Task: Look for space in Grand-Bassam, Ivory Coast from 6th September, 2023 to 12th September, 2023 for 4 adults in price range Rs.10000 to Rs.14000. Place can be private room with 4 bedrooms having 4 beds and 4 bathrooms. Property type can be house, flat, guest house. Amenities needed are: wifi, TV, free parkinig on premises, gym, breakfast. Booking option can be shelf check-in. Required host language is English.
Action: Mouse moved to (480, 92)
Screenshot: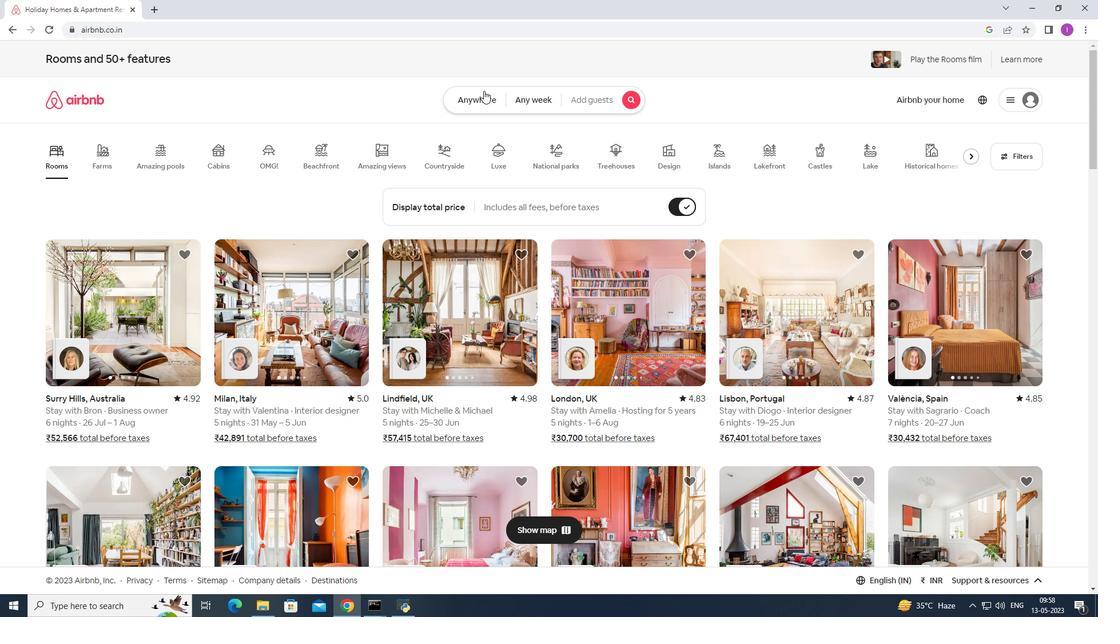 
Action: Mouse pressed left at (480, 92)
Screenshot: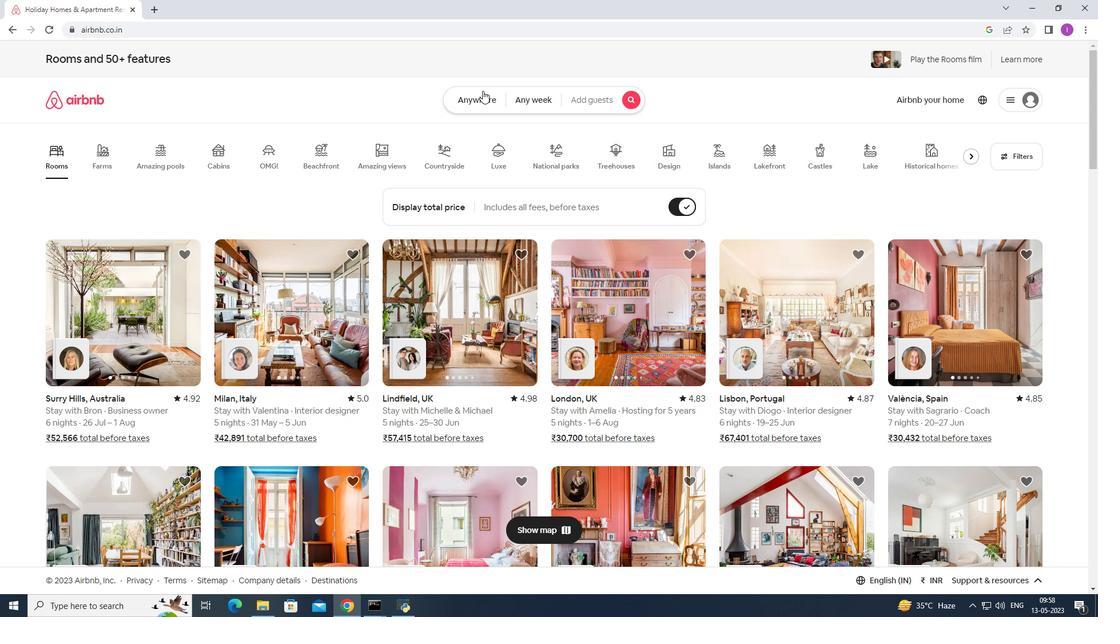 
Action: Mouse moved to (387, 151)
Screenshot: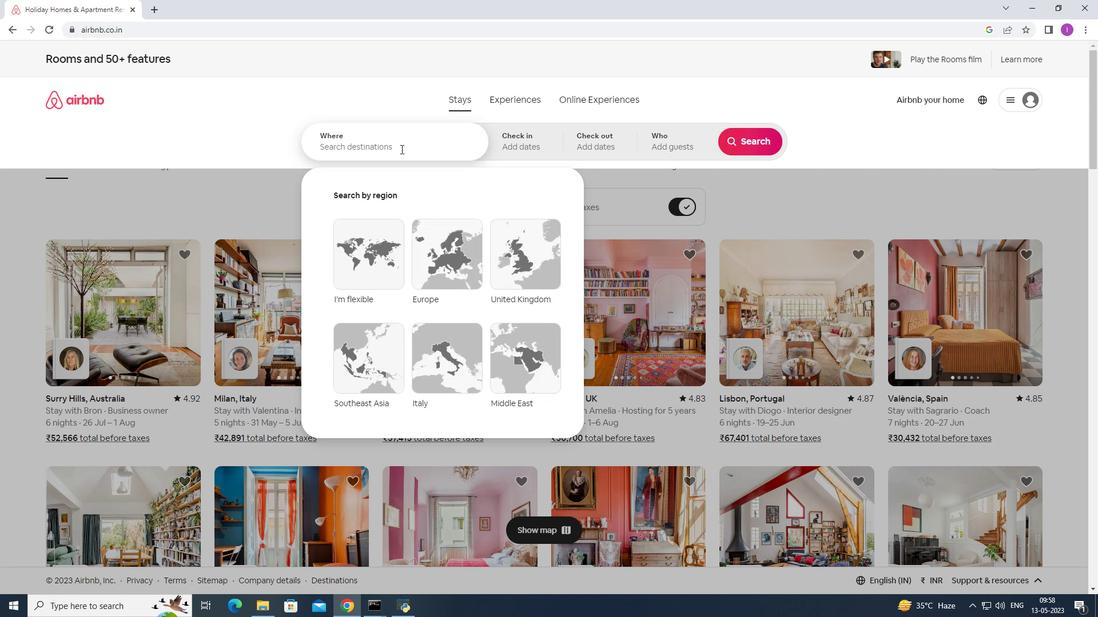 
Action: Mouse pressed left at (387, 151)
Screenshot: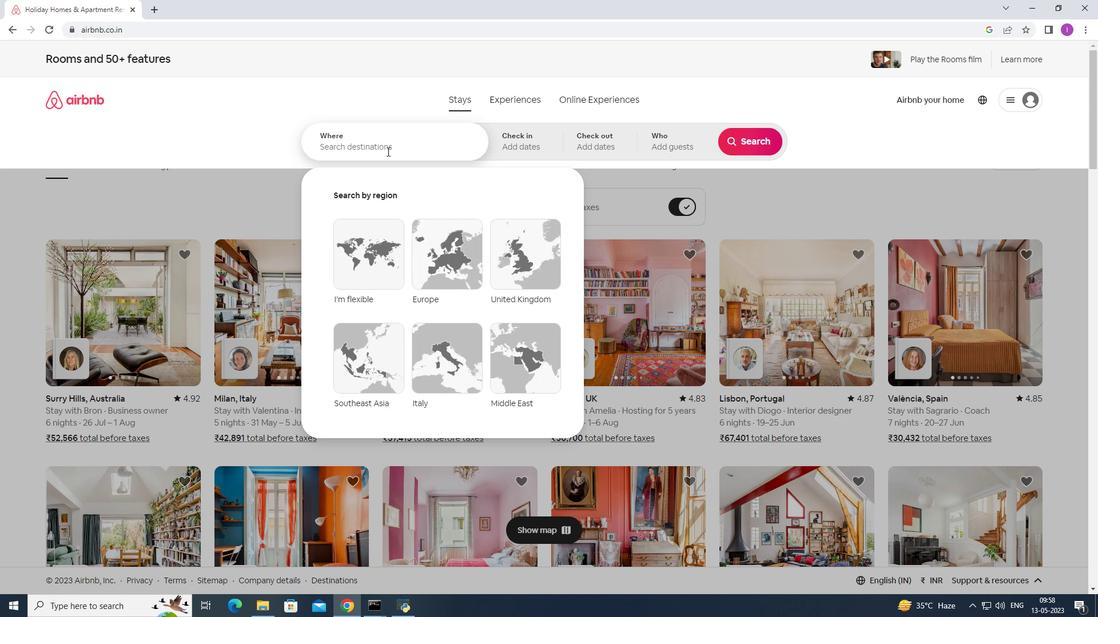 
Action: Mouse moved to (358, 148)
Screenshot: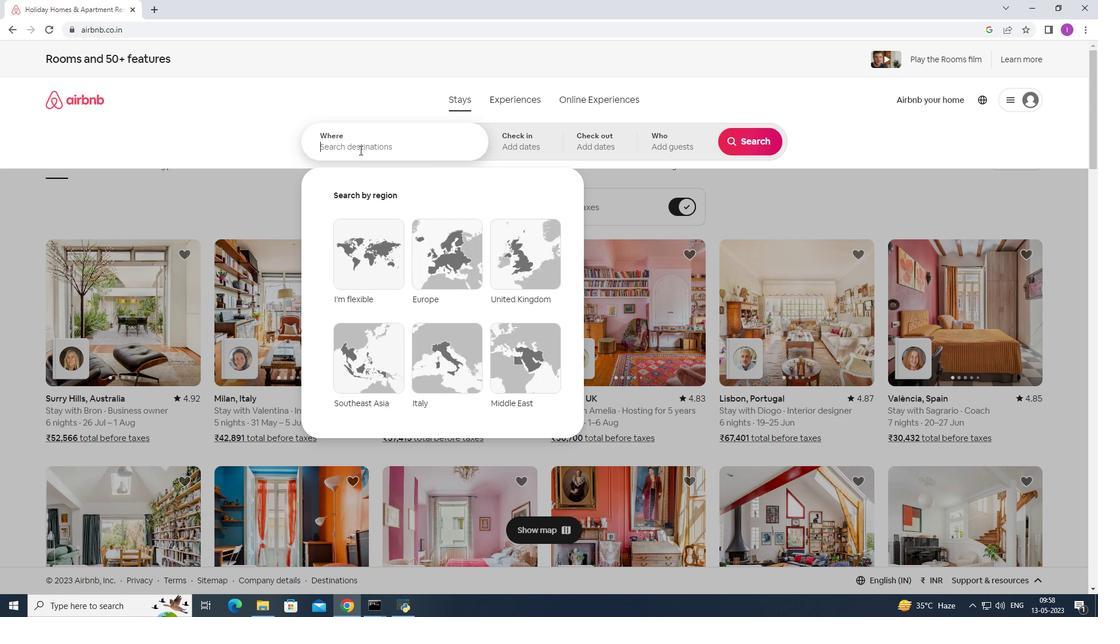 
Action: Mouse pressed left at (358, 148)
Screenshot: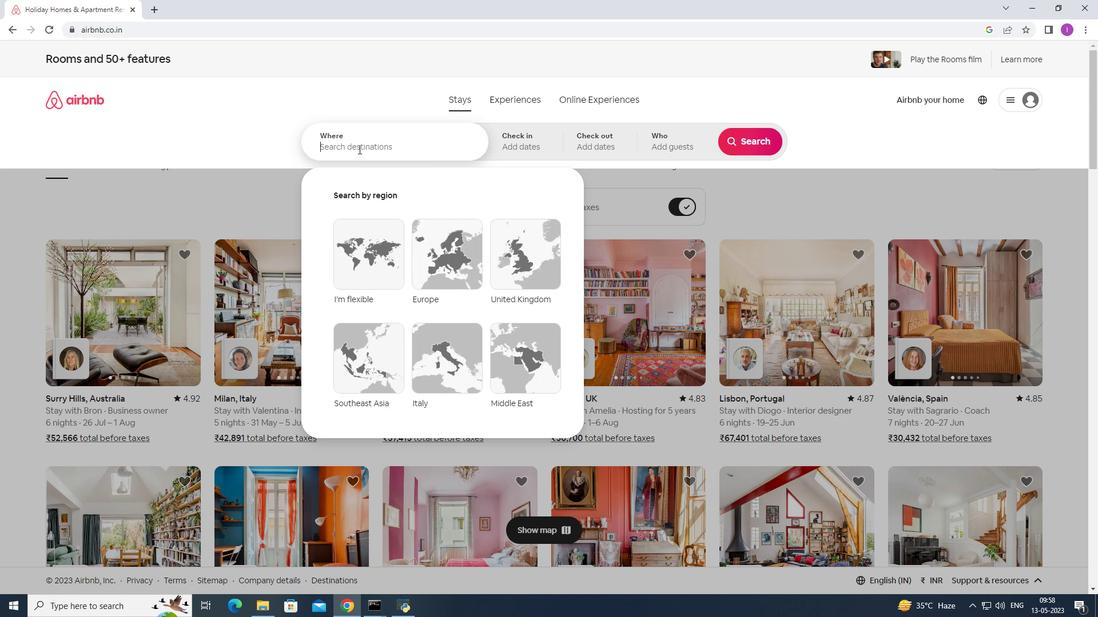 
Action: Key pressed <Key.shift>Grand-<Key.shift><Key.shift>Bassam,<Key.shift><Key.shift><Key.shift><Key.shift><Key.shift><Key.shift><Key.shift><Key.shift><Key.shift><Key.shift><Key.shift><Key.shift><Key.shift><Key.shift><Key.shift><Key.shift><Key.shift><Key.shift><Key.shift><Key.shift><Key.shift><Key.shift>Ivory
Screenshot: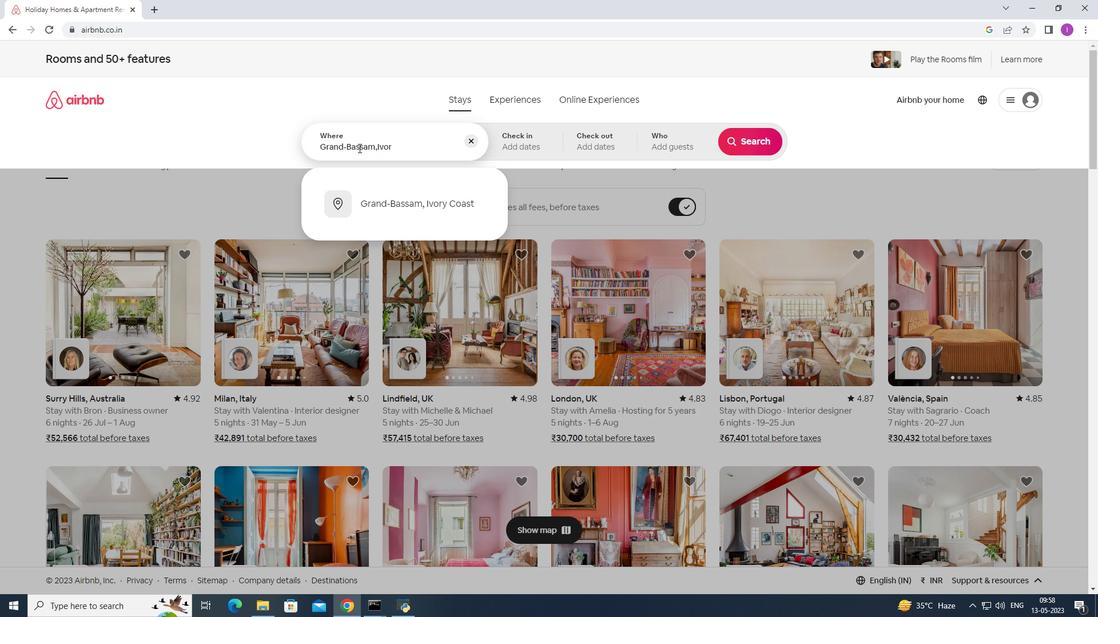 
Action: Mouse moved to (417, 200)
Screenshot: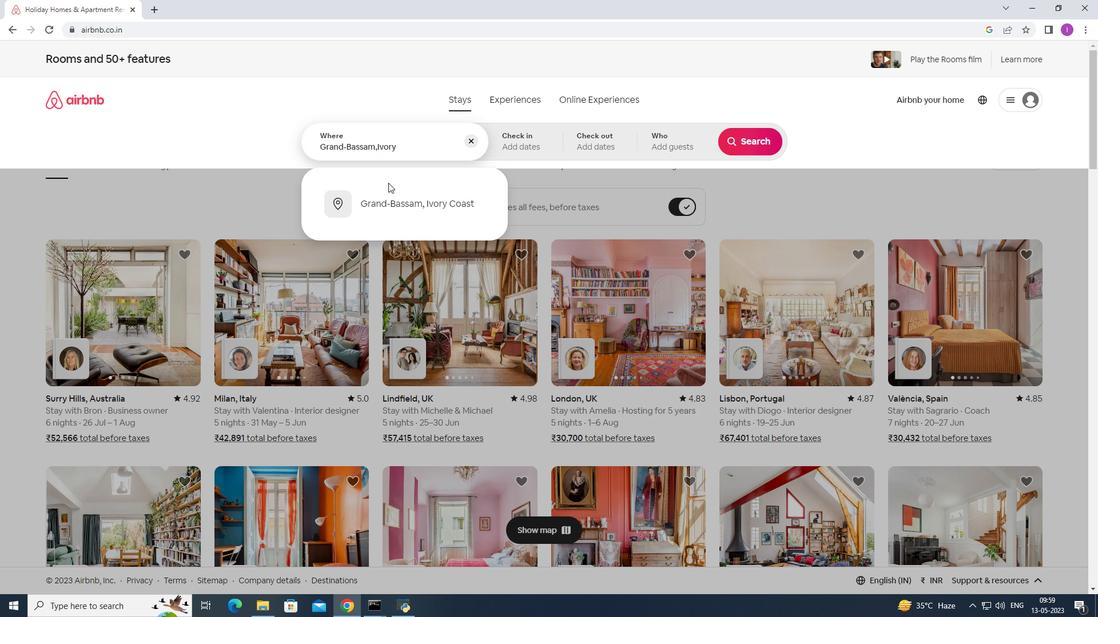 
Action: Mouse pressed left at (417, 200)
Screenshot: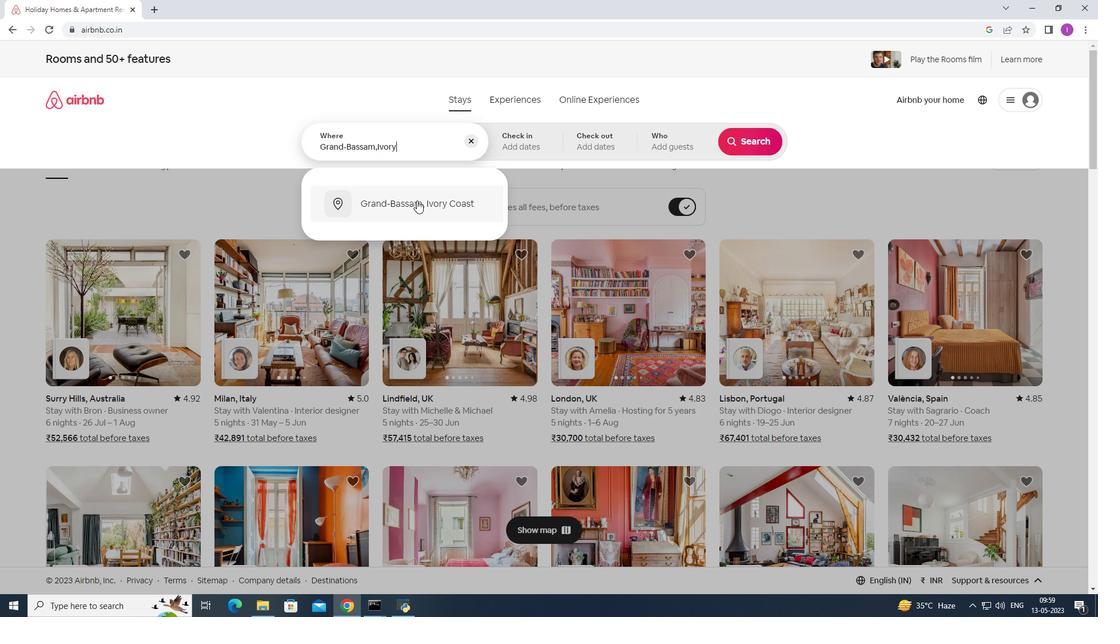 
Action: Mouse moved to (752, 230)
Screenshot: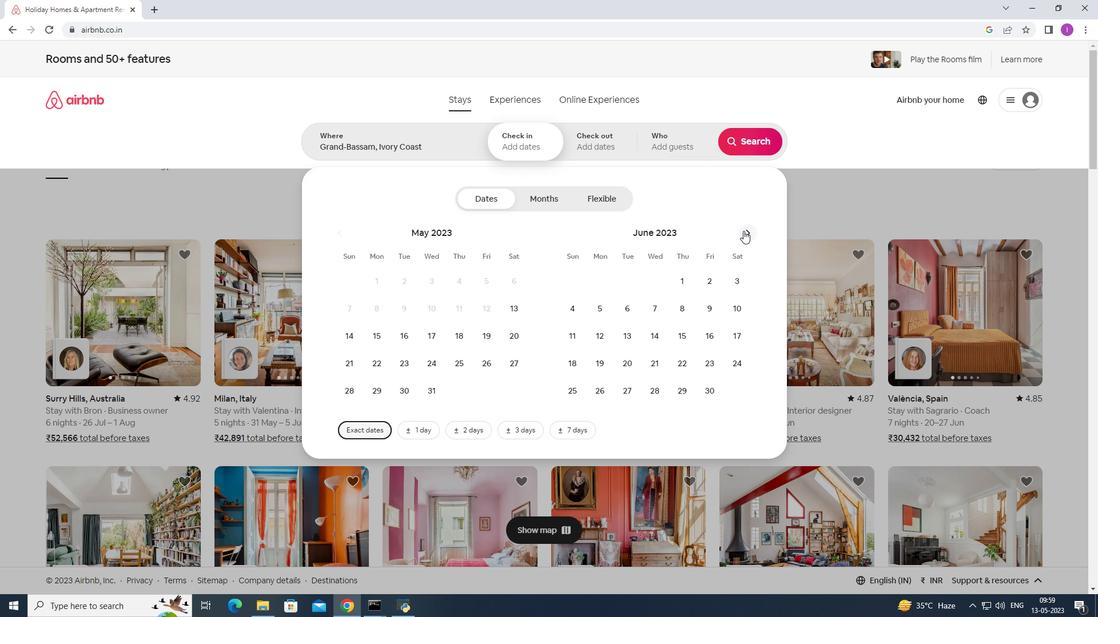
Action: Mouse pressed left at (752, 230)
Screenshot: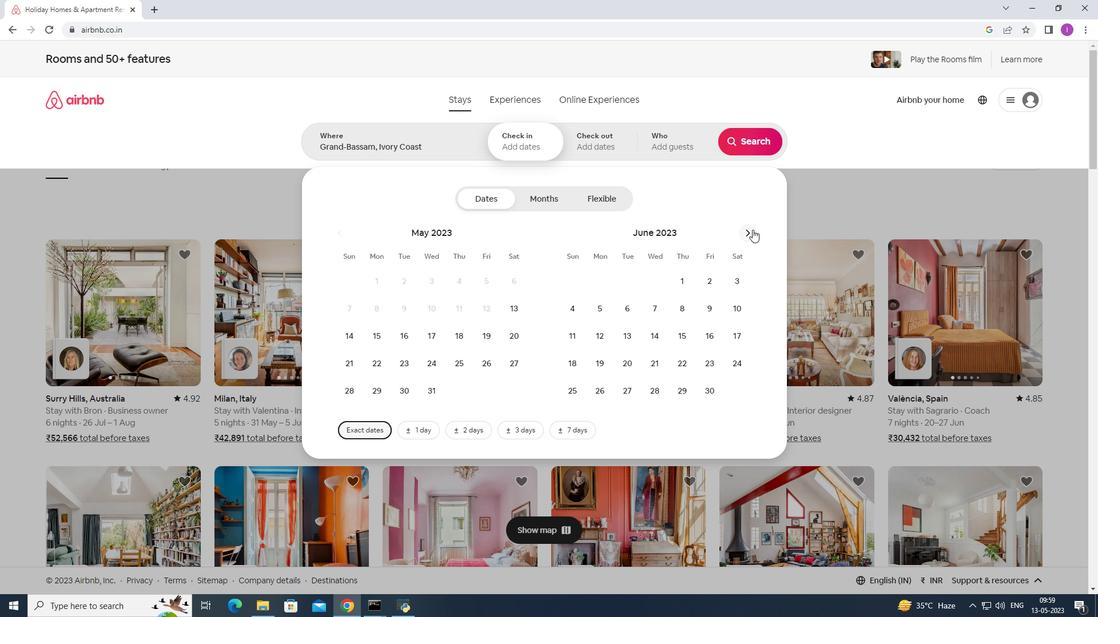 
Action: Mouse pressed left at (752, 230)
Screenshot: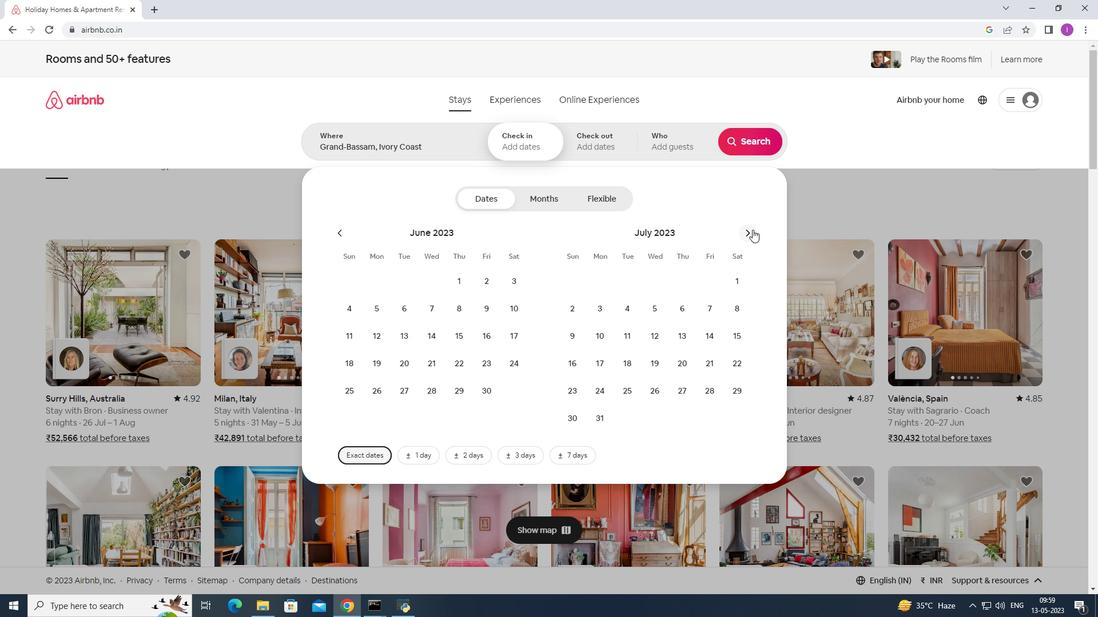 
Action: Mouse pressed left at (752, 230)
Screenshot: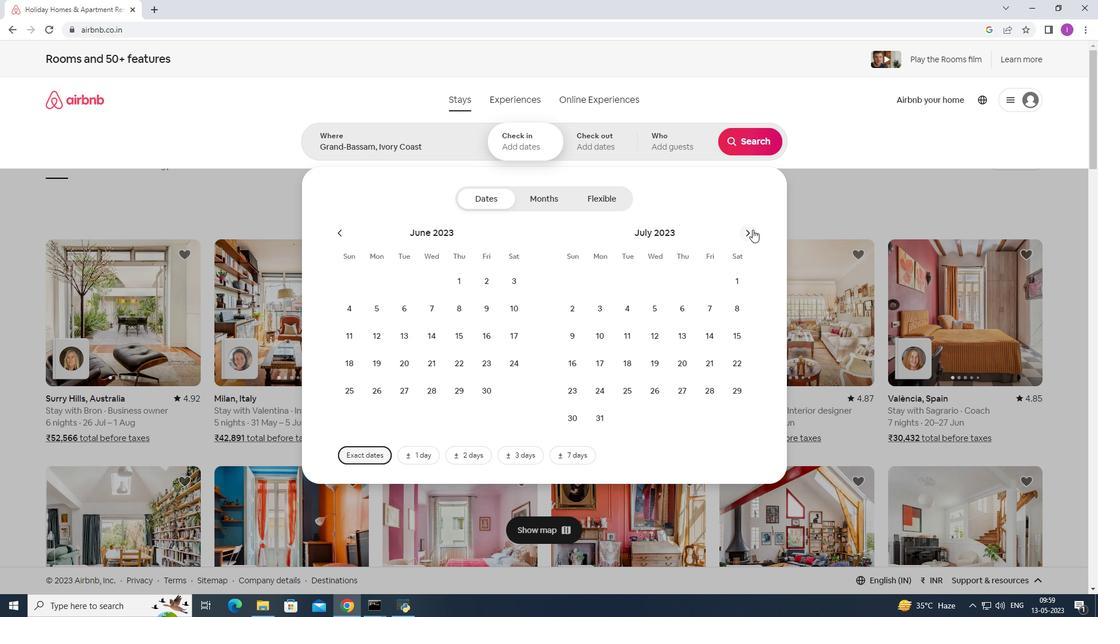 
Action: Mouse moved to (656, 311)
Screenshot: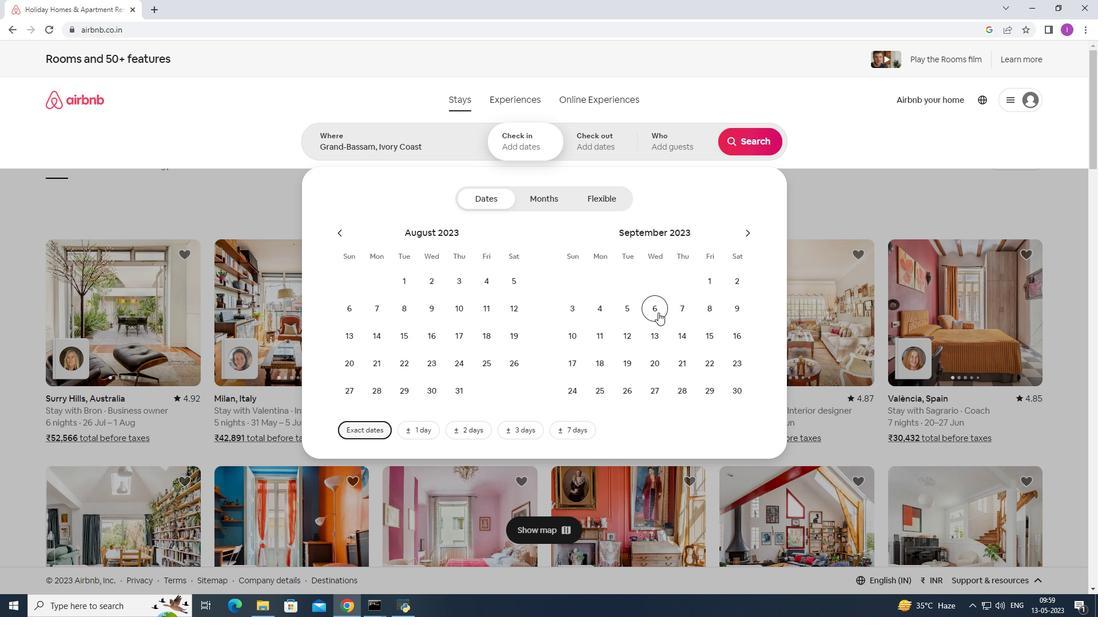 
Action: Mouse pressed left at (656, 311)
Screenshot: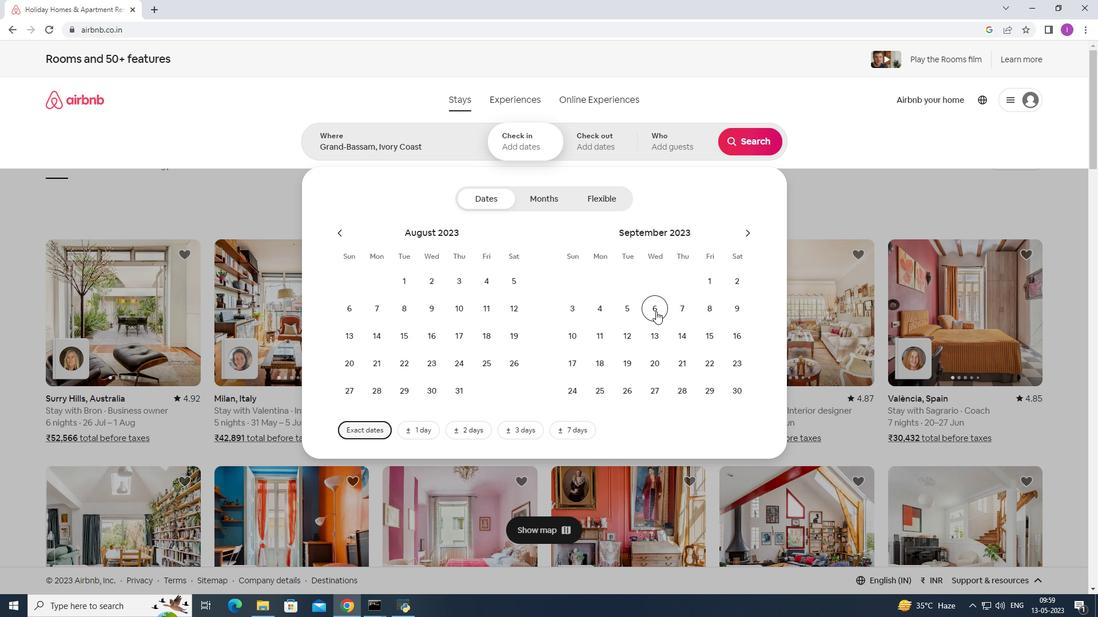 
Action: Mouse moved to (624, 335)
Screenshot: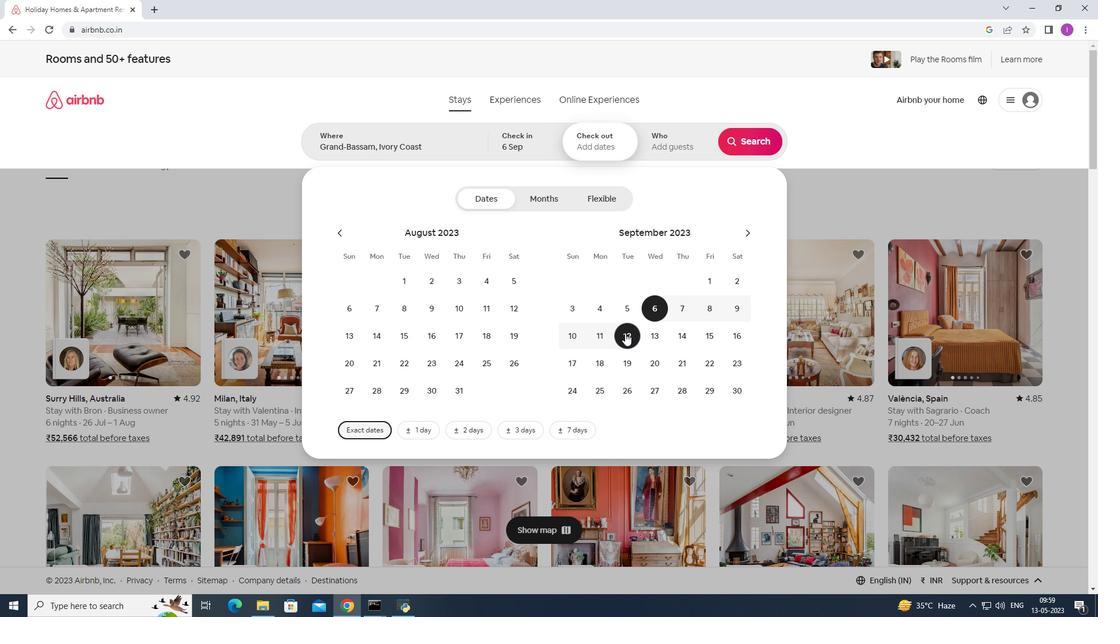 
Action: Mouse pressed left at (624, 335)
Screenshot: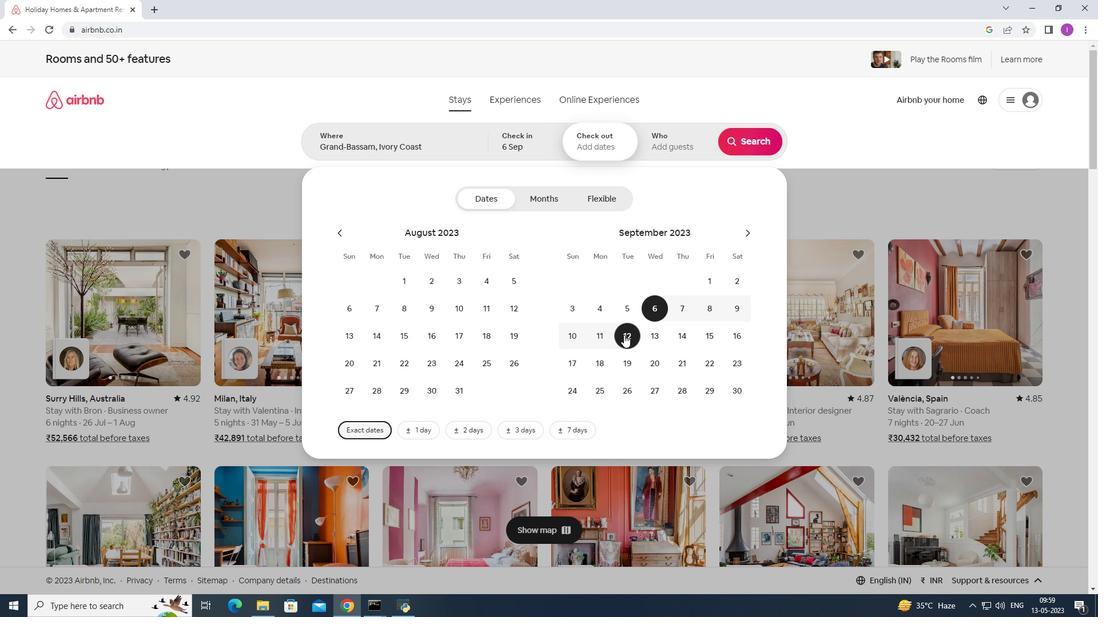 
Action: Mouse moved to (671, 146)
Screenshot: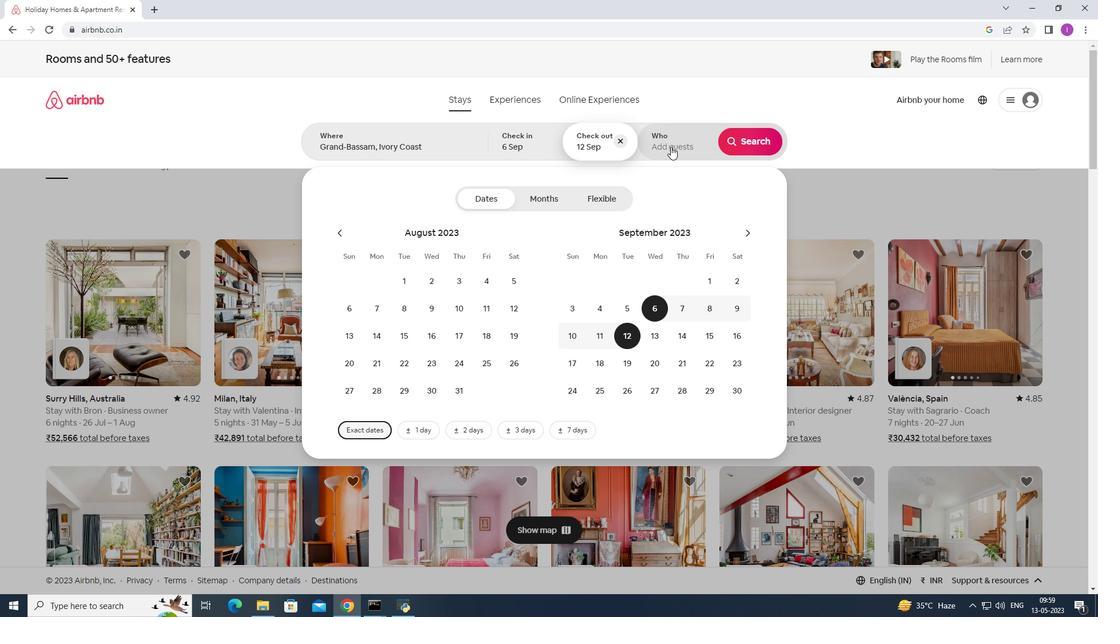 
Action: Mouse pressed left at (671, 146)
Screenshot: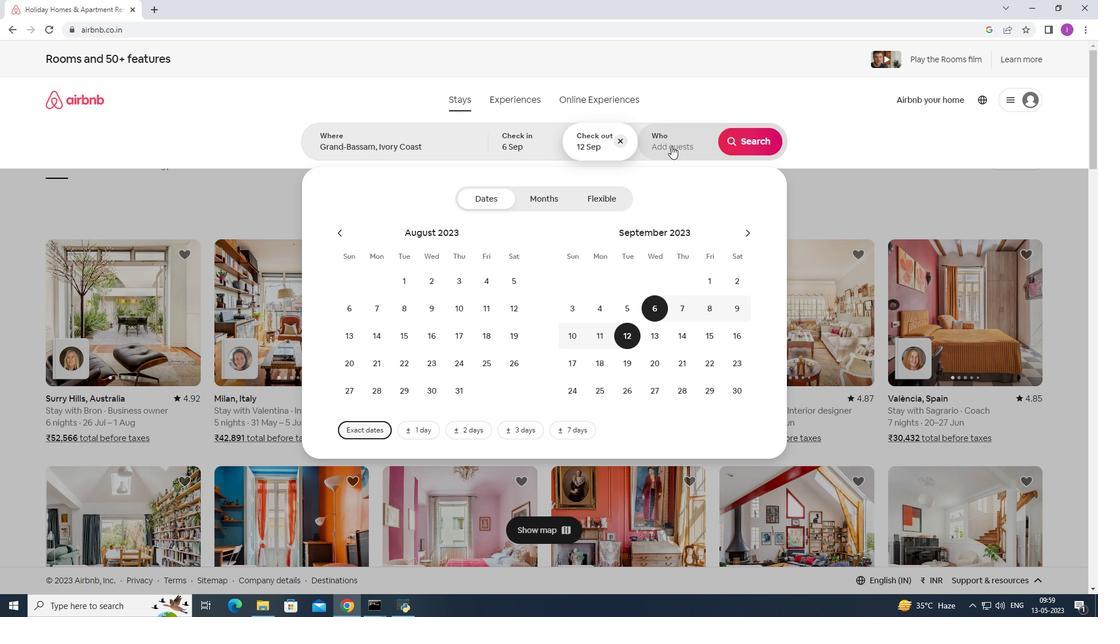 
Action: Mouse moved to (754, 196)
Screenshot: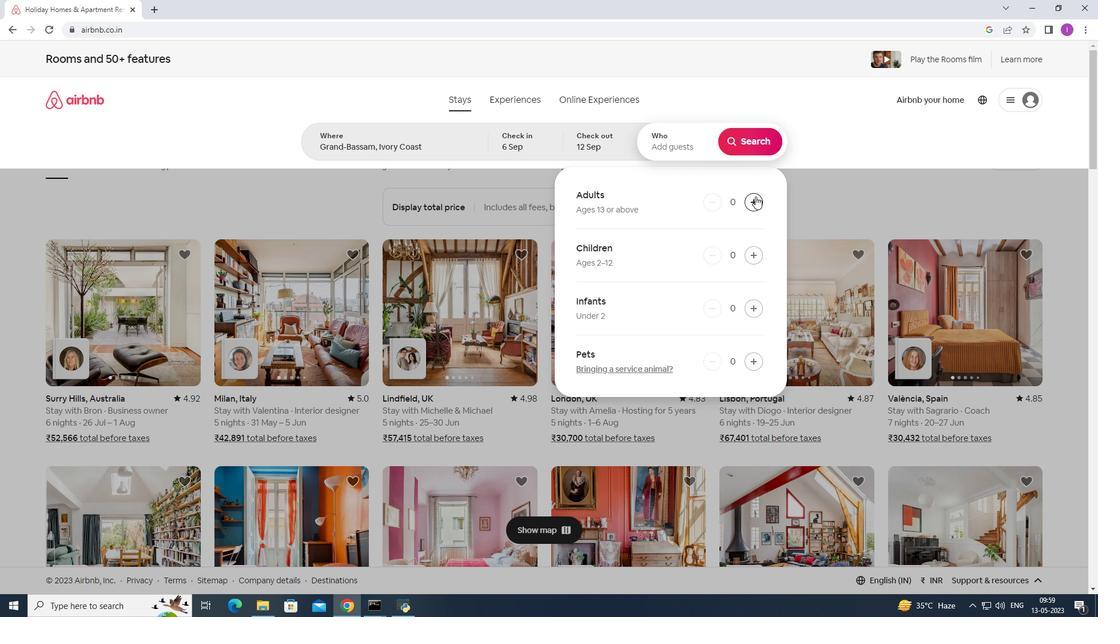 
Action: Mouse pressed left at (754, 196)
Screenshot: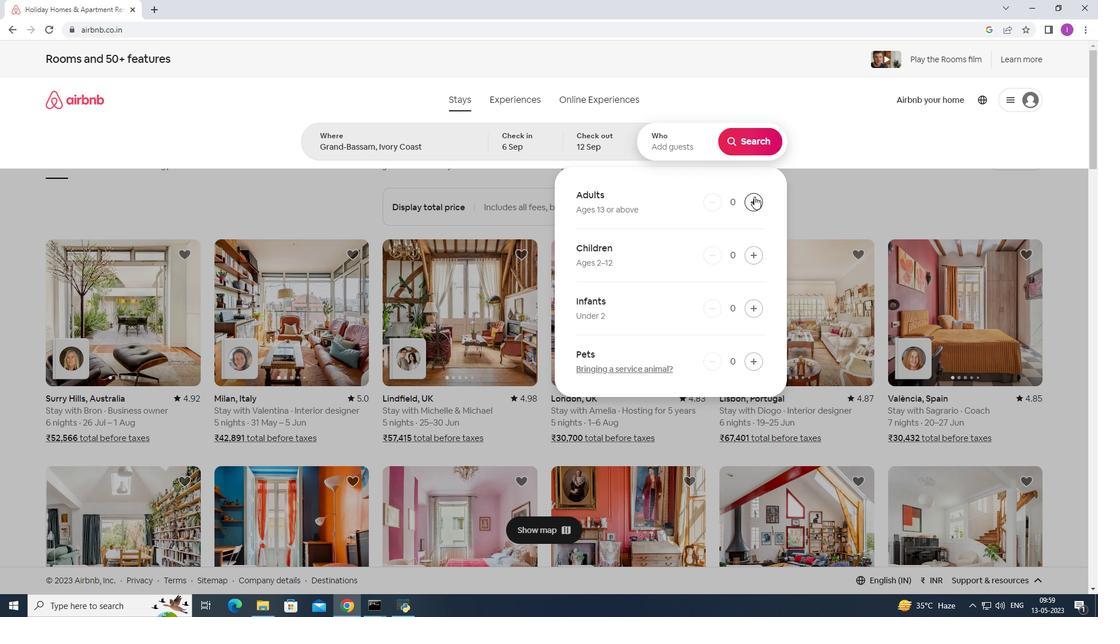 
Action: Mouse pressed left at (754, 196)
Screenshot: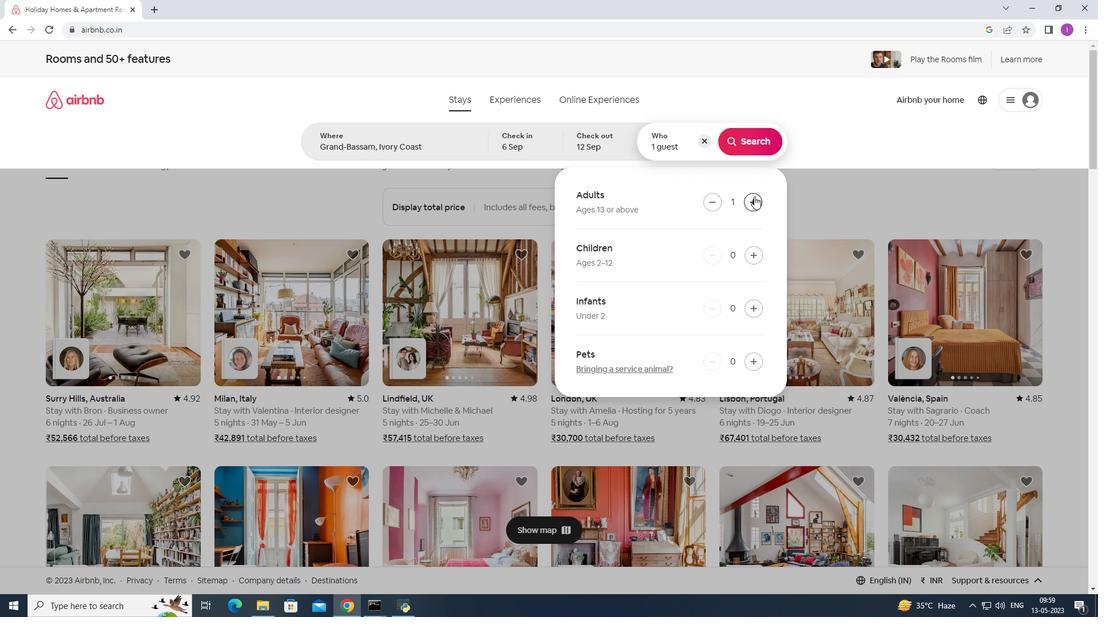 
Action: Mouse pressed left at (754, 196)
Screenshot: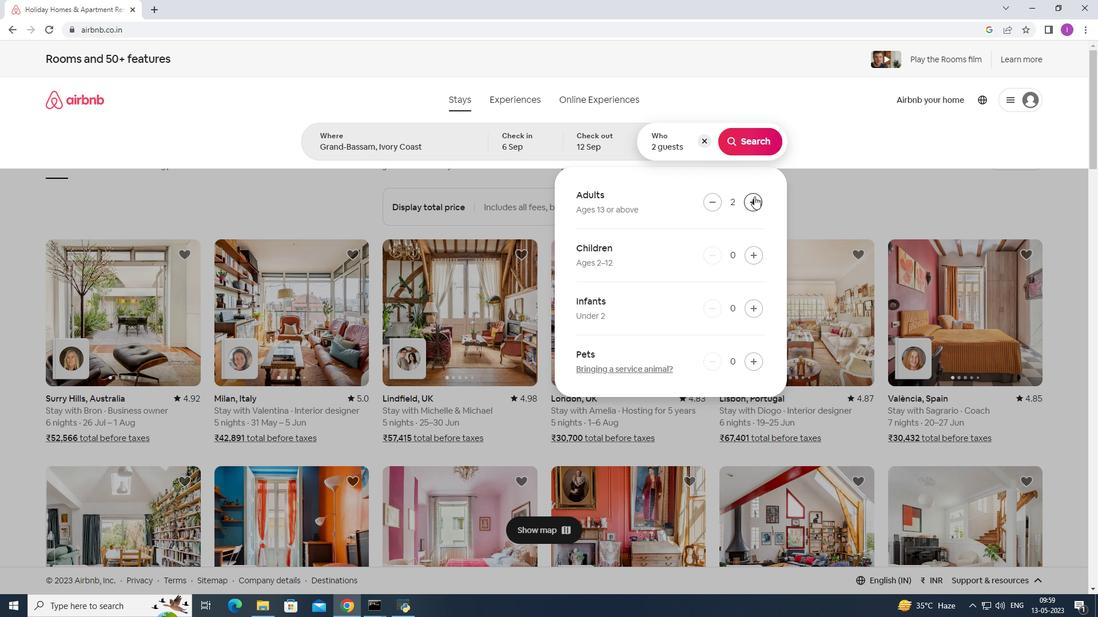 
Action: Mouse pressed left at (754, 196)
Screenshot: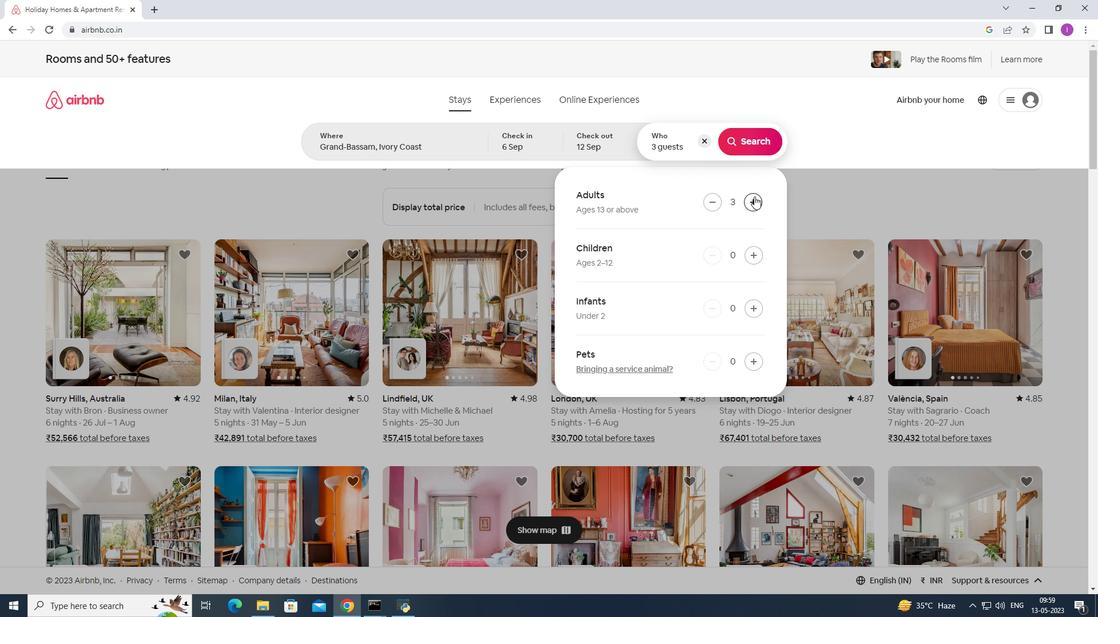 
Action: Mouse moved to (753, 148)
Screenshot: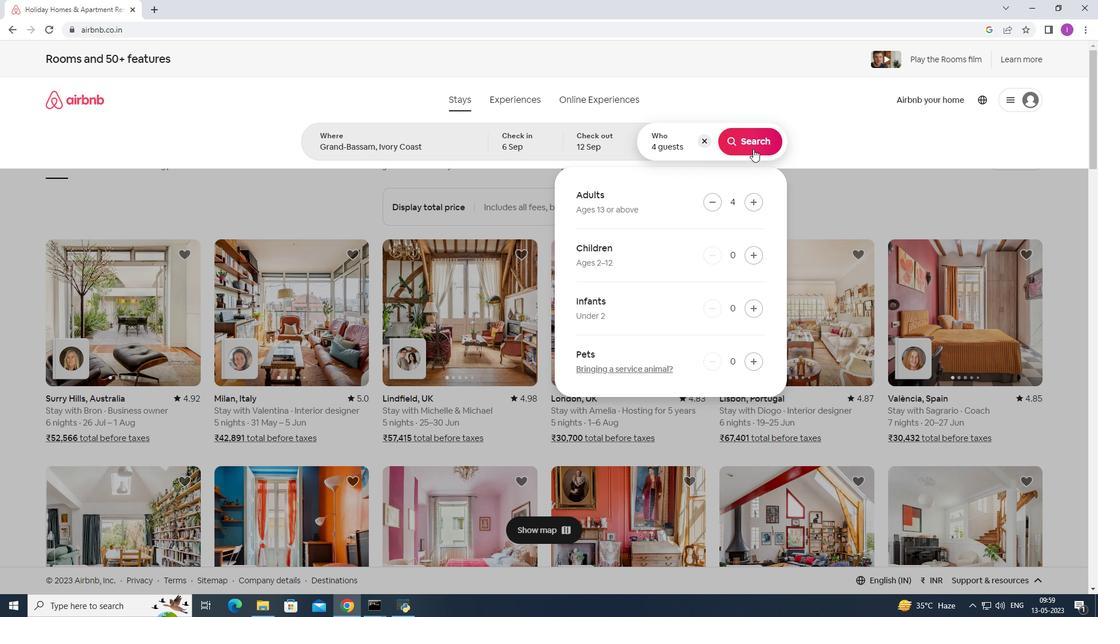 
Action: Mouse pressed left at (753, 148)
Screenshot: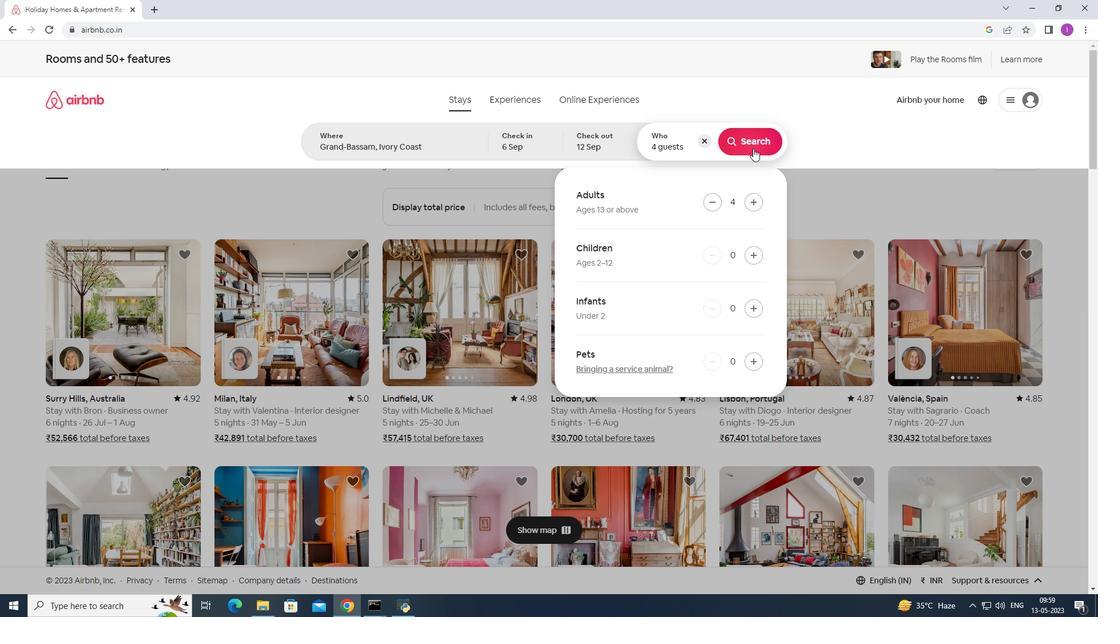 
Action: Mouse moved to (1045, 101)
Screenshot: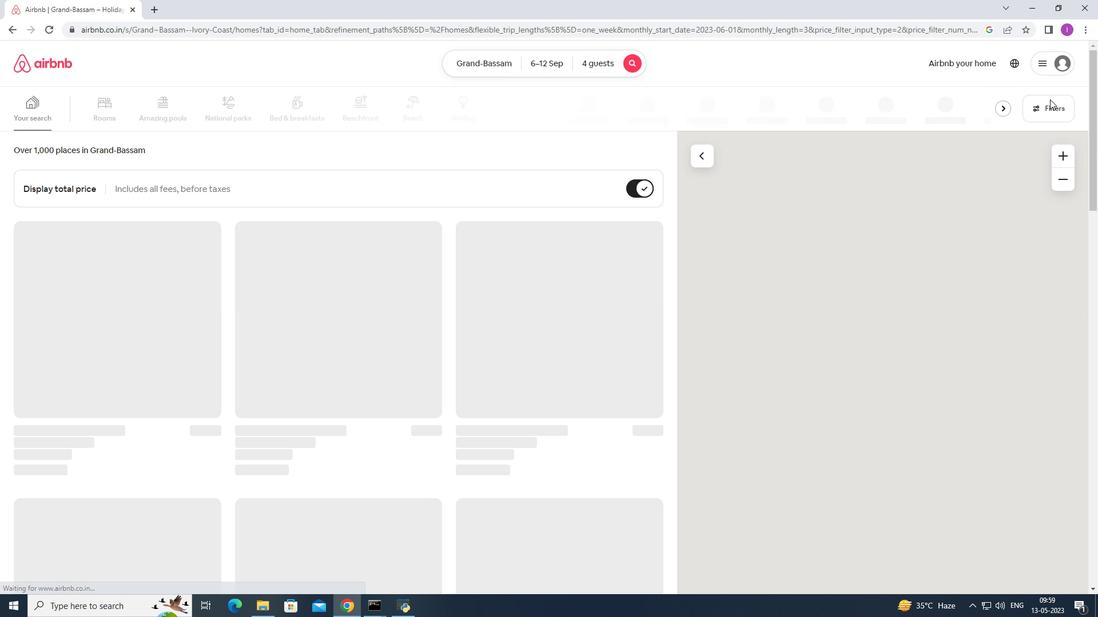 
Action: Mouse pressed left at (1045, 101)
Screenshot: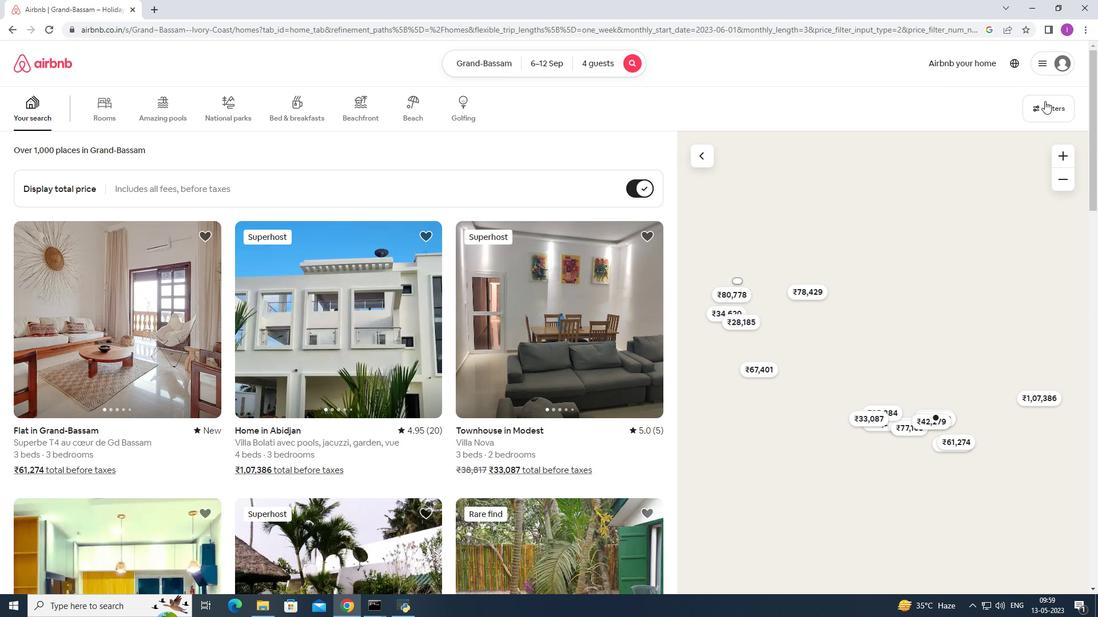 
Action: Mouse moved to (623, 389)
Screenshot: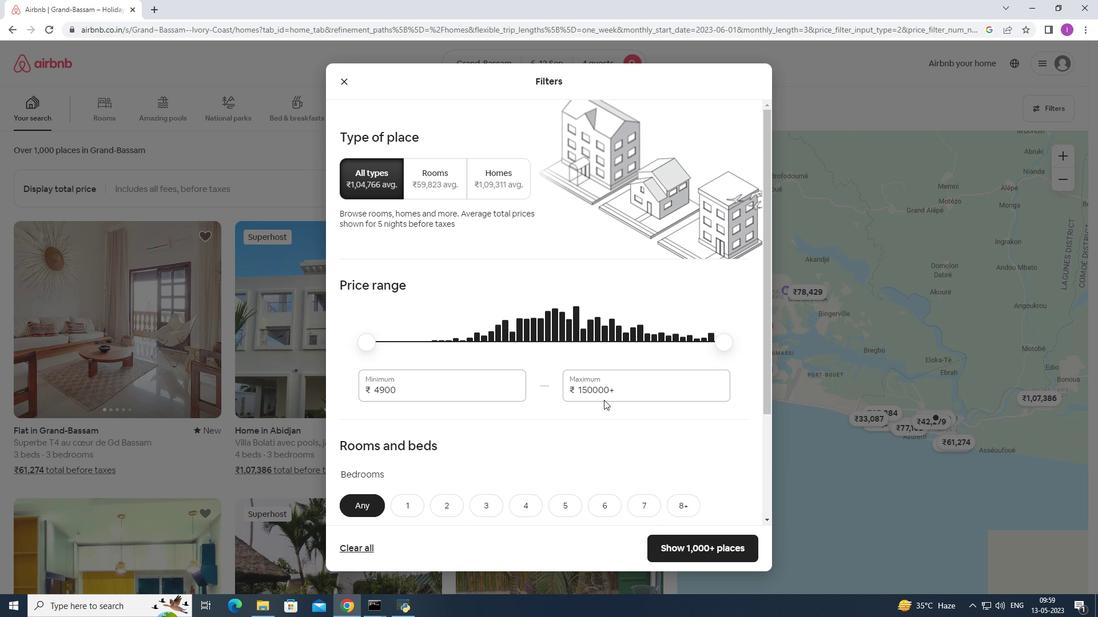 
Action: Mouse pressed left at (623, 389)
Screenshot: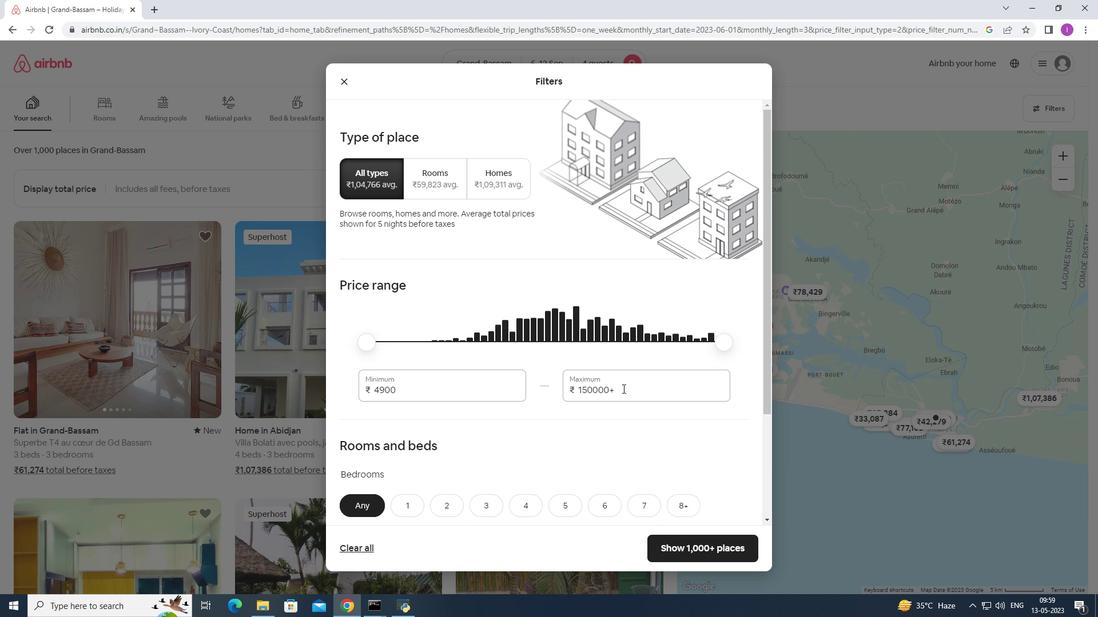 
Action: Mouse moved to (601, 391)
Screenshot: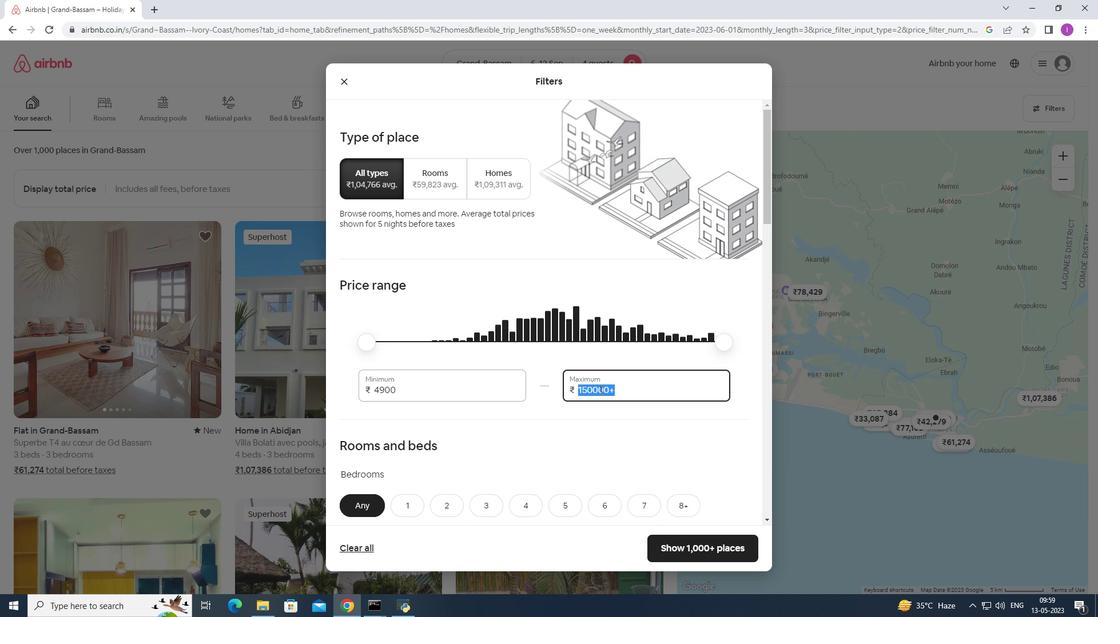 
Action: Key pressed 14000
Screenshot: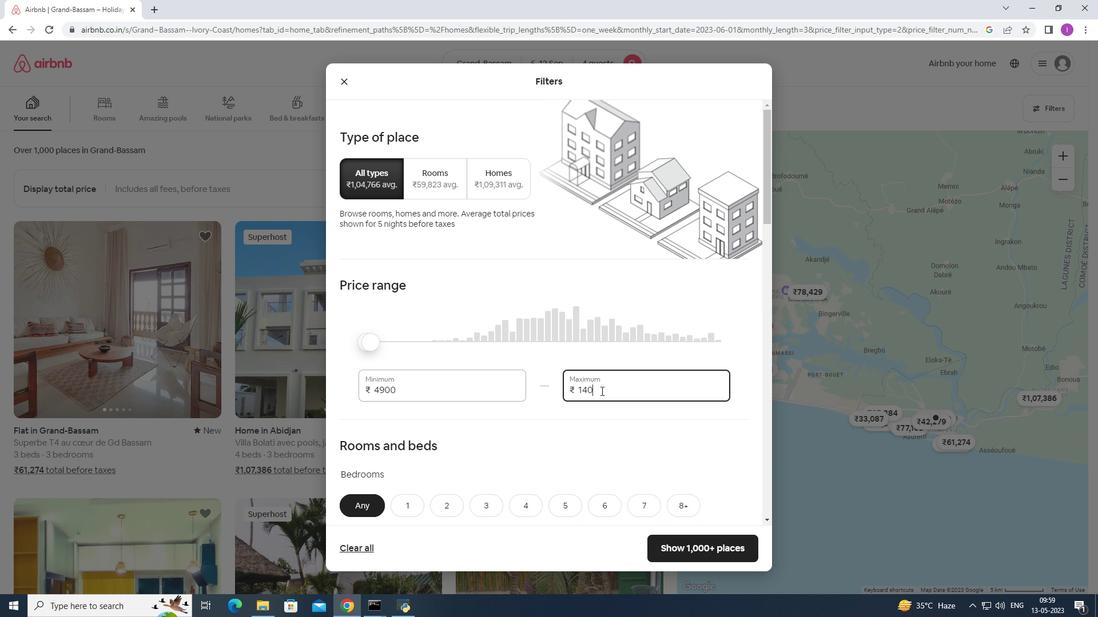 
Action: Mouse moved to (403, 393)
Screenshot: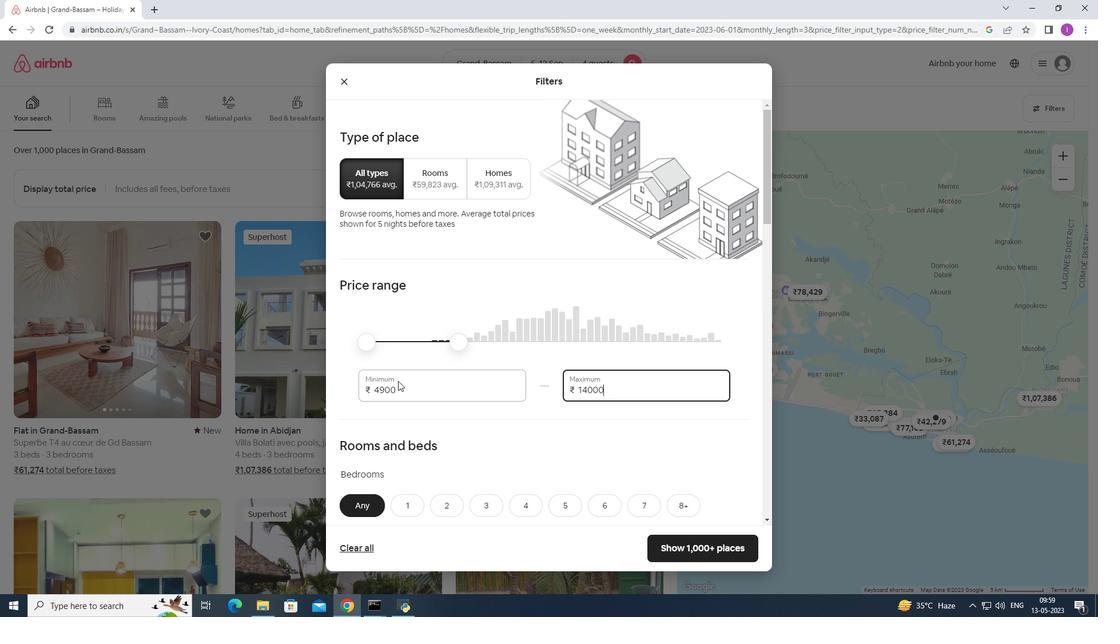 
Action: Mouse pressed left at (403, 393)
Screenshot: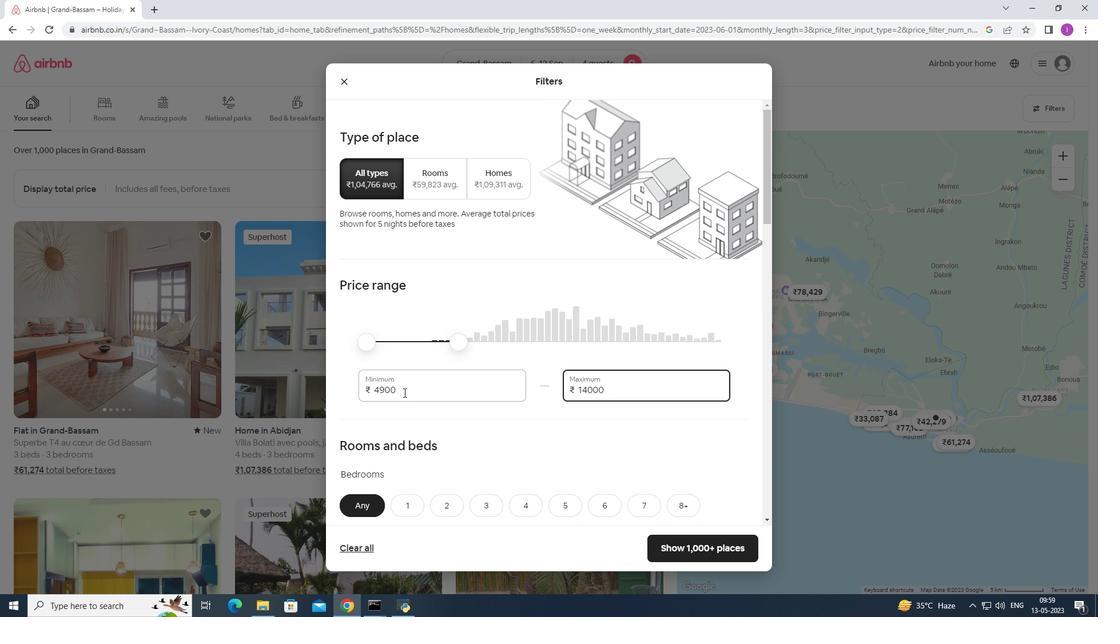 
Action: Mouse moved to (362, 392)
Screenshot: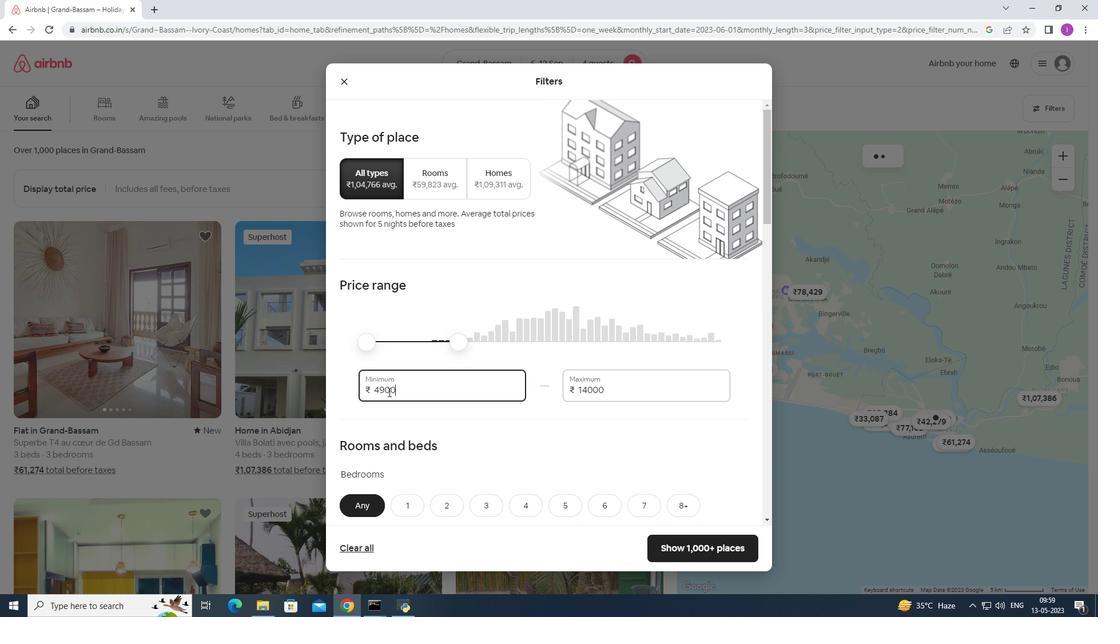 
Action: Key pressed 10000
Screenshot: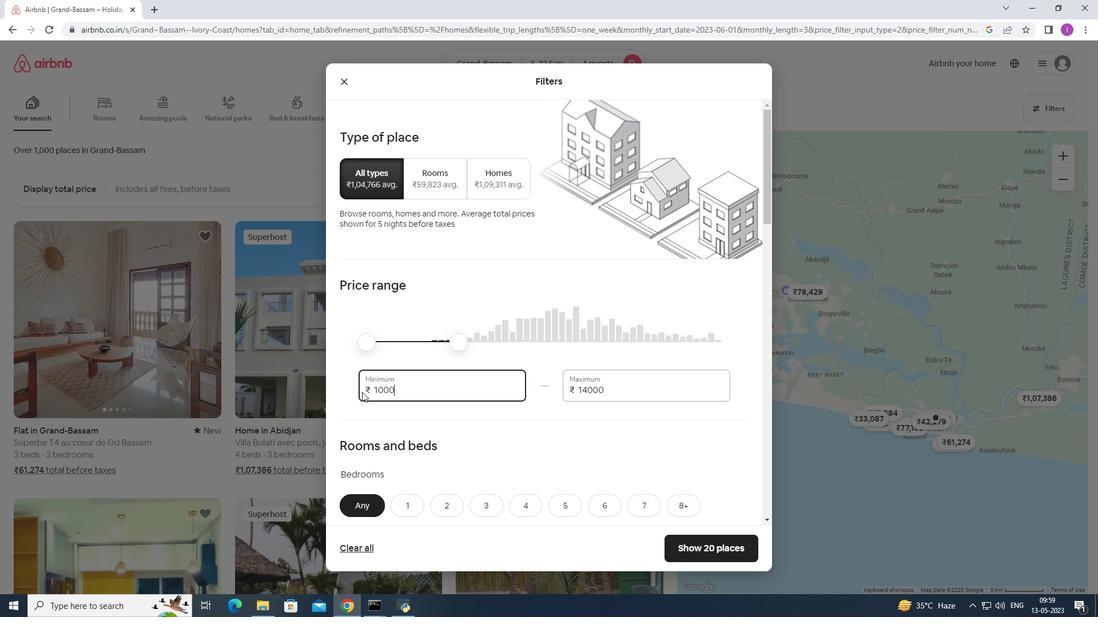 
Action: Mouse moved to (415, 391)
Screenshot: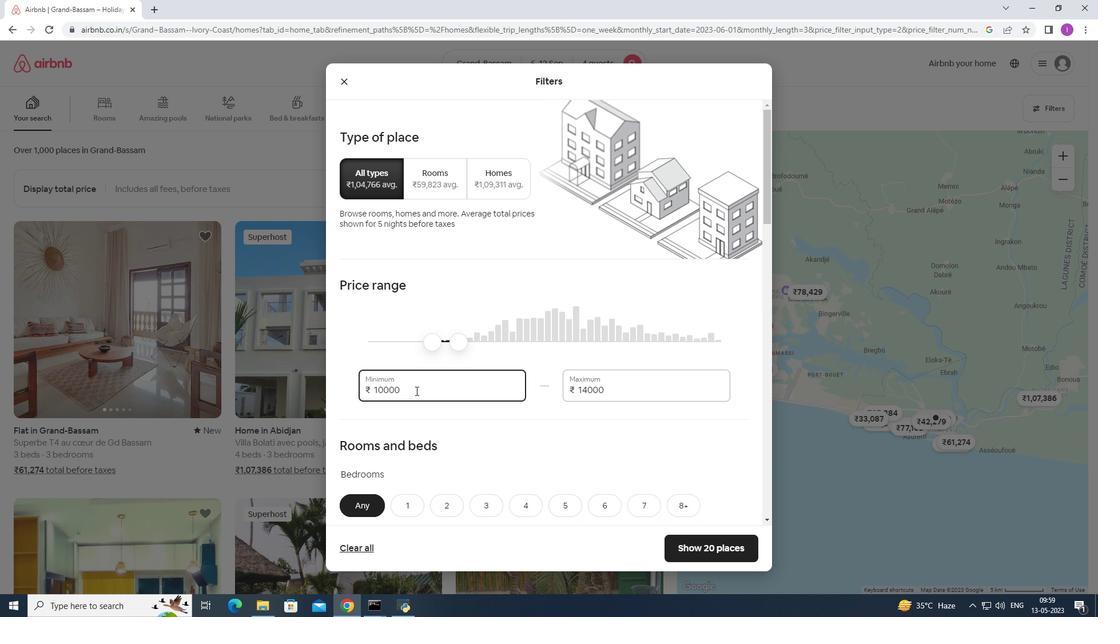 
Action: Mouse scrolled (415, 391) with delta (0, 0)
Screenshot: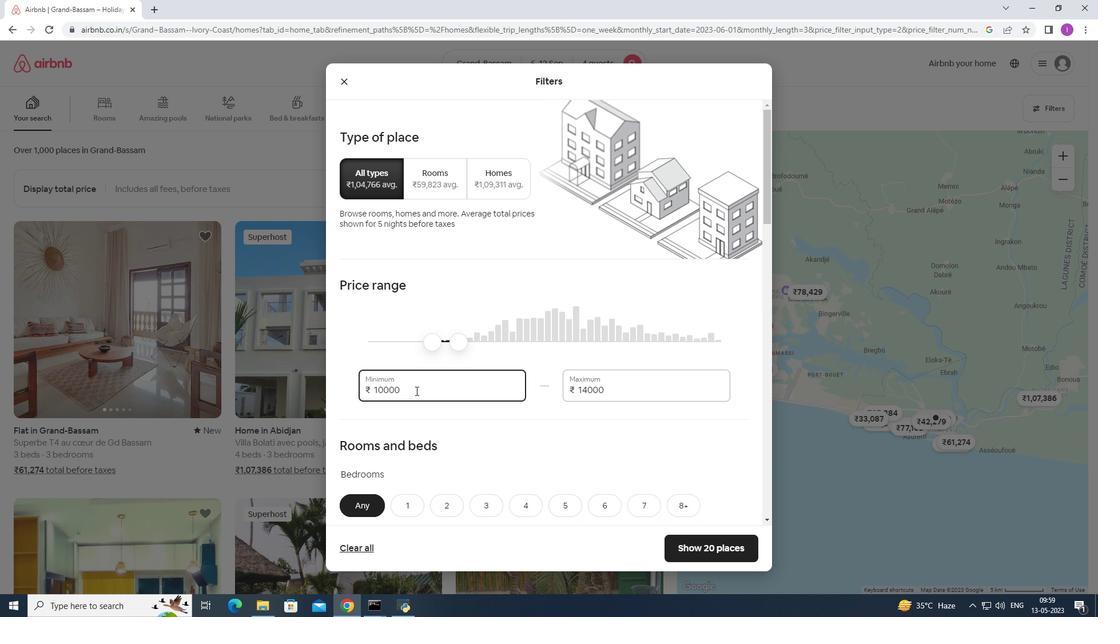 
Action: Mouse scrolled (415, 391) with delta (0, 0)
Screenshot: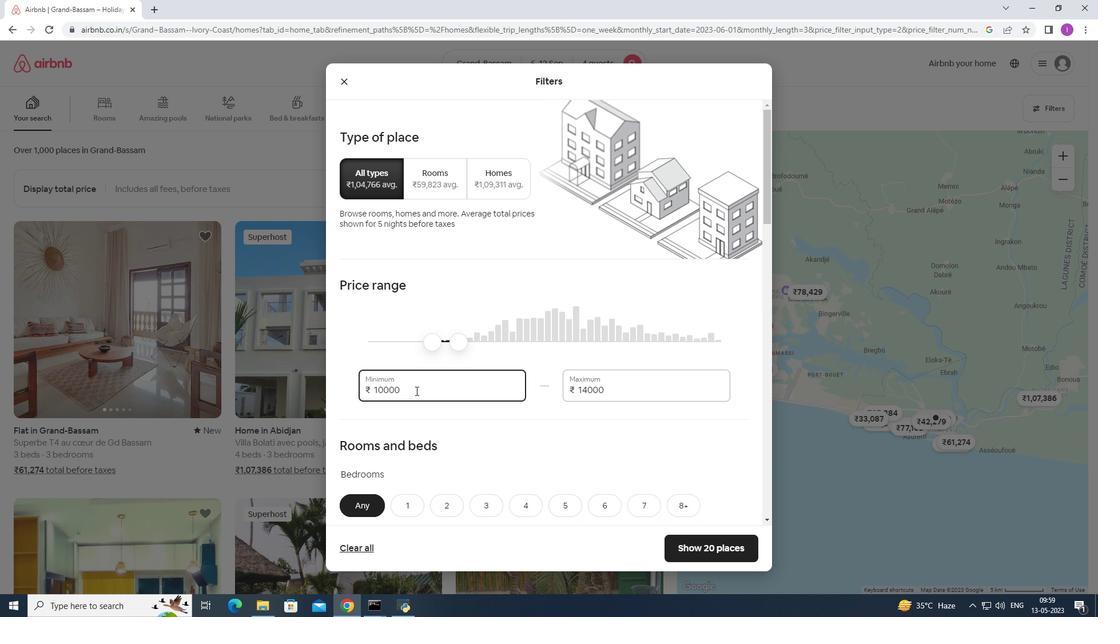 
Action: Mouse moved to (471, 359)
Screenshot: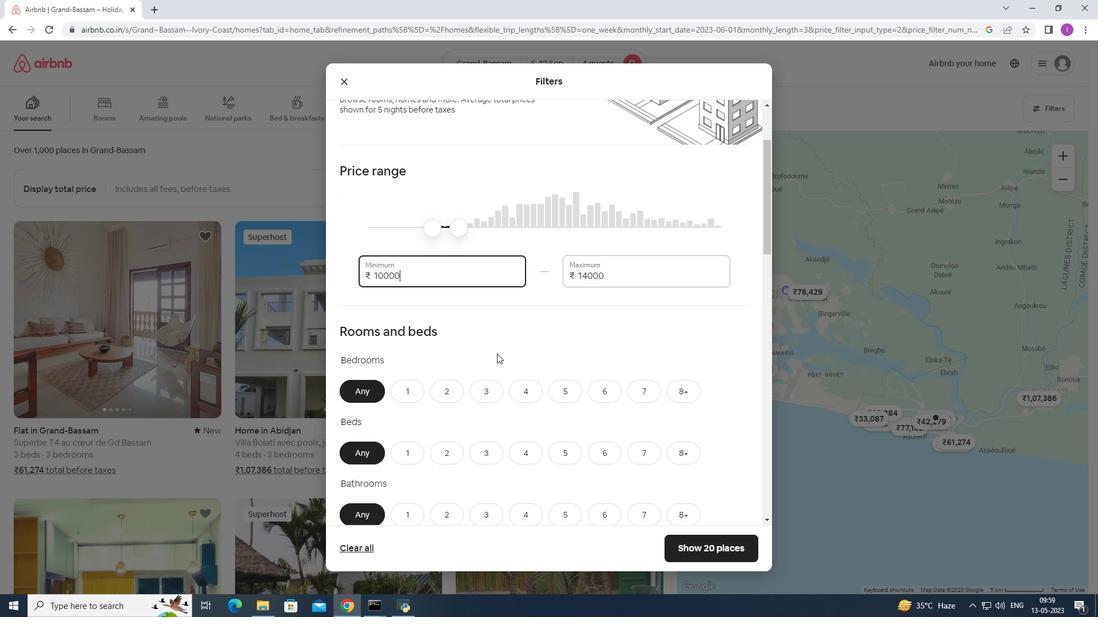 
Action: Mouse scrolled (471, 358) with delta (0, 0)
Screenshot: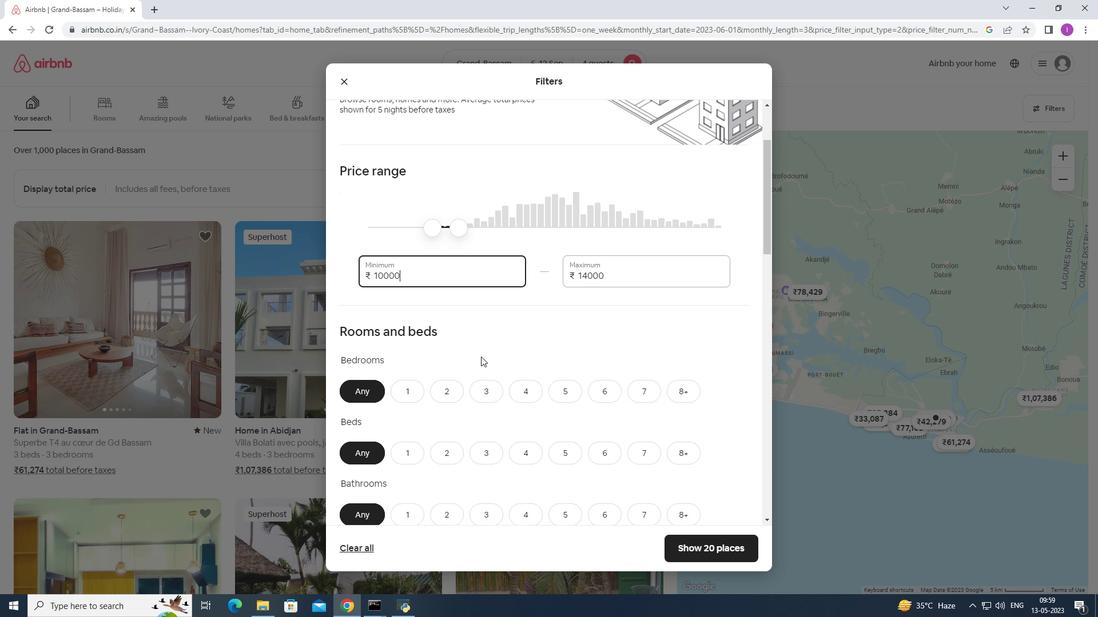 
Action: Mouse moved to (470, 359)
Screenshot: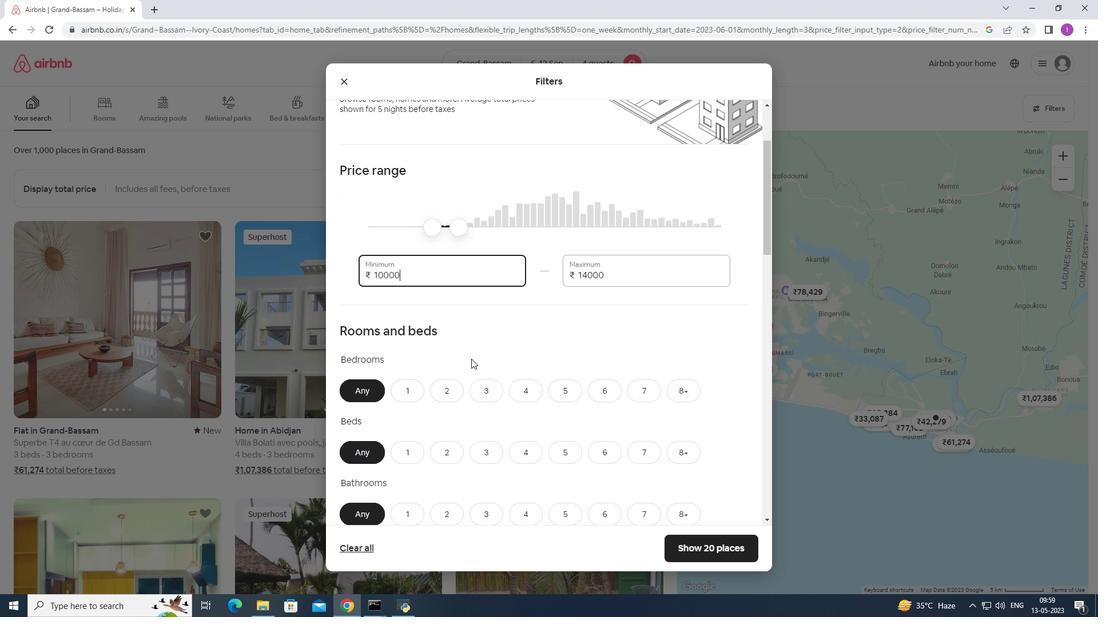 
Action: Mouse scrolled (470, 359) with delta (0, 0)
Screenshot: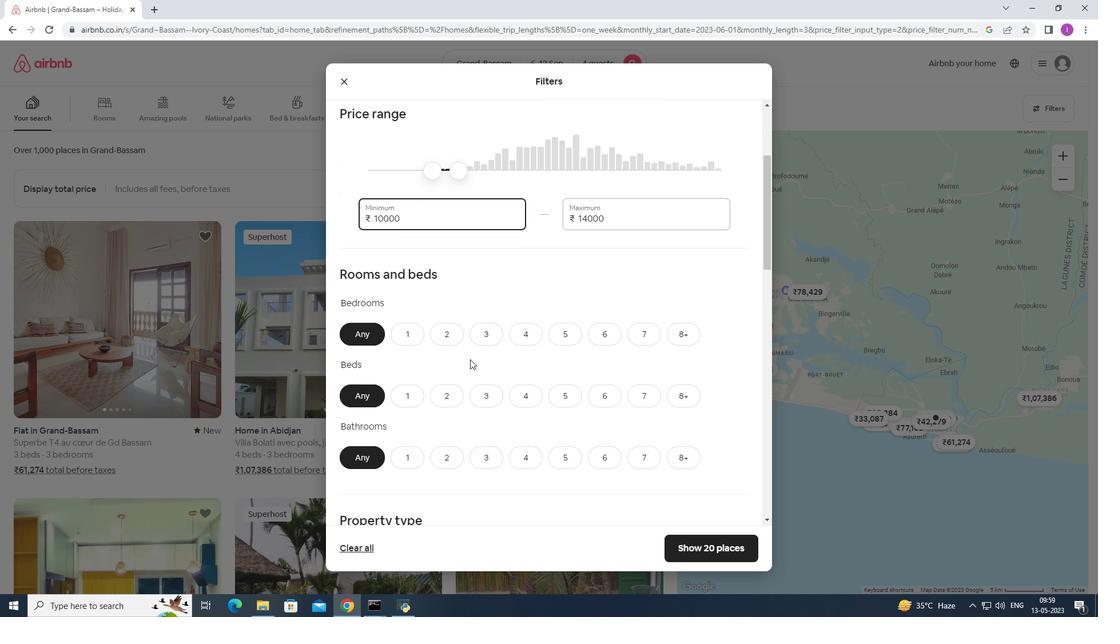 
Action: Mouse scrolled (470, 359) with delta (0, 0)
Screenshot: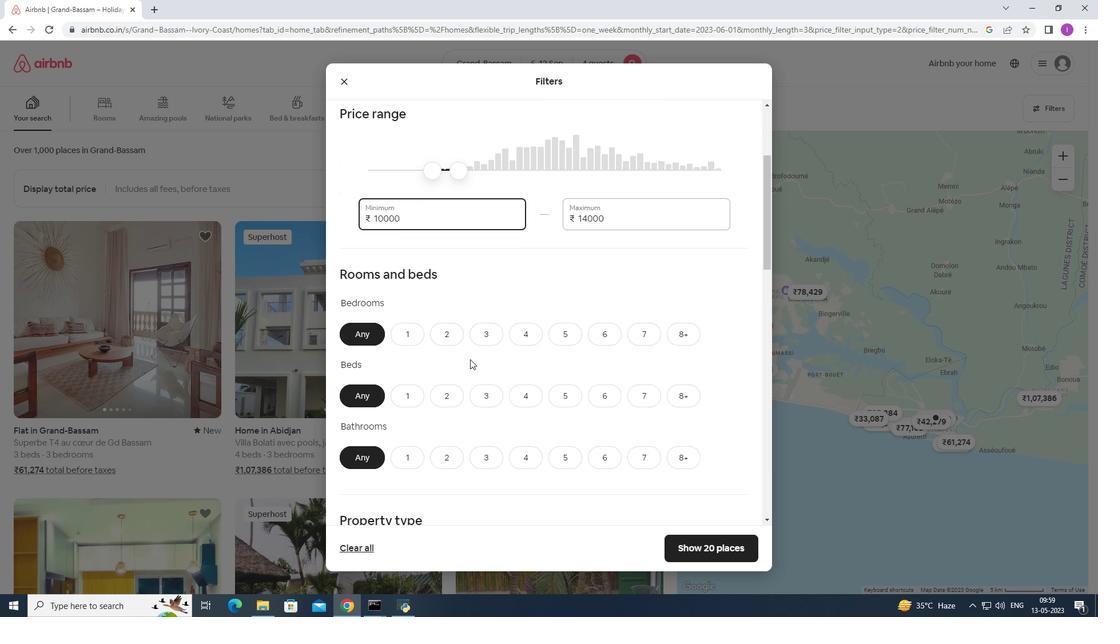 
Action: Mouse moved to (513, 219)
Screenshot: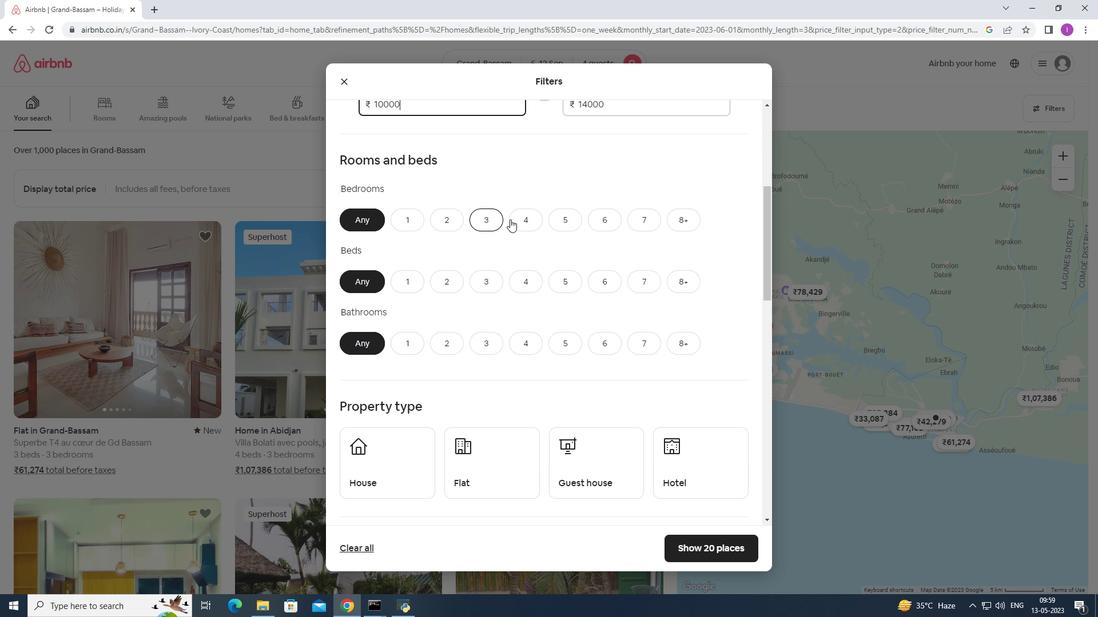 
Action: Mouse pressed left at (513, 219)
Screenshot: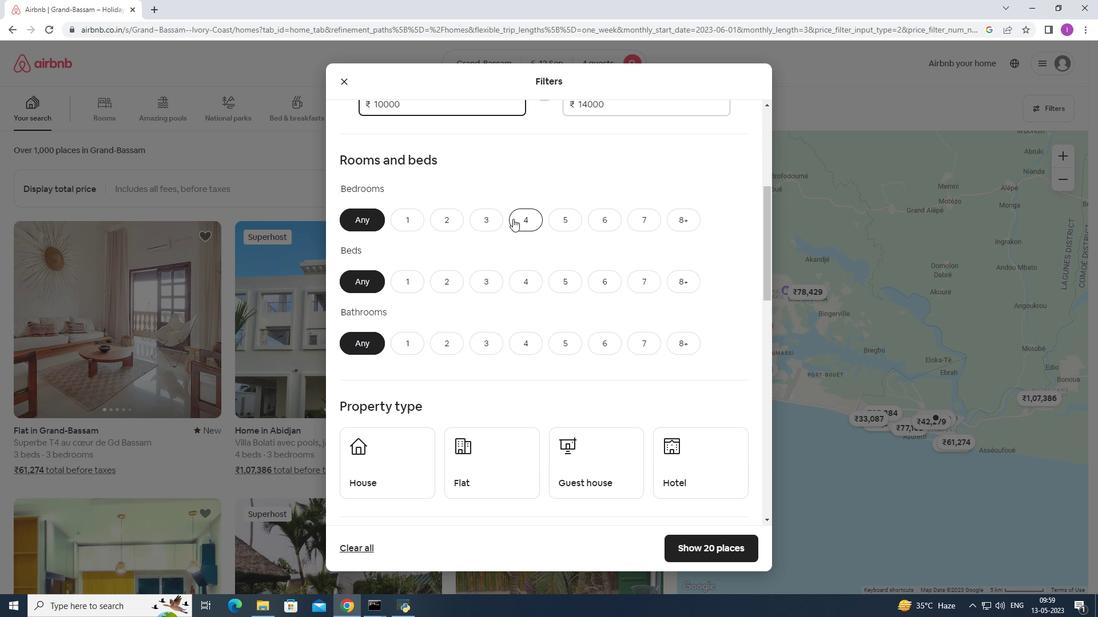 
Action: Mouse moved to (525, 287)
Screenshot: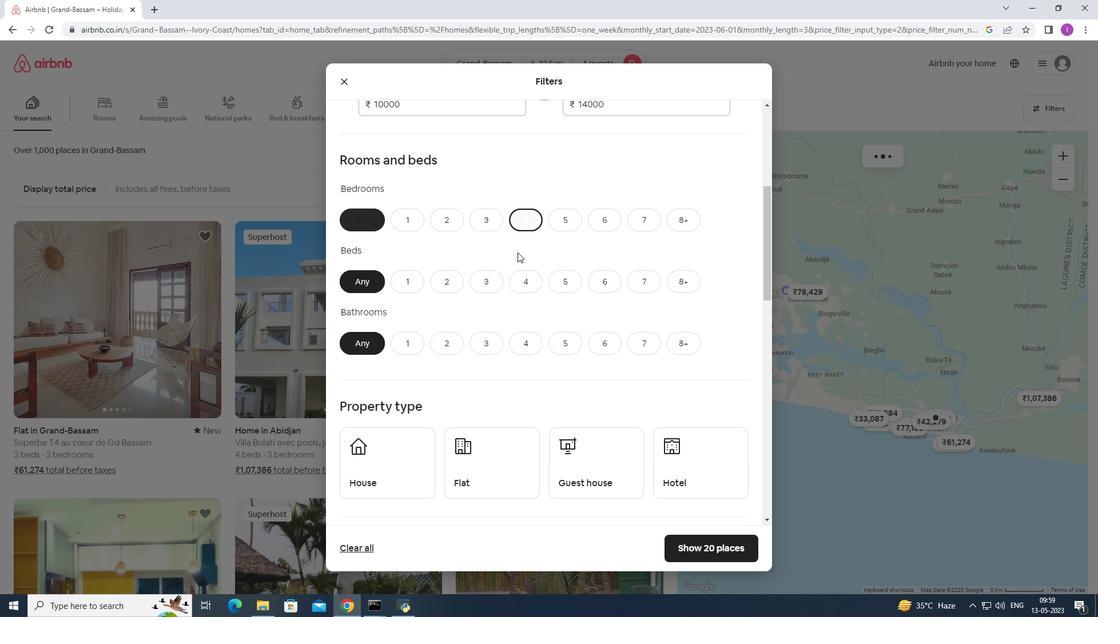 
Action: Mouse pressed left at (525, 287)
Screenshot: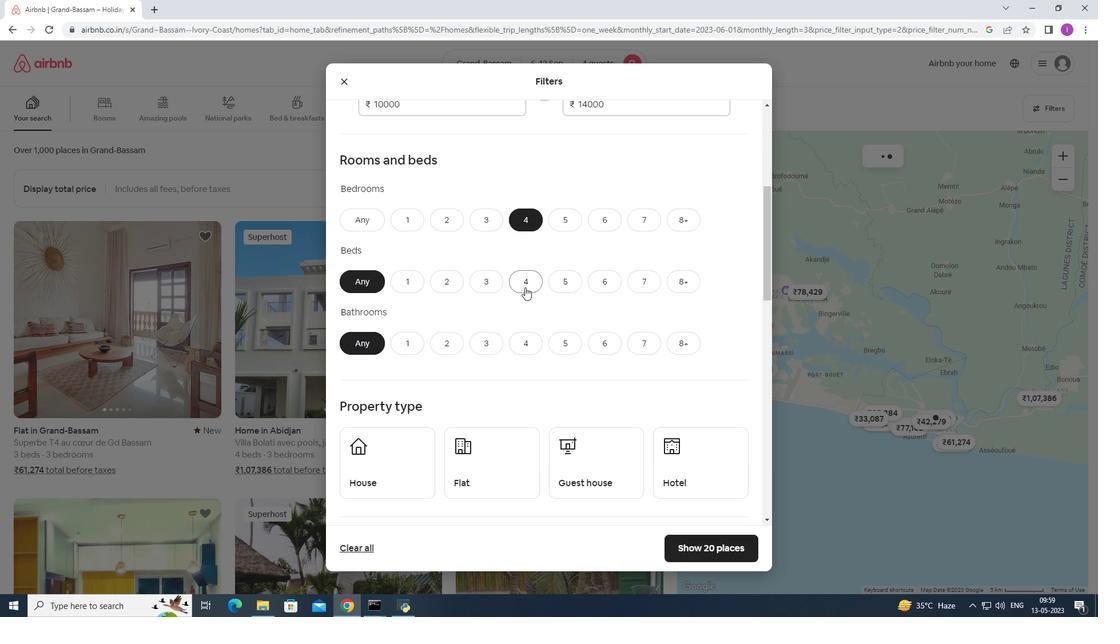 
Action: Mouse moved to (528, 342)
Screenshot: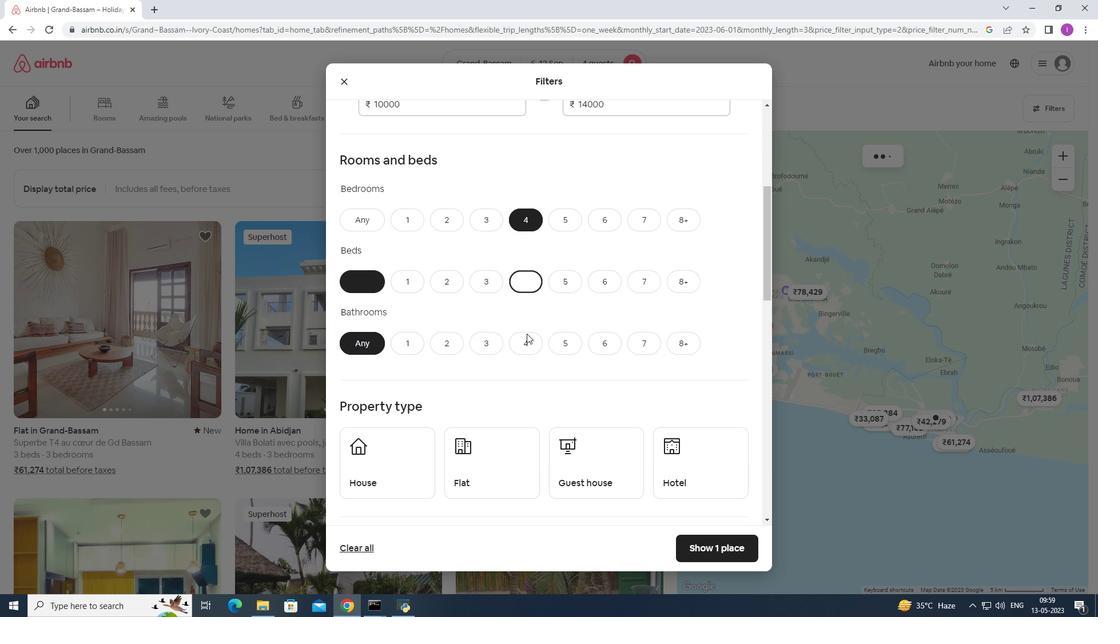 
Action: Mouse pressed left at (528, 342)
Screenshot: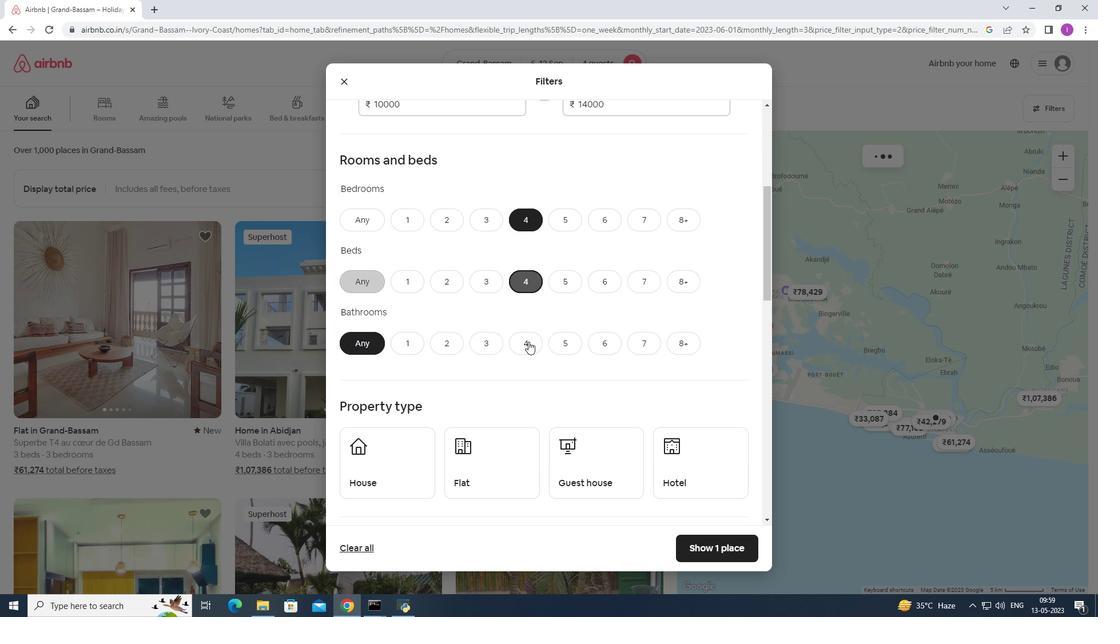 
Action: Mouse moved to (484, 357)
Screenshot: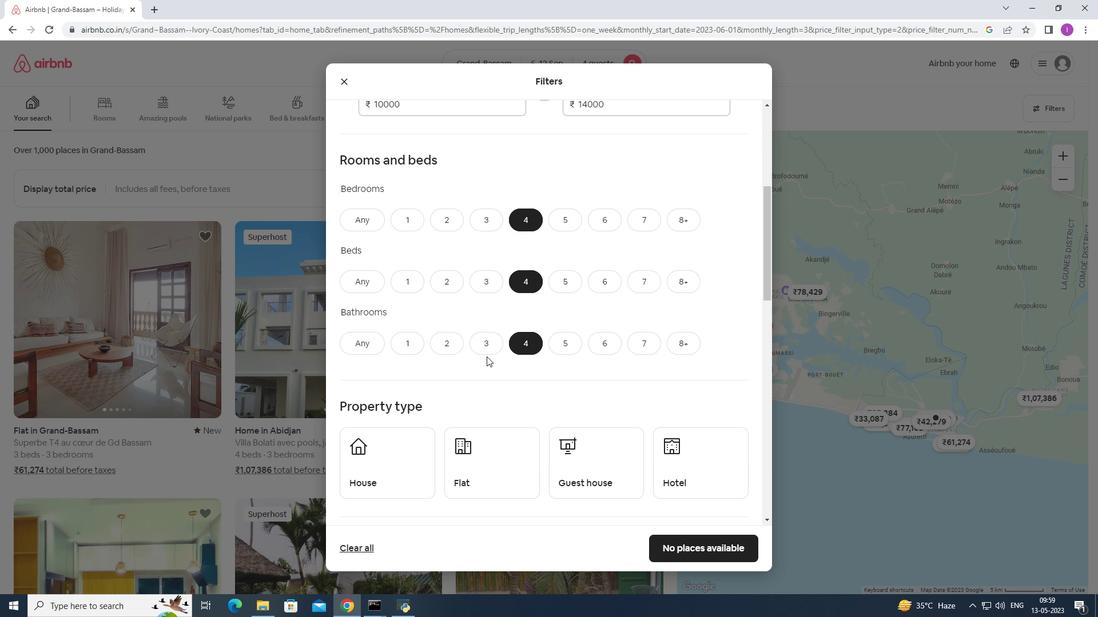 
Action: Mouse scrolled (484, 356) with delta (0, 0)
Screenshot: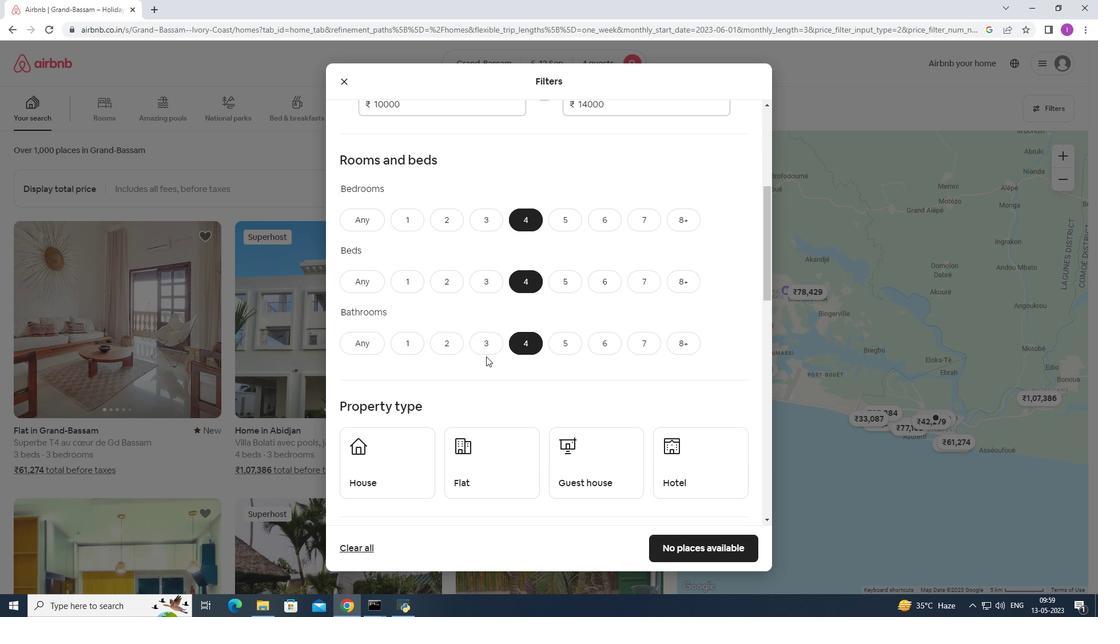 
Action: Mouse moved to (484, 338)
Screenshot: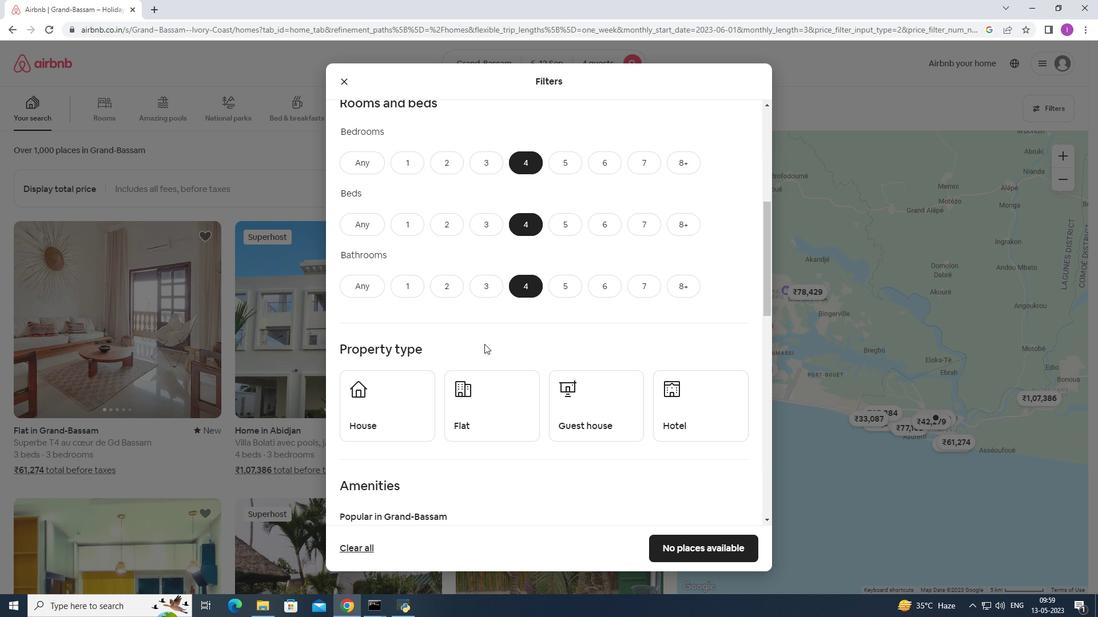 
Action: Mouse scrolled (484, 338) with delta (0, 0)
Screenshot: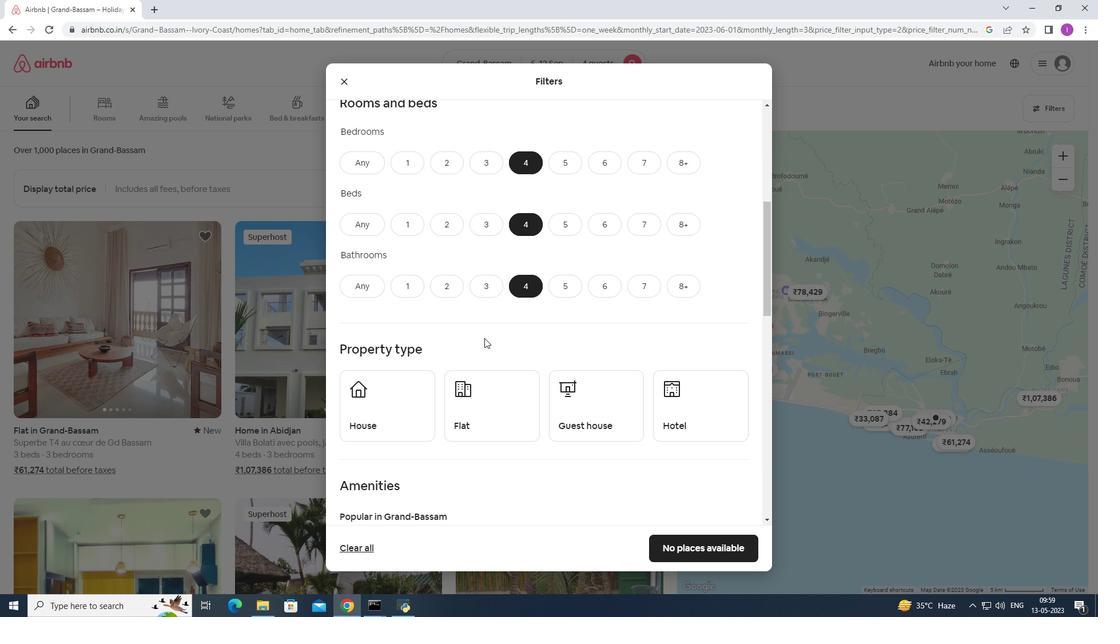 
Action: Mouse moved to (420, 348)
Screenshot: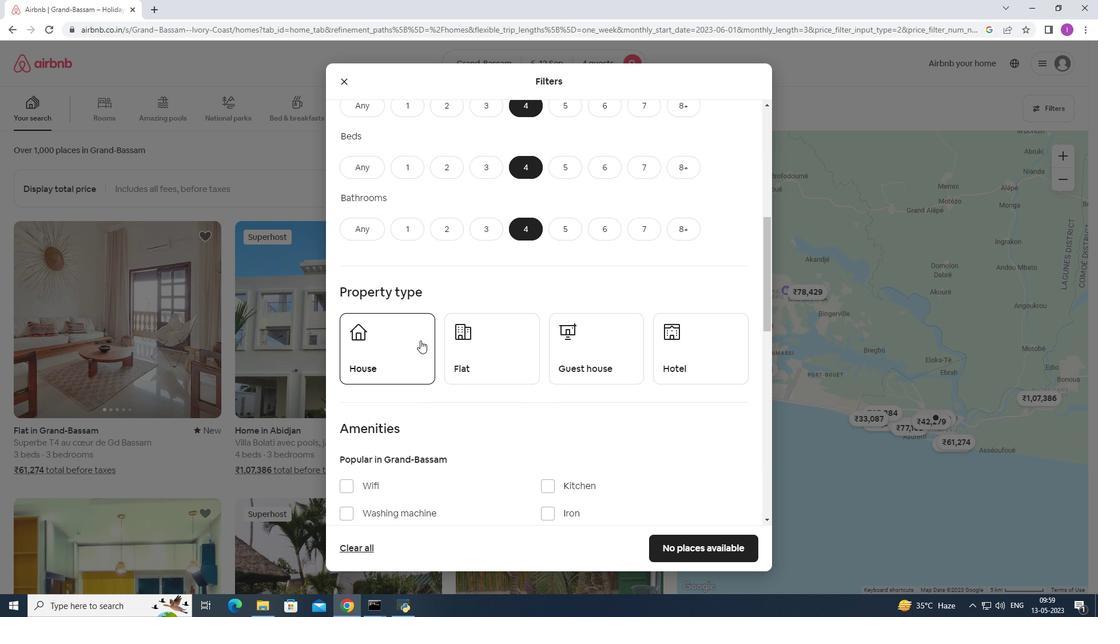 
Action: Mouse pressed left at (420, 348)
Screenshot: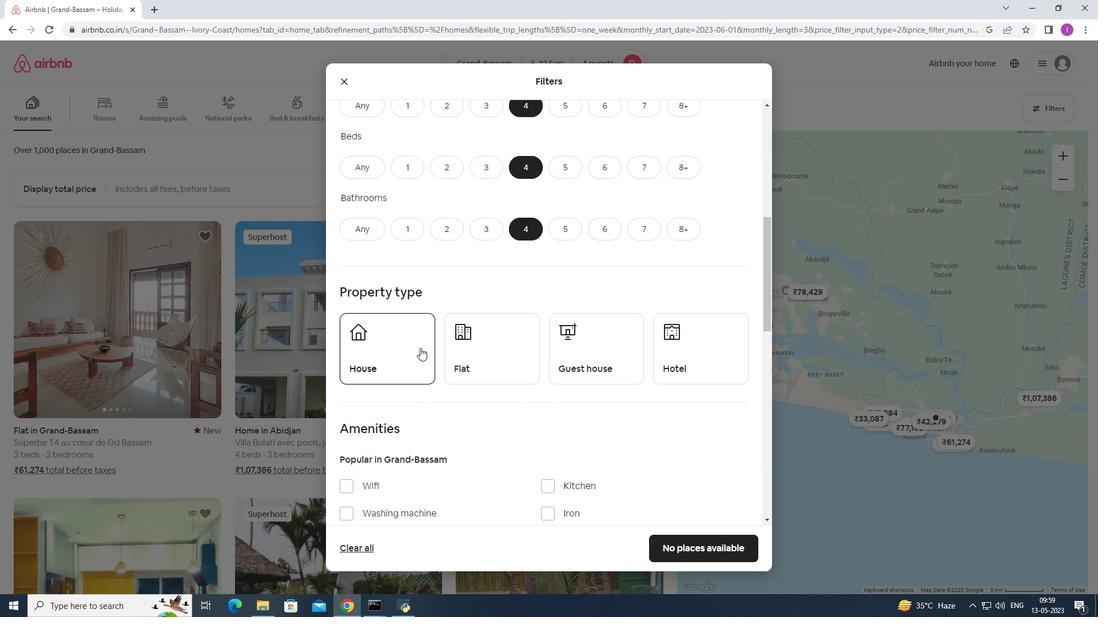 
Action: Mouse moved to (485, 352)
Screenshot: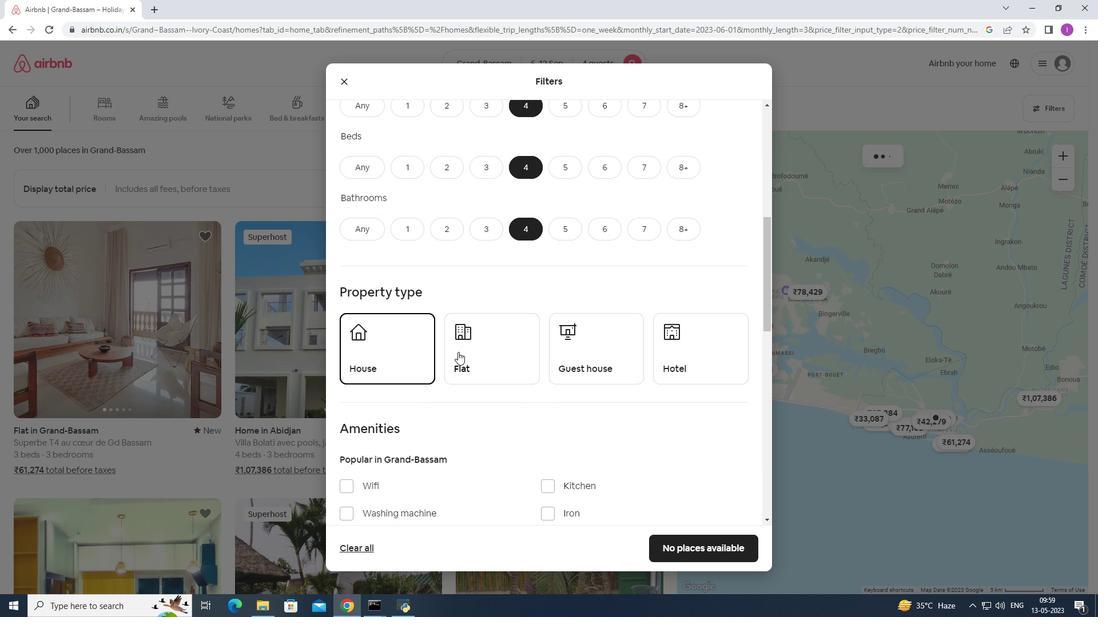 
Action: Mouse pressed left at (485, 352)
Screenshot: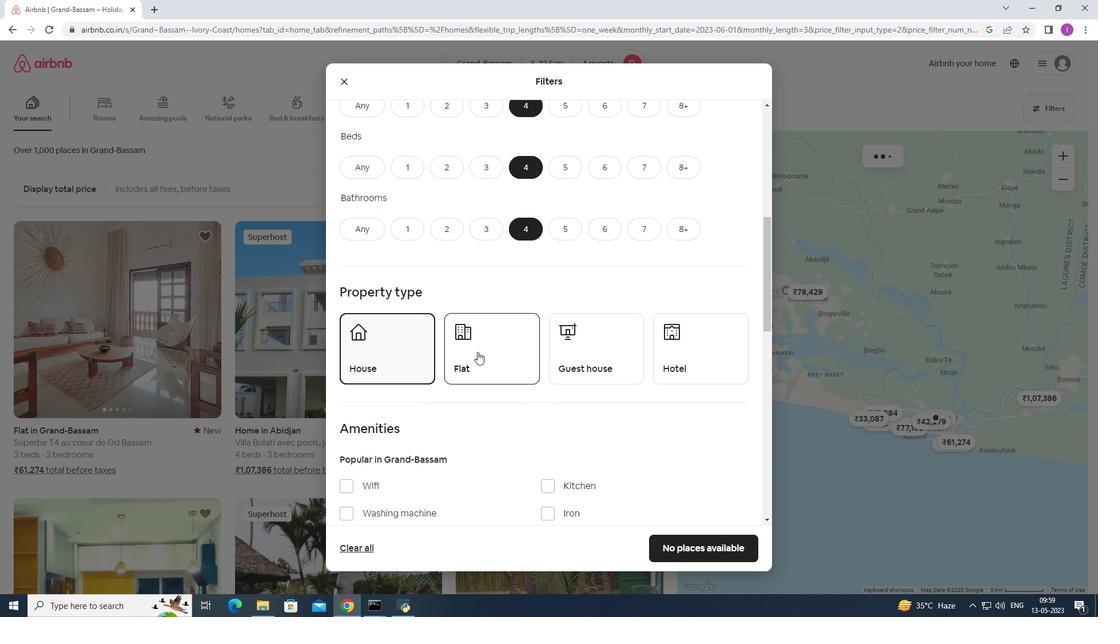 
Action: Mouse moved to (577, 347)
Screenshot: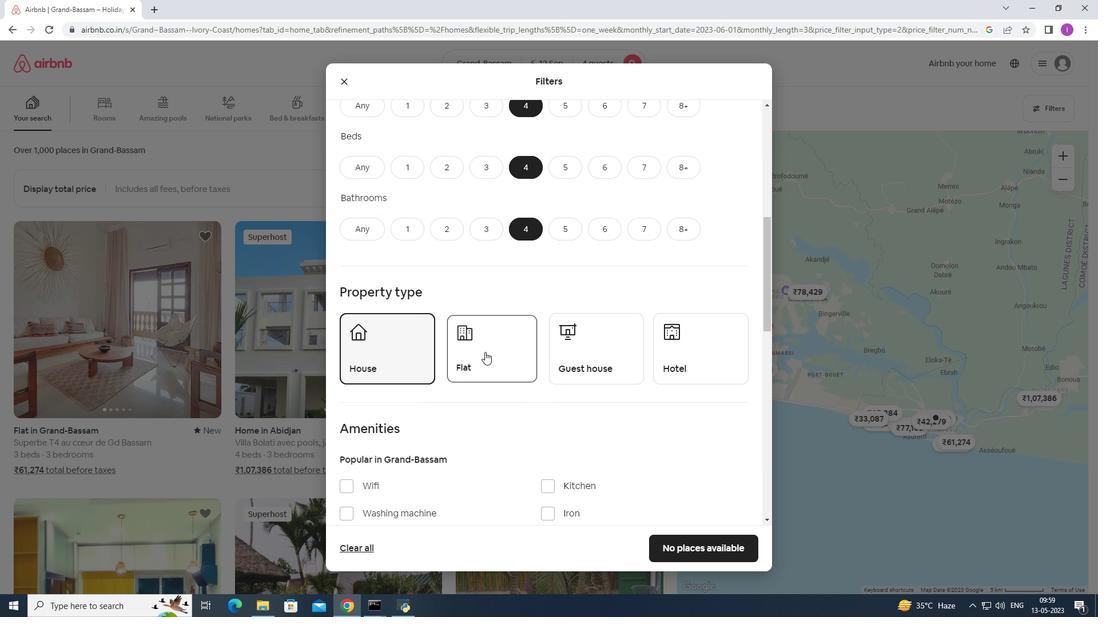 
Action: Mouse pressed left at (577, 347)
Screenshot: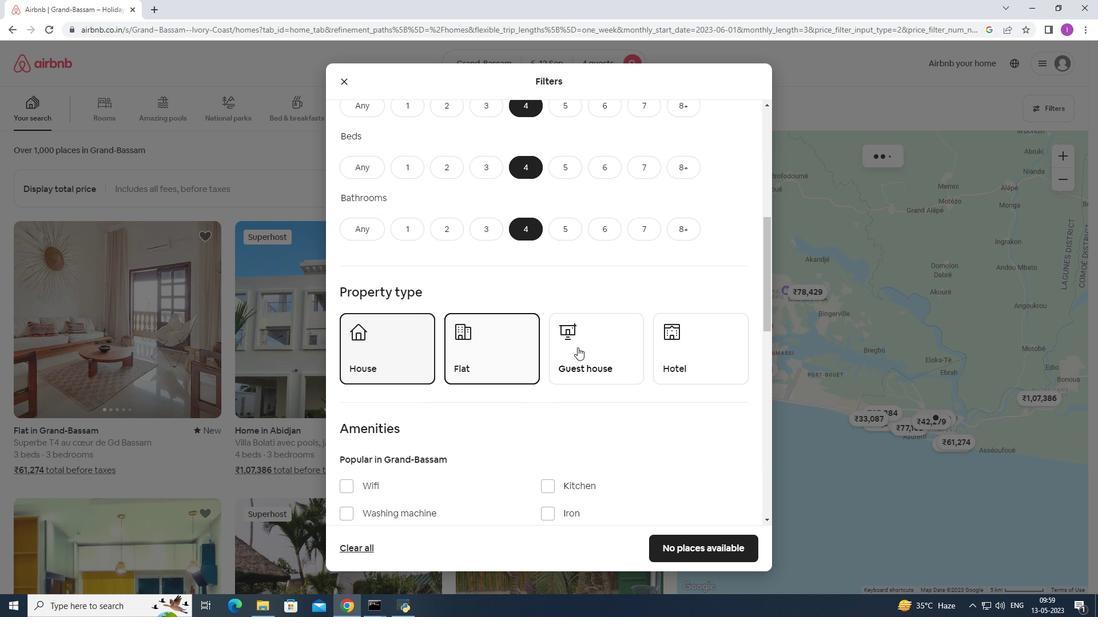 
Action: Mouse moved to (430, 356)
Screenshot: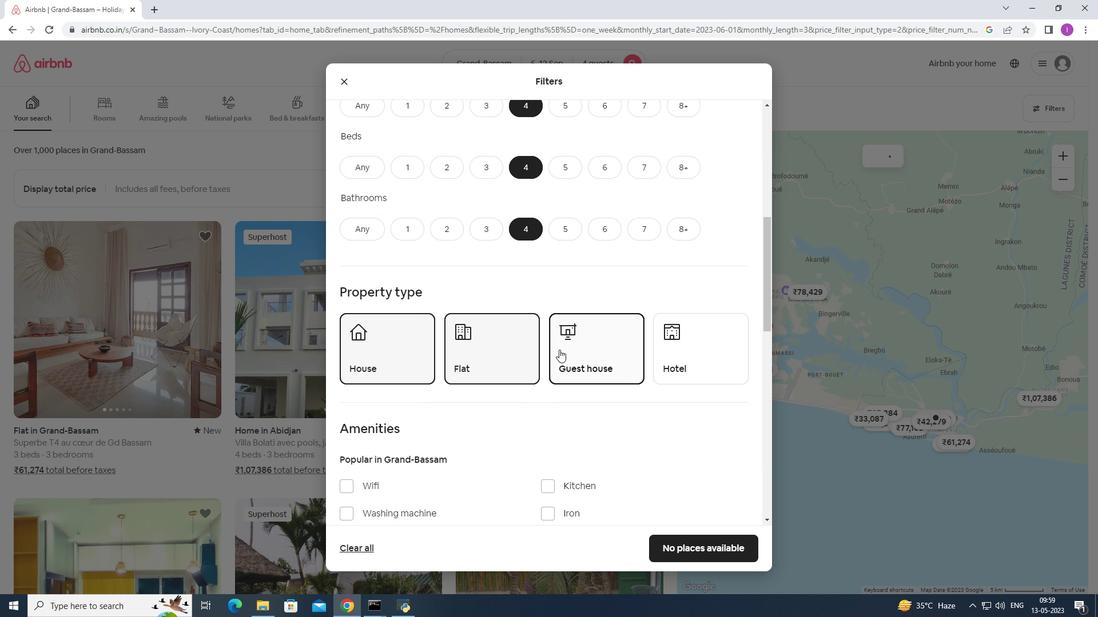 
Action: Mouse scrolled (430, 355) with delta (0, 0)
Screenshot: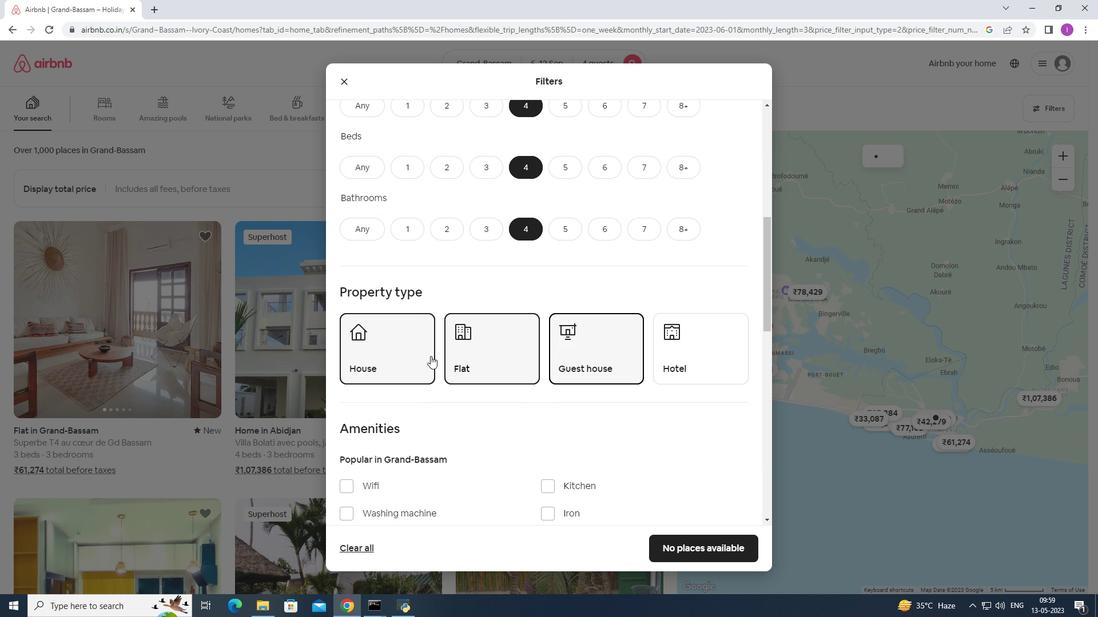 
Action: Mouse scrolled (430, 355) with delta (0, 0)
Screenshot: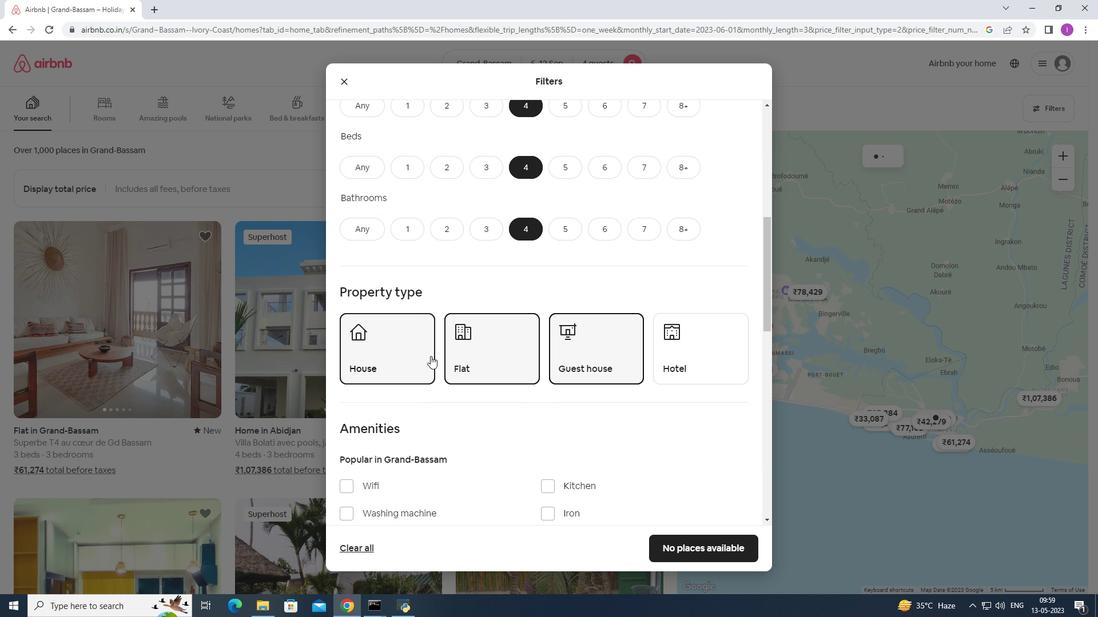 
Action: Mouse scrolled (430, 355) with delta (0, 0)
Screenshot: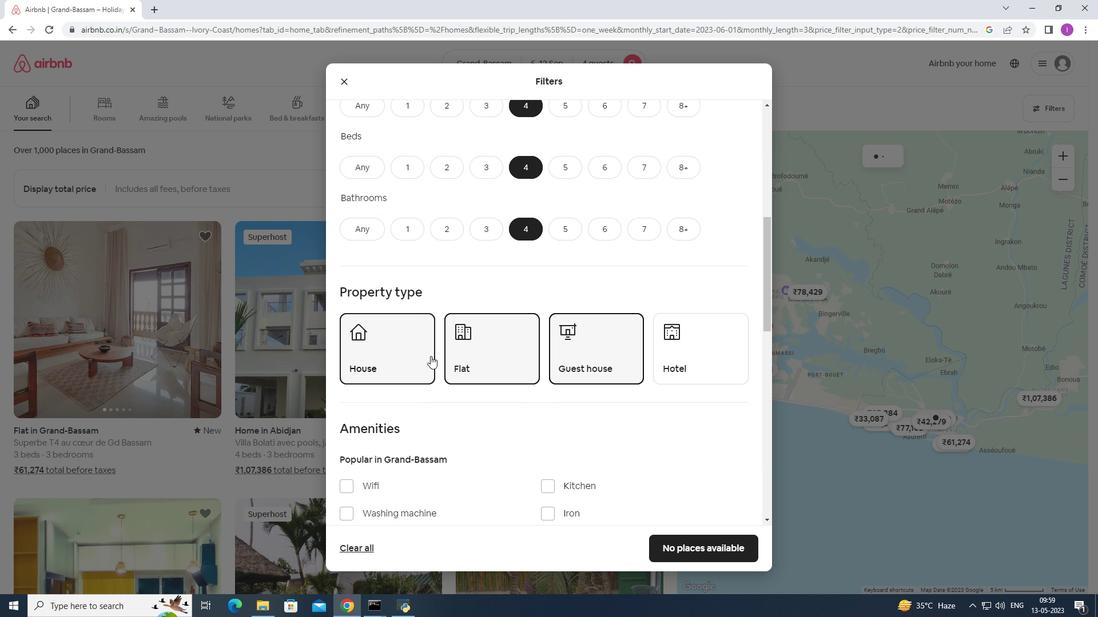 
Action: Mouse scrolled (430, 355) with delta (0, 0)
Screenshot: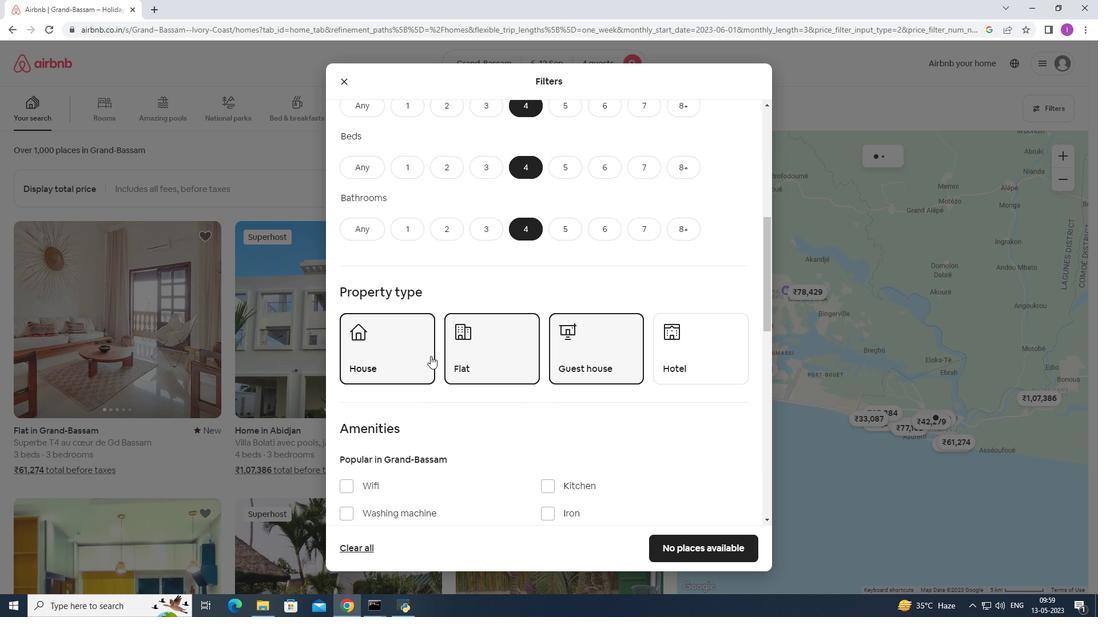 
Action: Mouse scrolled (430, 355) with delta (0, 0)
Screenshot: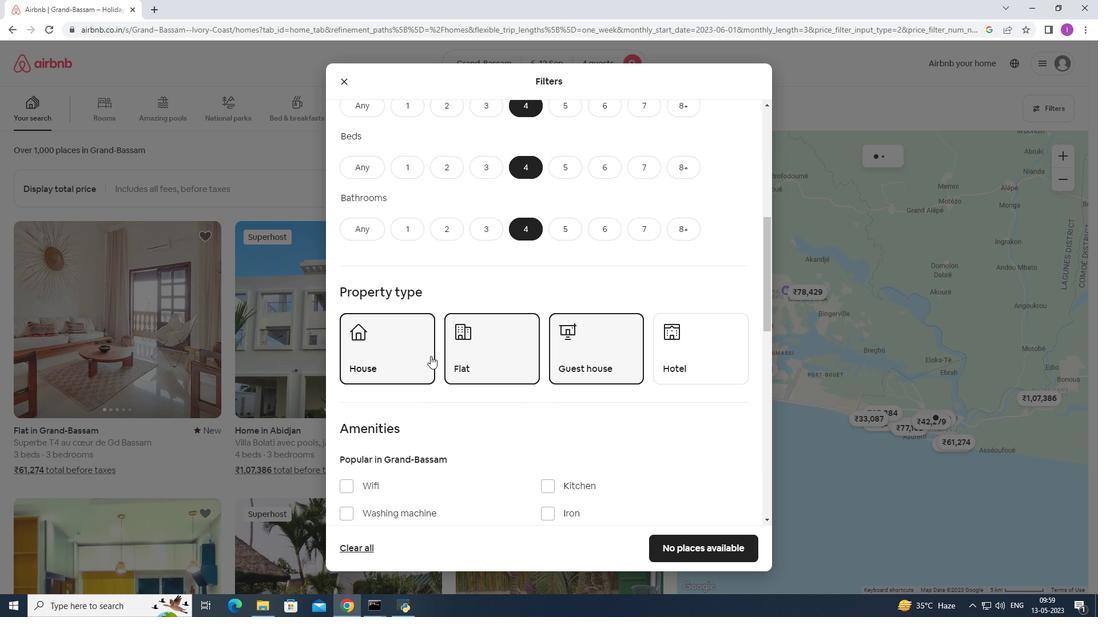 
Action: Mouse moved to (351, 203)
Screenshot: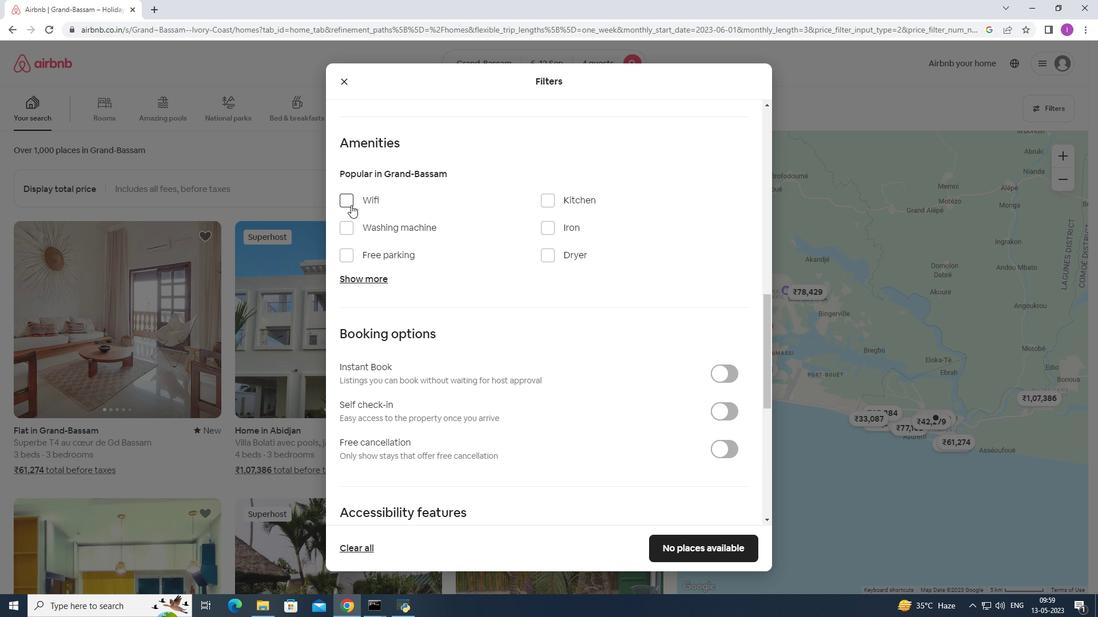 
Action: Mouse pressed left at (351, 203)
Screenshot: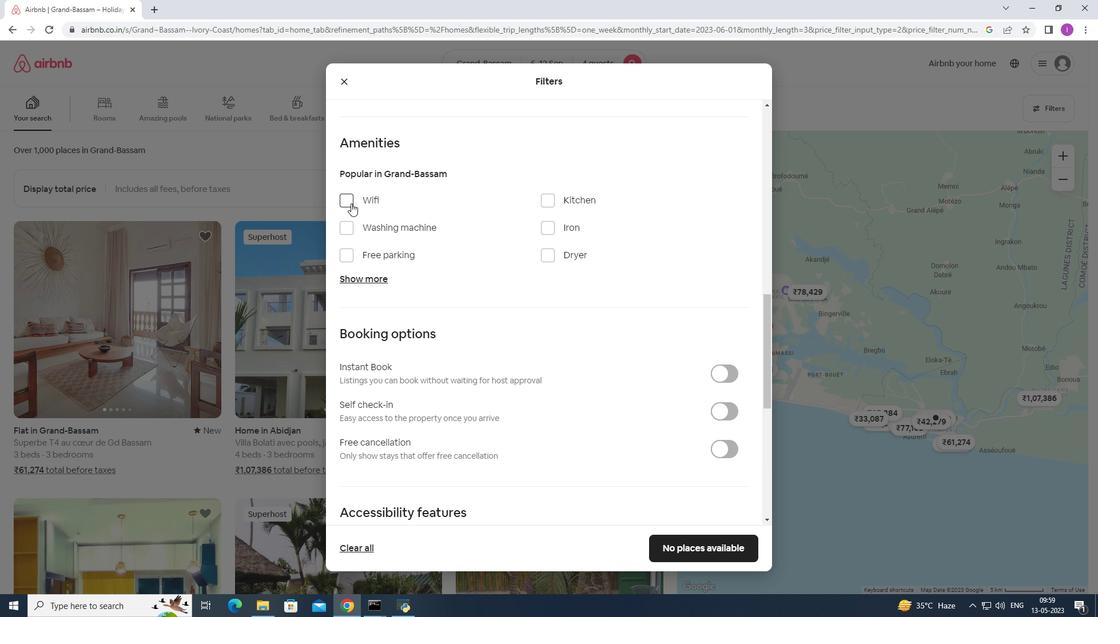 
Action: Mouse moved to (351, 255)
Screenshot: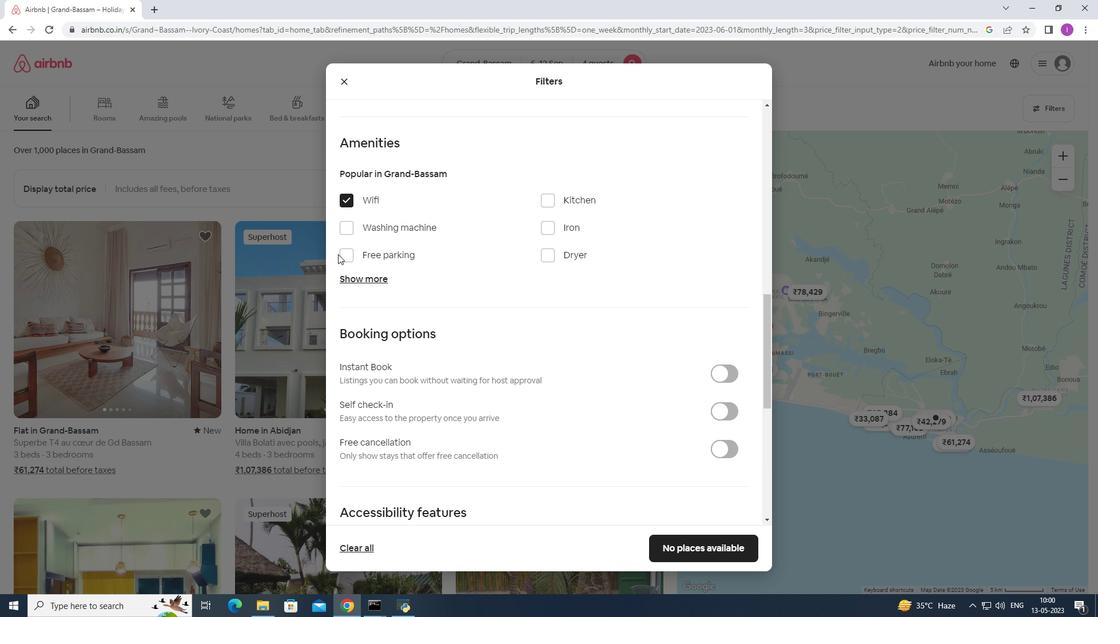 
Action: Mouse pressed left at (351, 255)
Screenshot: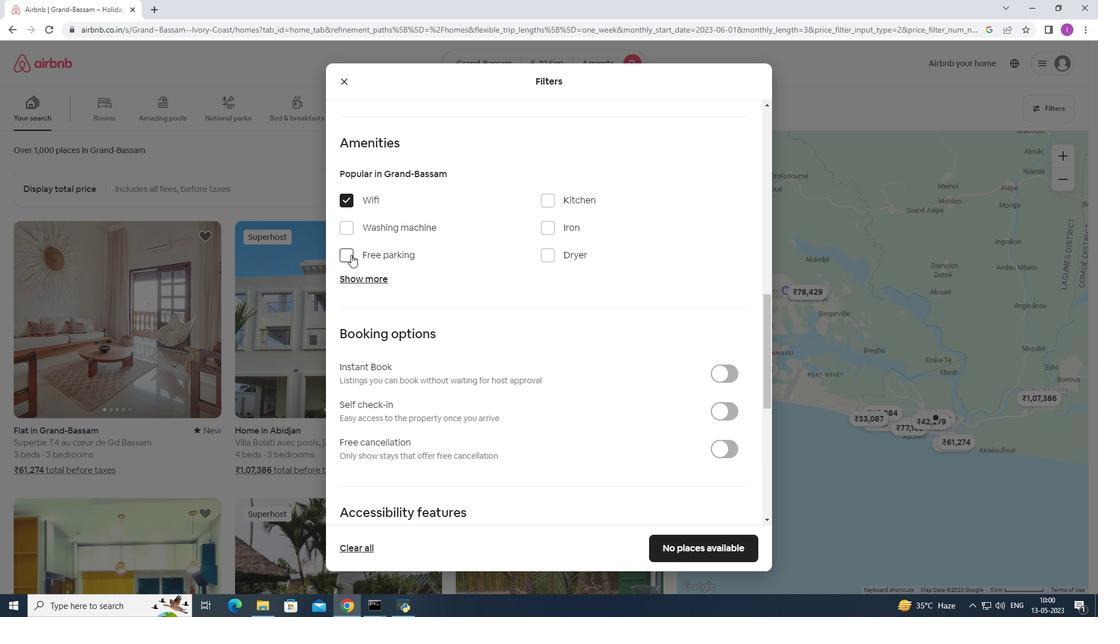 
Action: Mouse moved to (365, 280)
Screenshot: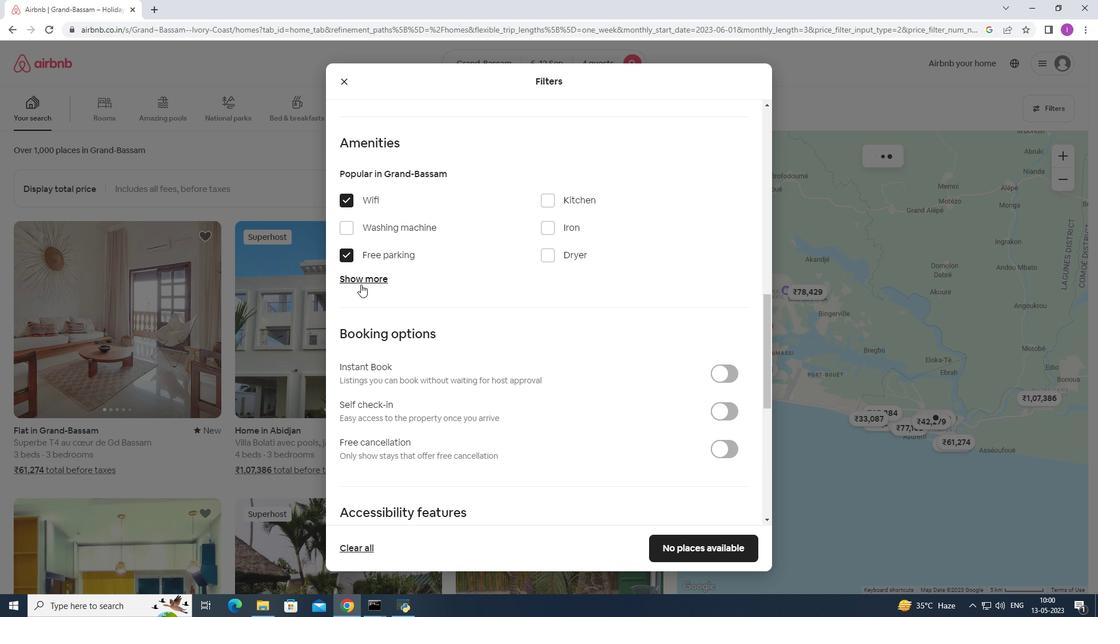 
Action: Mouse pressed left at (365, 280)
Screenshot: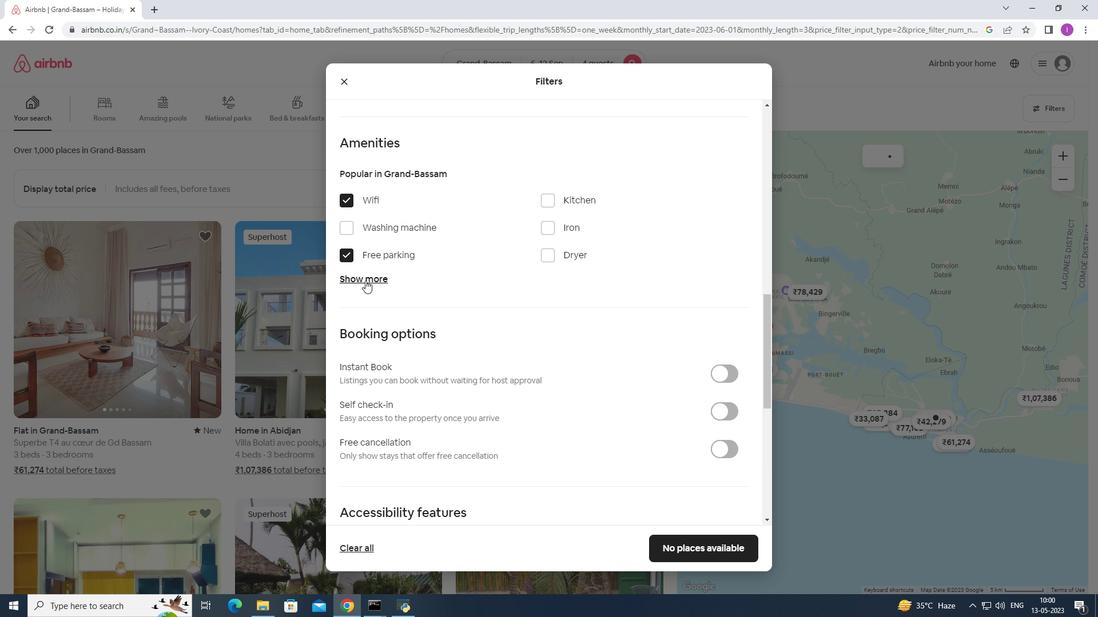 
Action: Mouse moved to (553, 350)
Screenshot: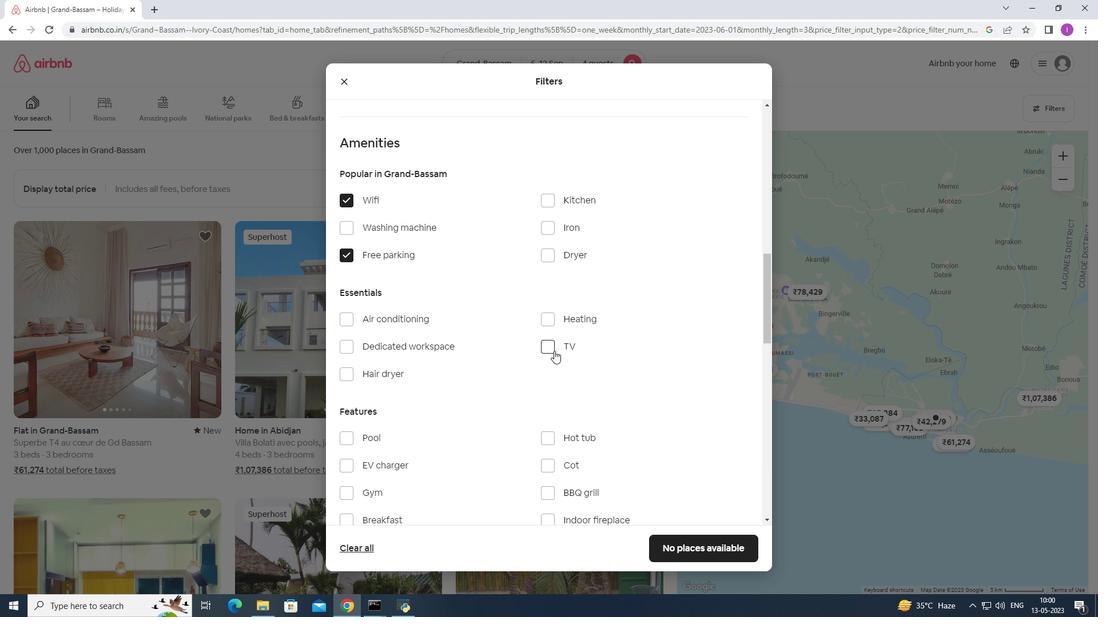 
Action: Mouse pressed left at (553, 350)
Screenshot: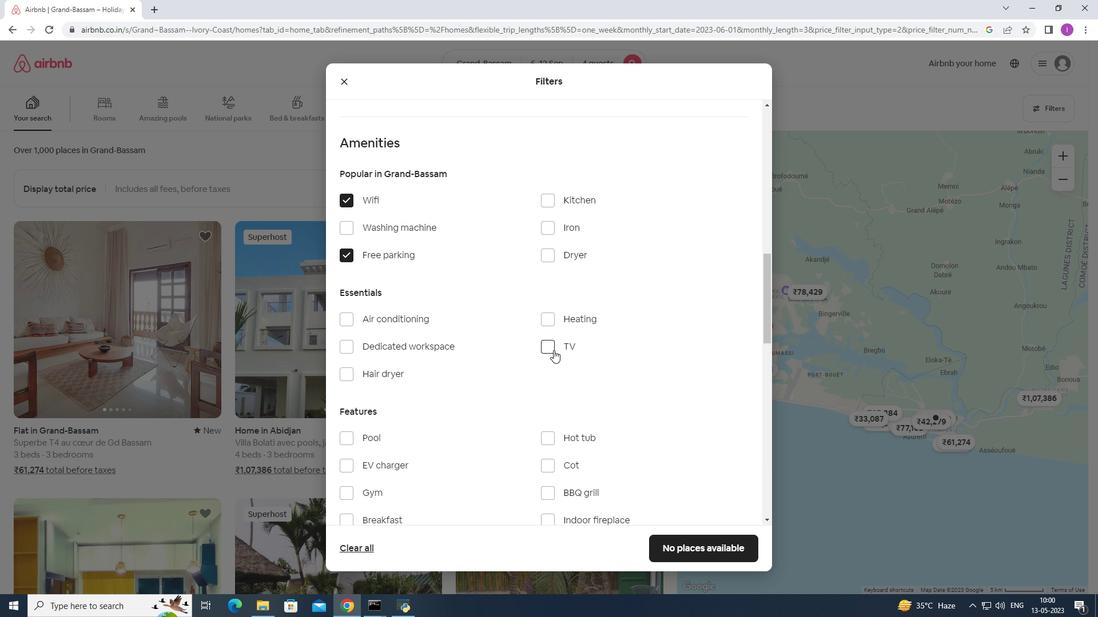 
Action: Mouse moved to (561, 350)
Screenshot: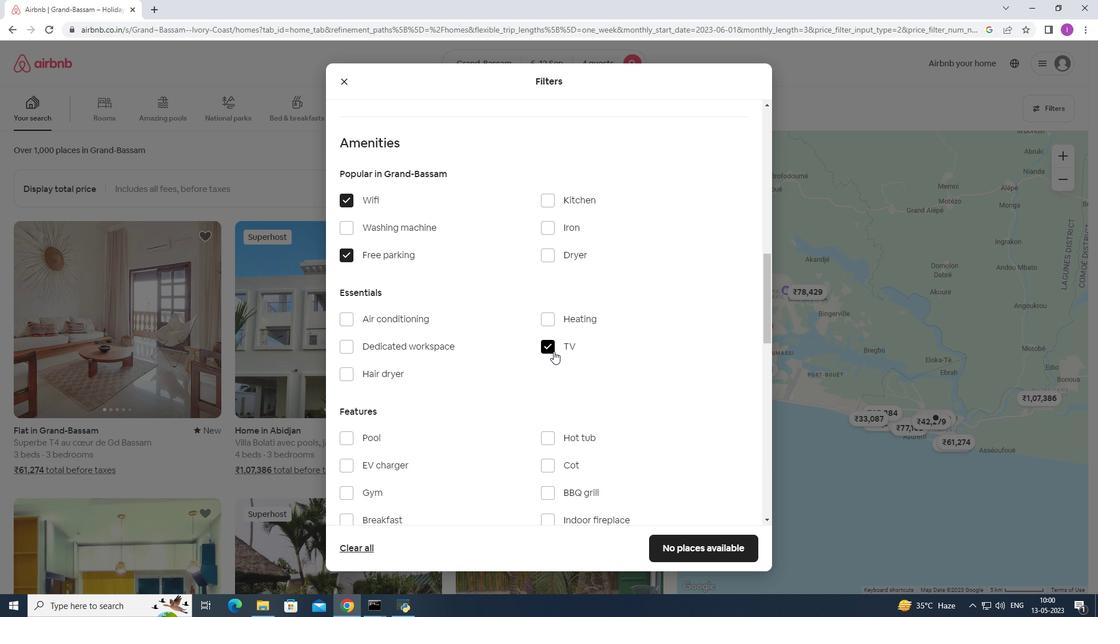 
Action: Mouse scrolled (561, 350) with delta (0, 0)
Screenshot: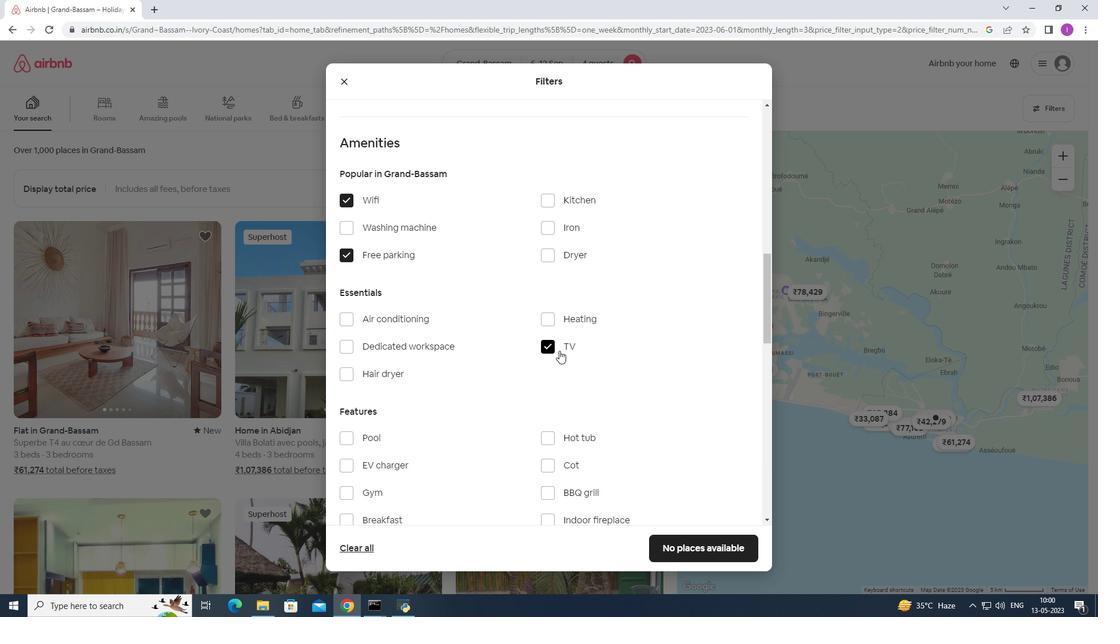 
Action: Mouse scrolled (561, 350) with delta (0, 0)
Screenshot: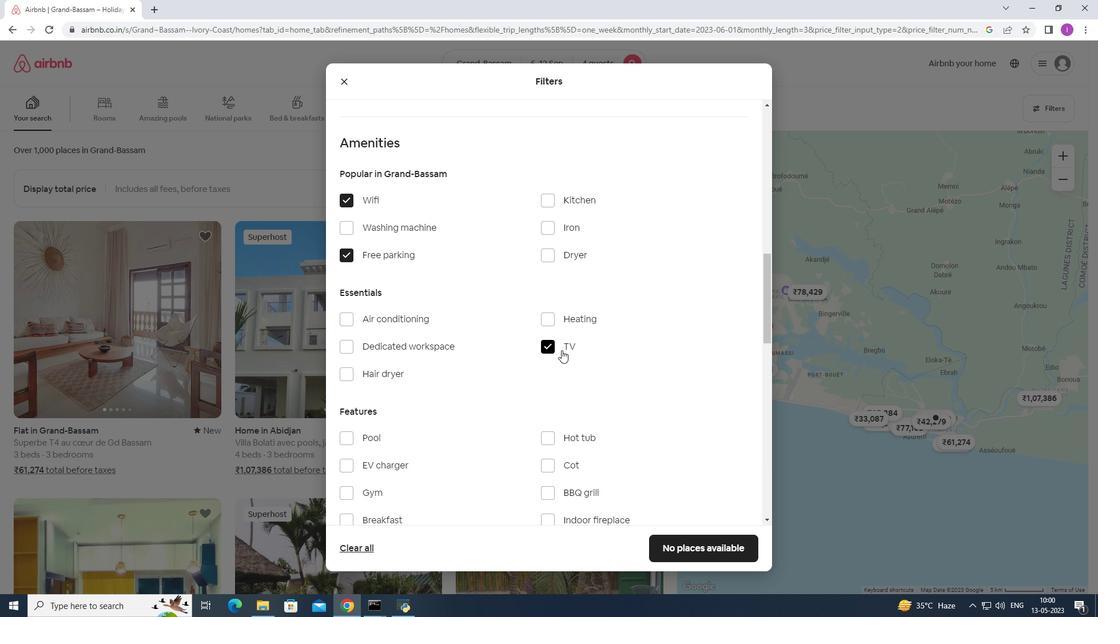 
Action: Mouse moved to (433, 354)
Screenshot: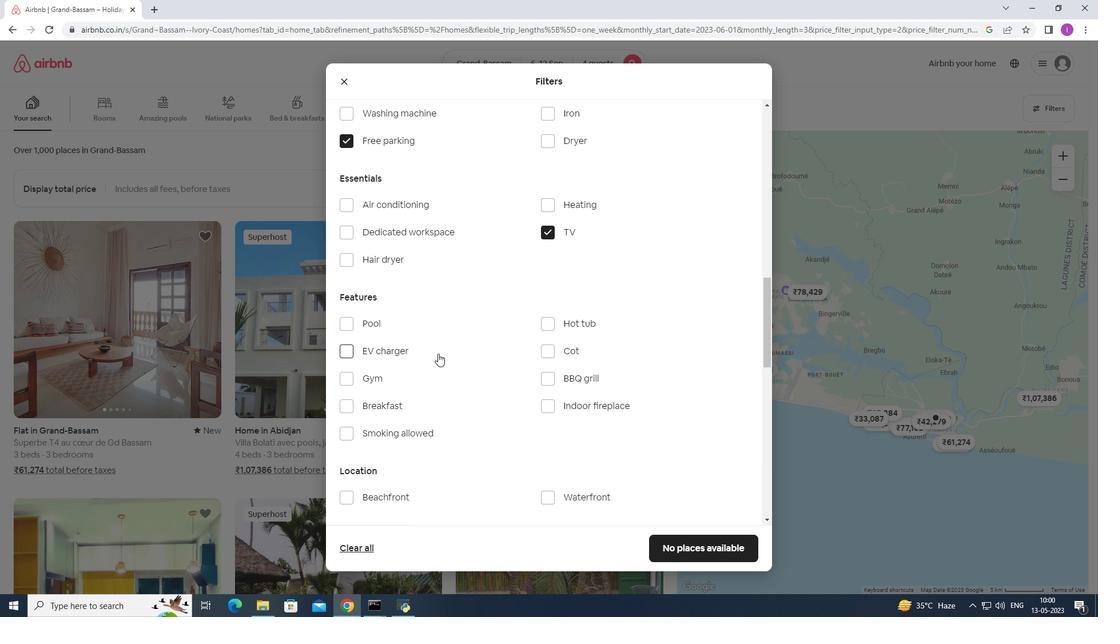 
Action: Mouse scrolled (433, 354) with delta (0, 0)
Screenshot: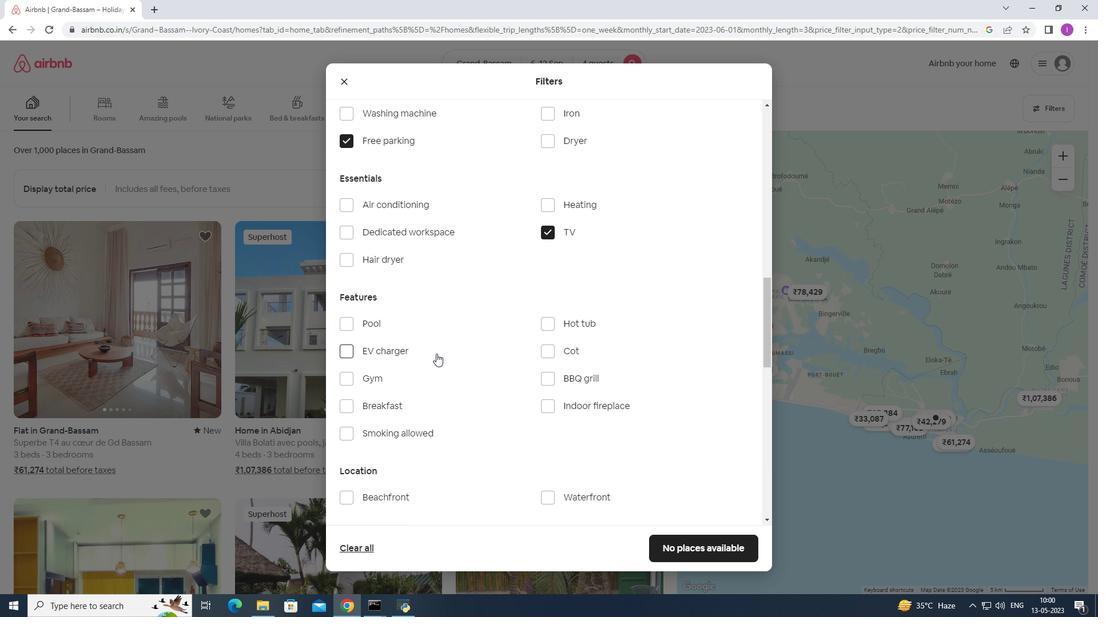 
Action: Mouse moved to (344, 325)
Screenshot: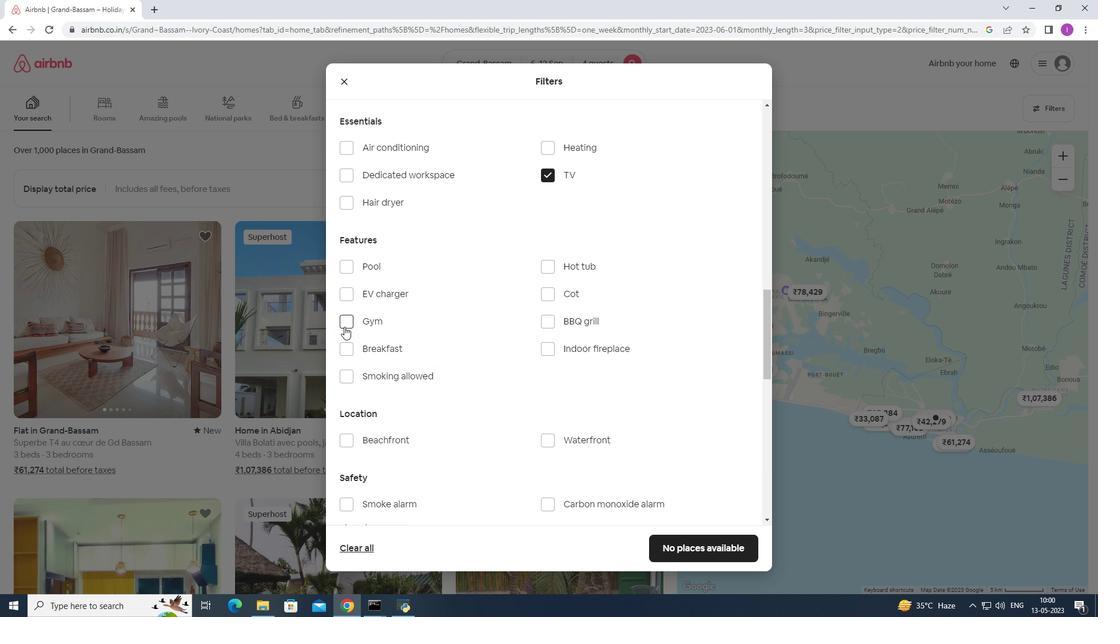 
Action: Mouse pressed left at (344, 325)
Screenshot: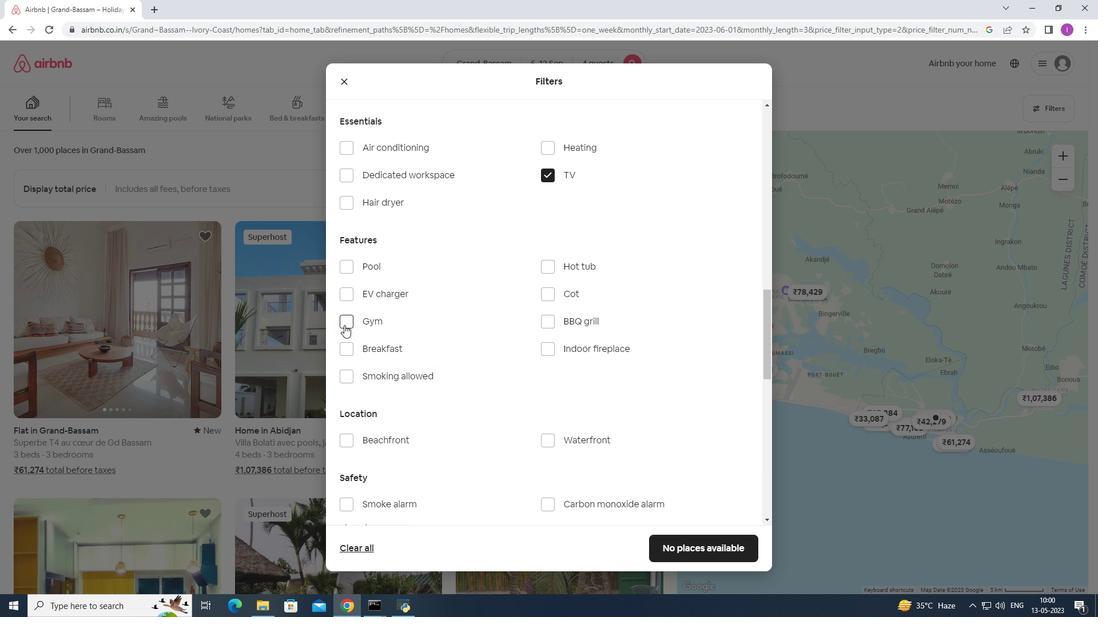 
Action: Mouse moved to (345, 354)
Screenshot: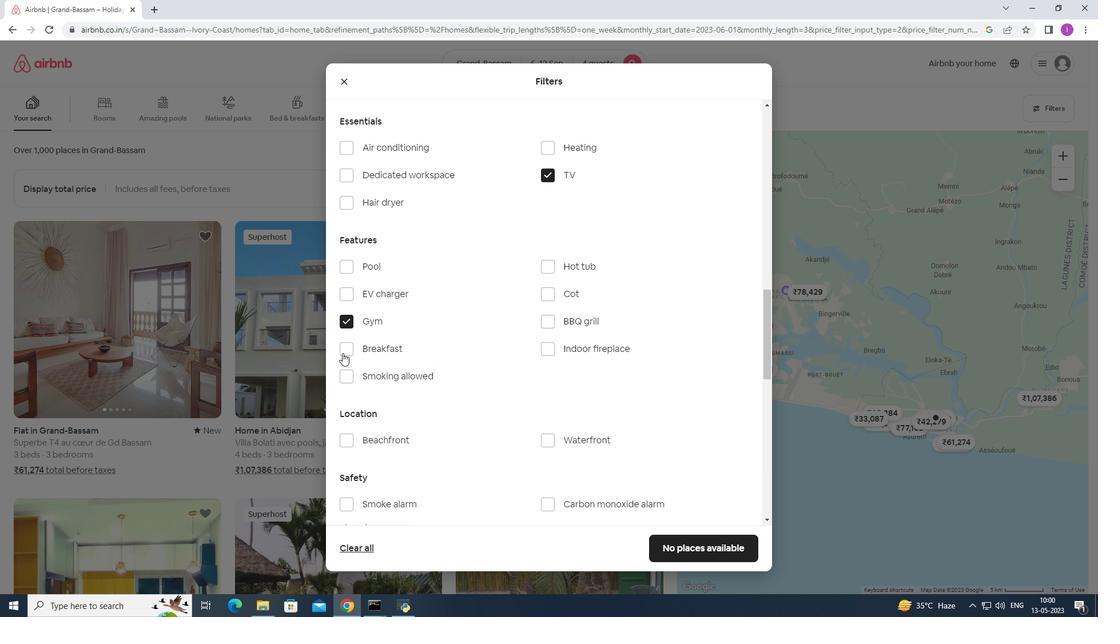 
Action: Mouse pressed left at (345, 354)
Screenshot: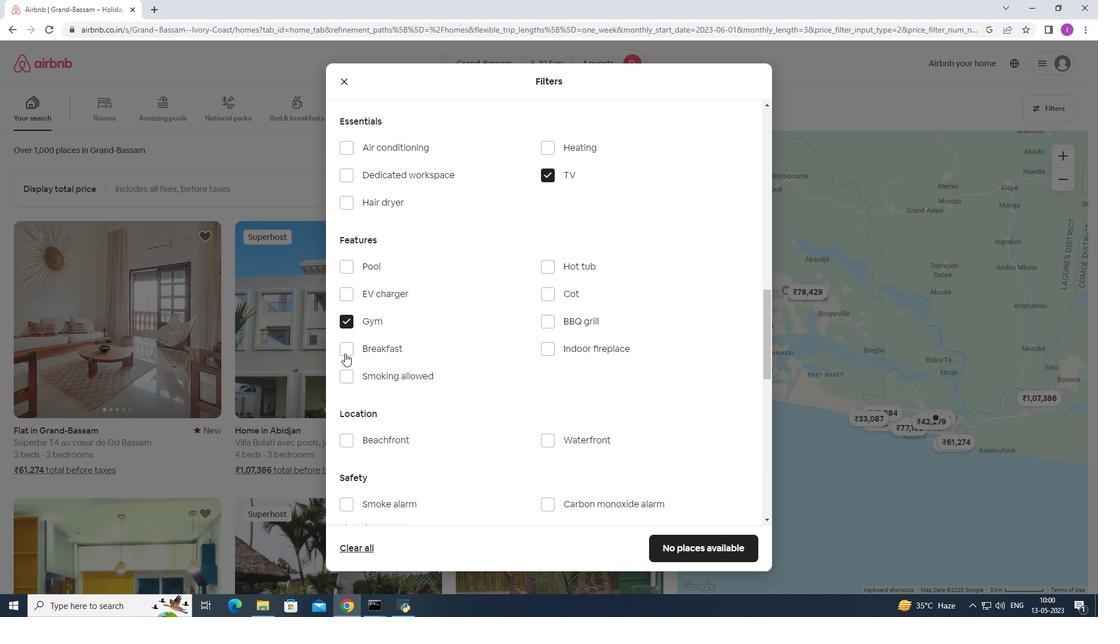 
Action: Mouse moved to (422, 363)
Screenshot: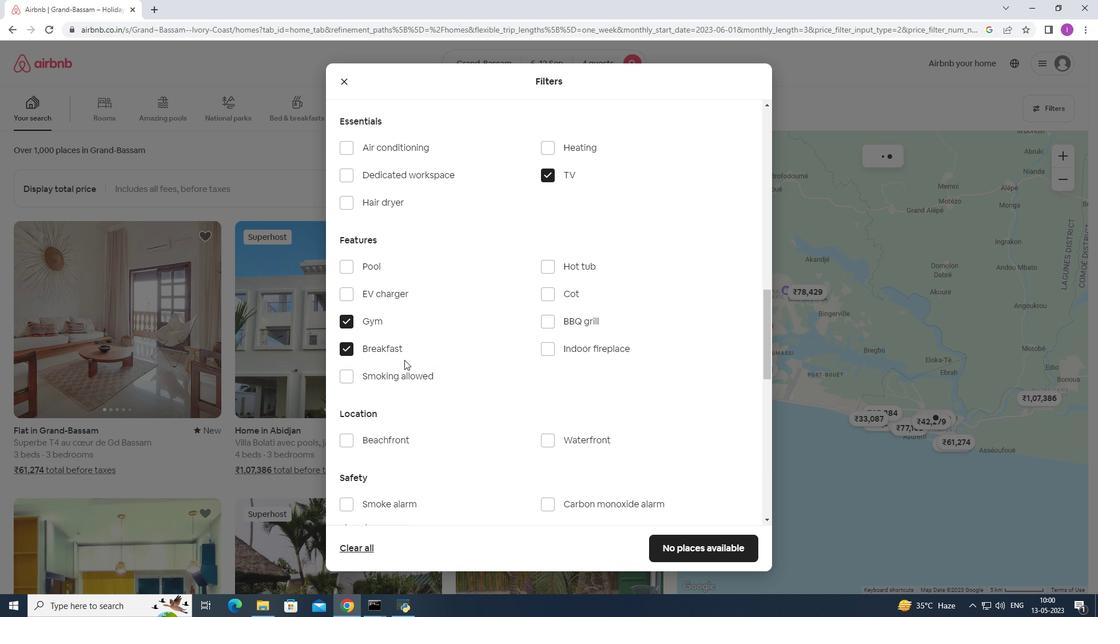 
Action: Mouse scrolled (422, 362) with delta (0, 0)
Screenshot: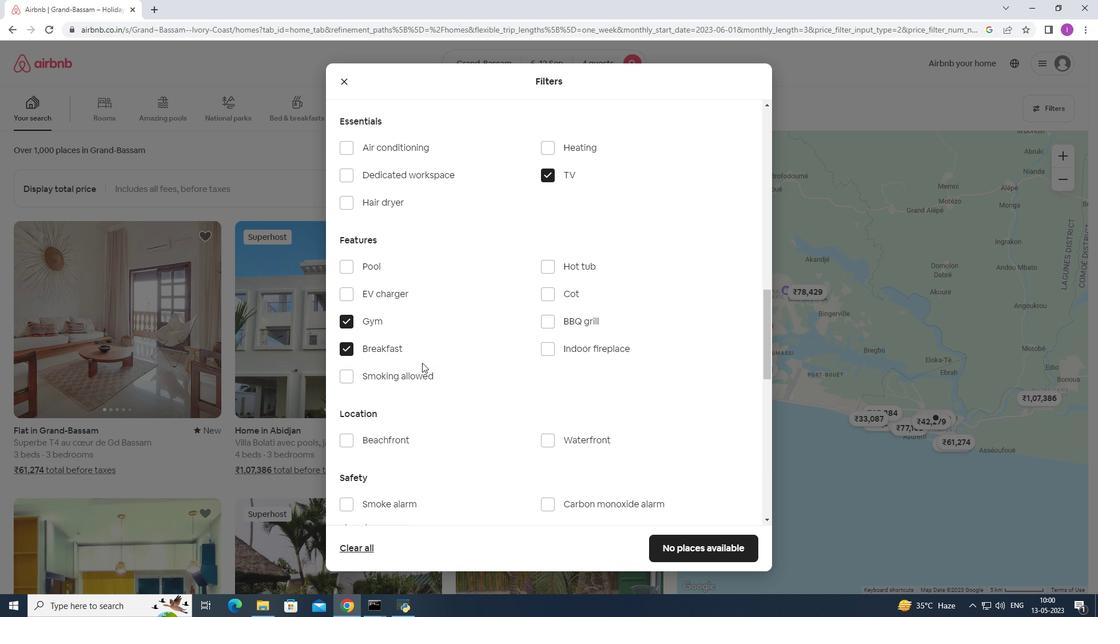 
Action: Mouse scrolled (422, 362) with delta (0, 0)
Screenshot: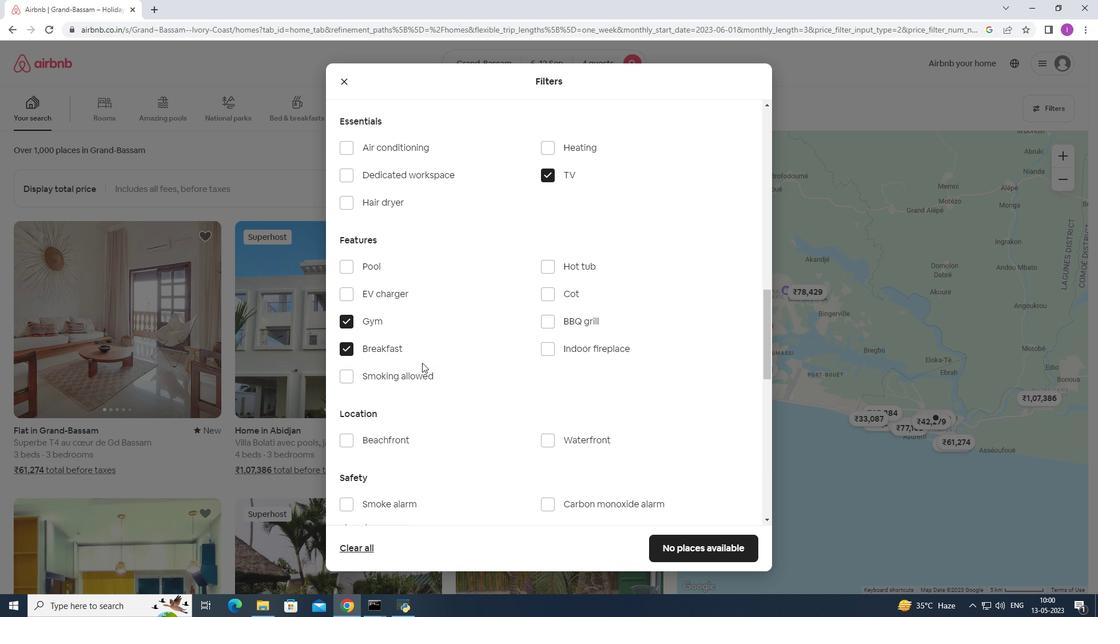 
Action: Mouse scrolled (422, 362) with delta (0, 0)
Screenshot: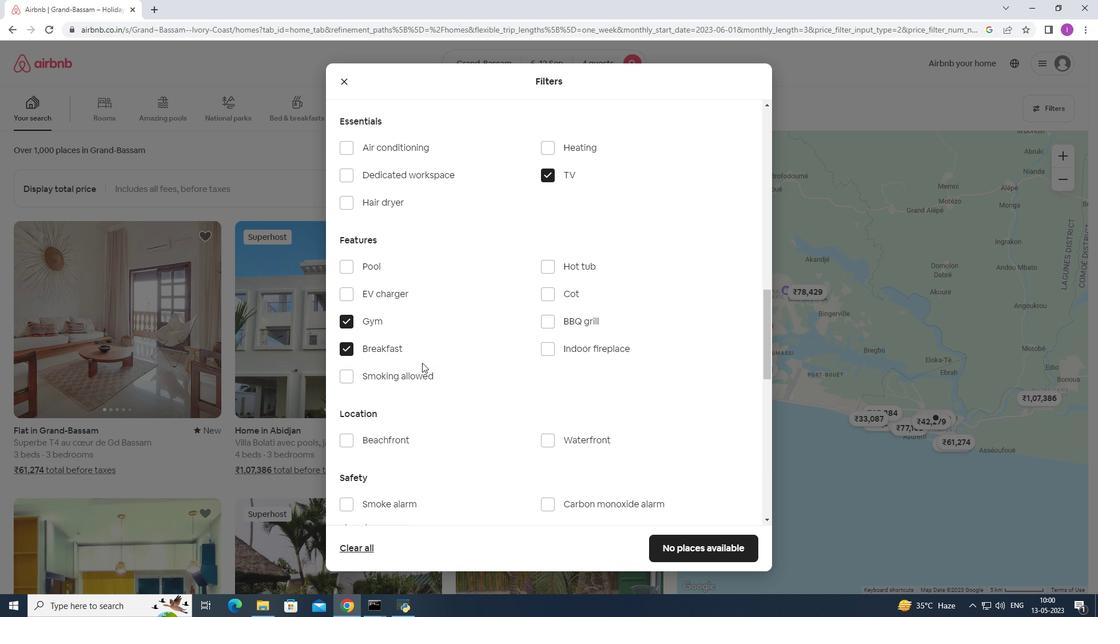 
Action: Mouse scrolled (422, 363) with delta (0, 0)
Screenshot: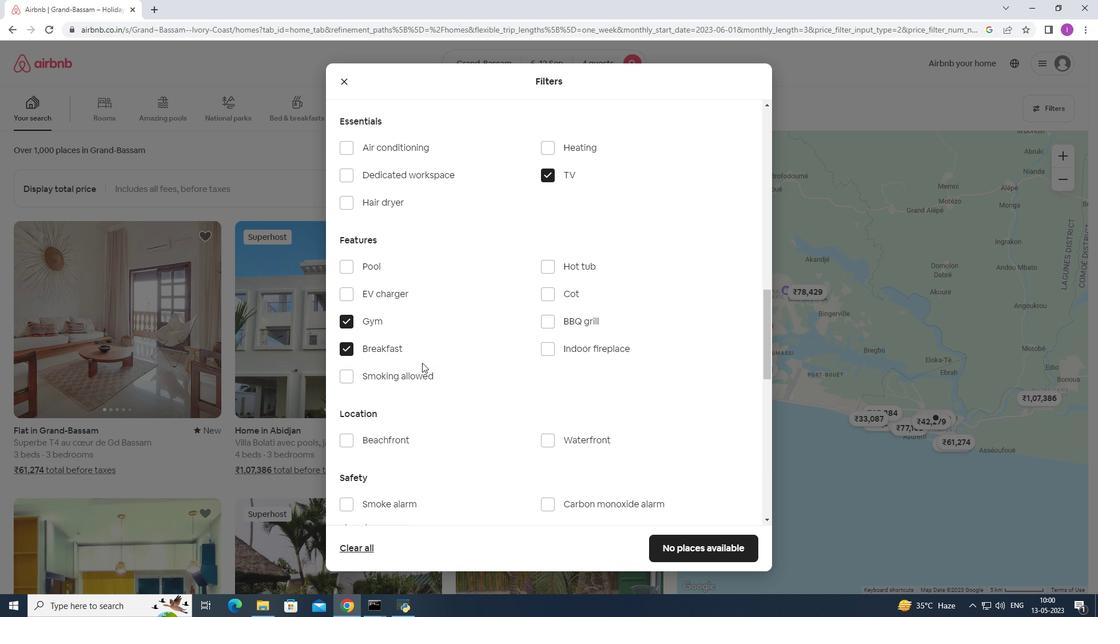 
Action: Mouse moved to (423, 363)
Screenshot: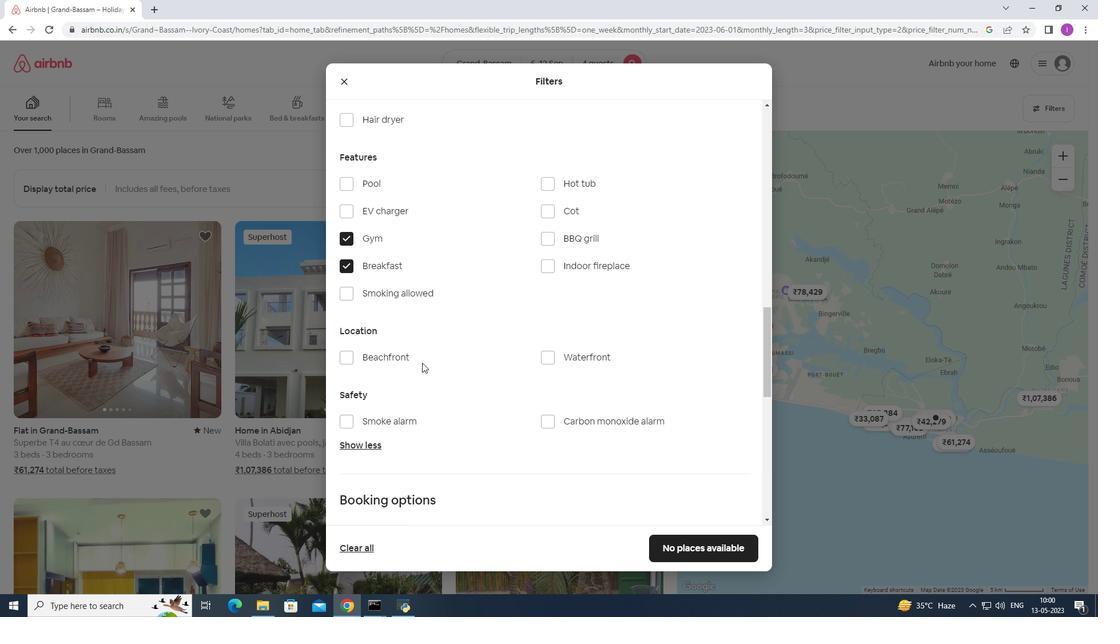 
Action: Mouse scrolled (423, 362) with delta (0, 0)
Screenshot: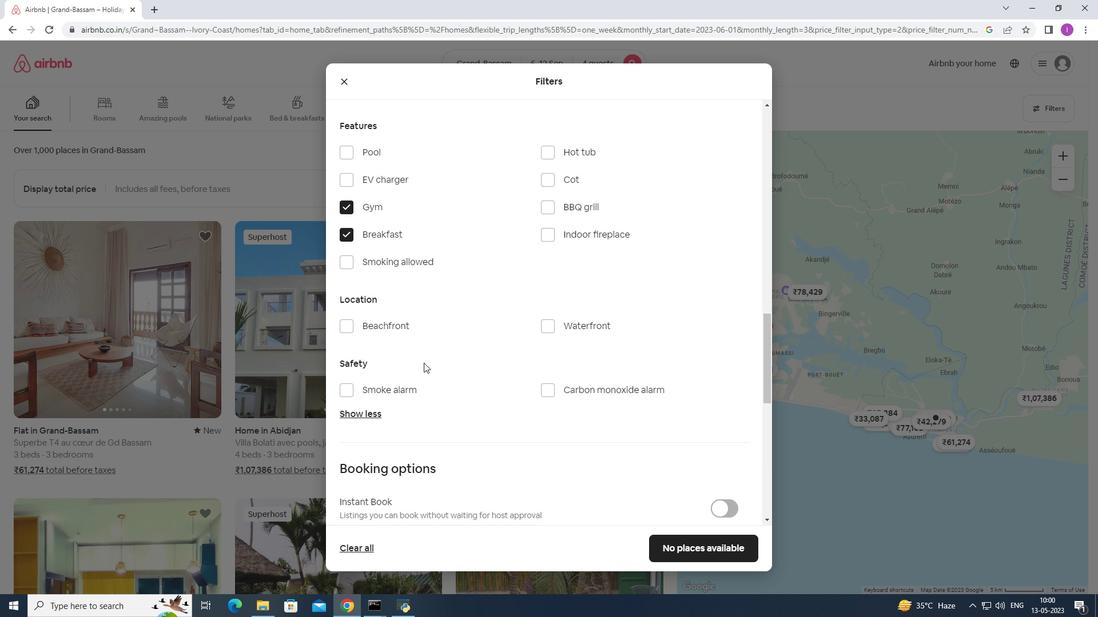 
Action: Mouse scrolled (423, 362) with delta (0, 0)
Screenshot: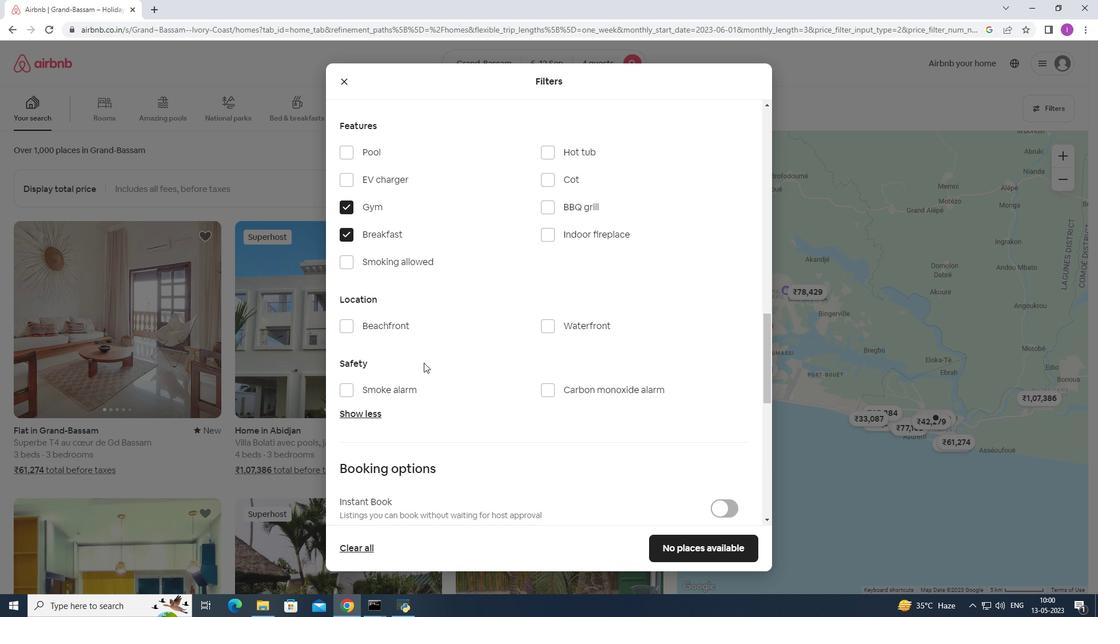 
Action: Mouse scrolled (423, 362) with delta (0, 0)
Screenshot: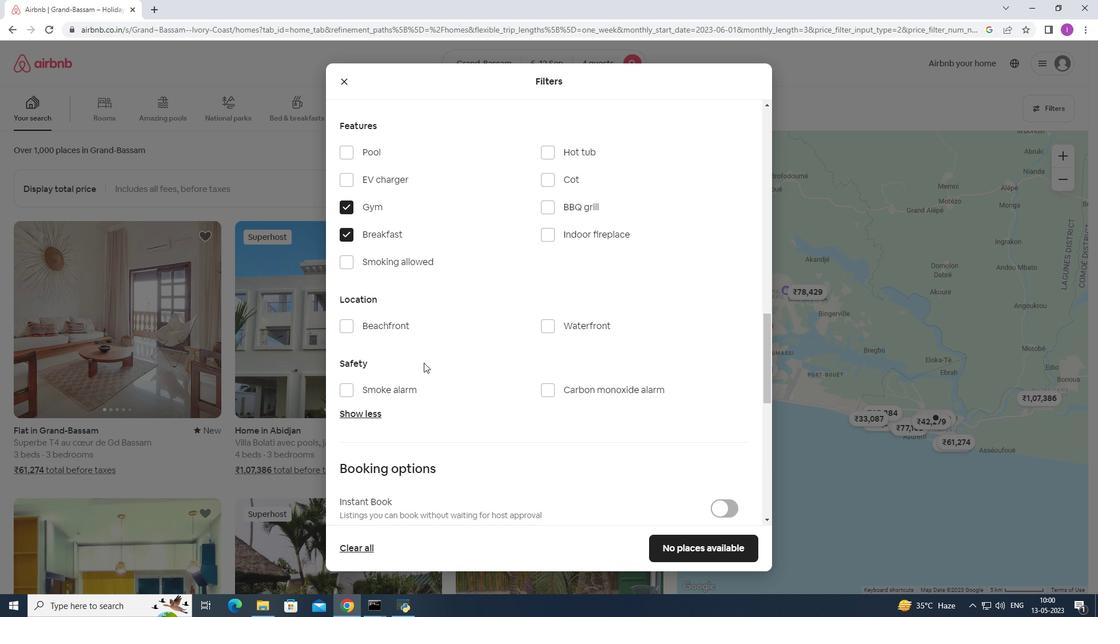 
Action: Mouse moved to (489, 349)
Screenshot: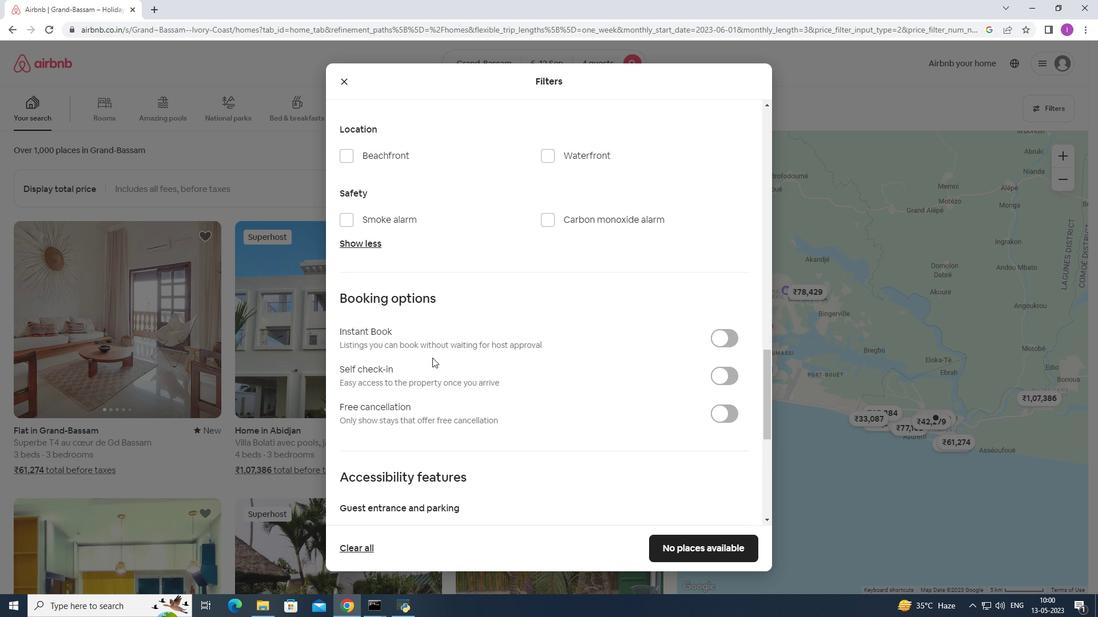 
Action: Mouse scrolled (489, 348) with delta (0, 0)
Screenshot: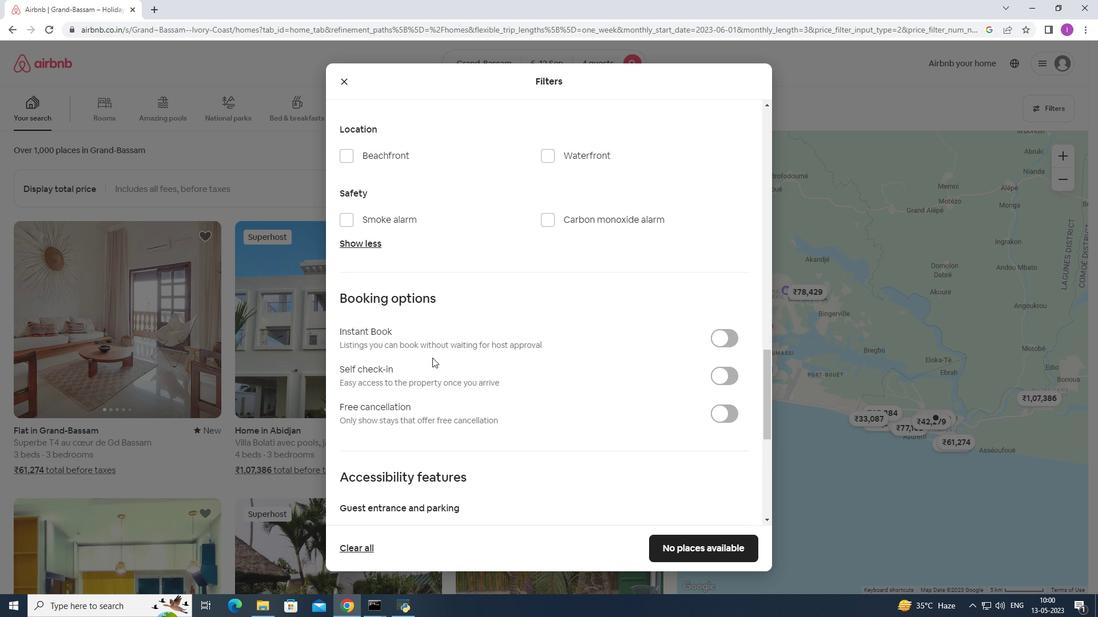 
Action: Mouse moved to (733, 318)
Screenshot: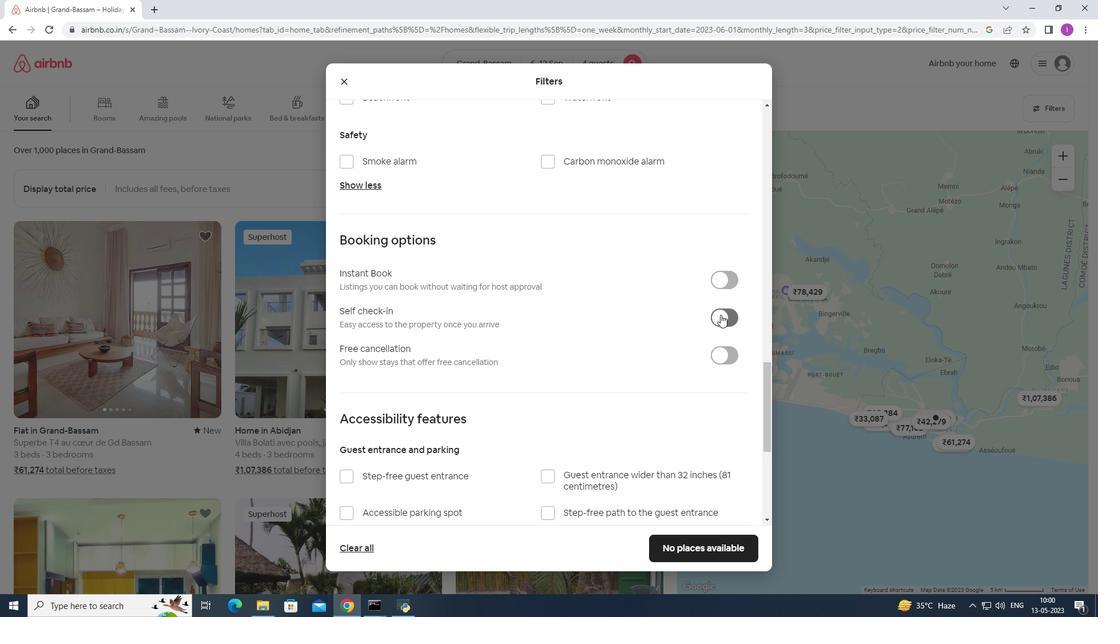 
Action: Mouse pressed left at (733, 318)
Screenshot: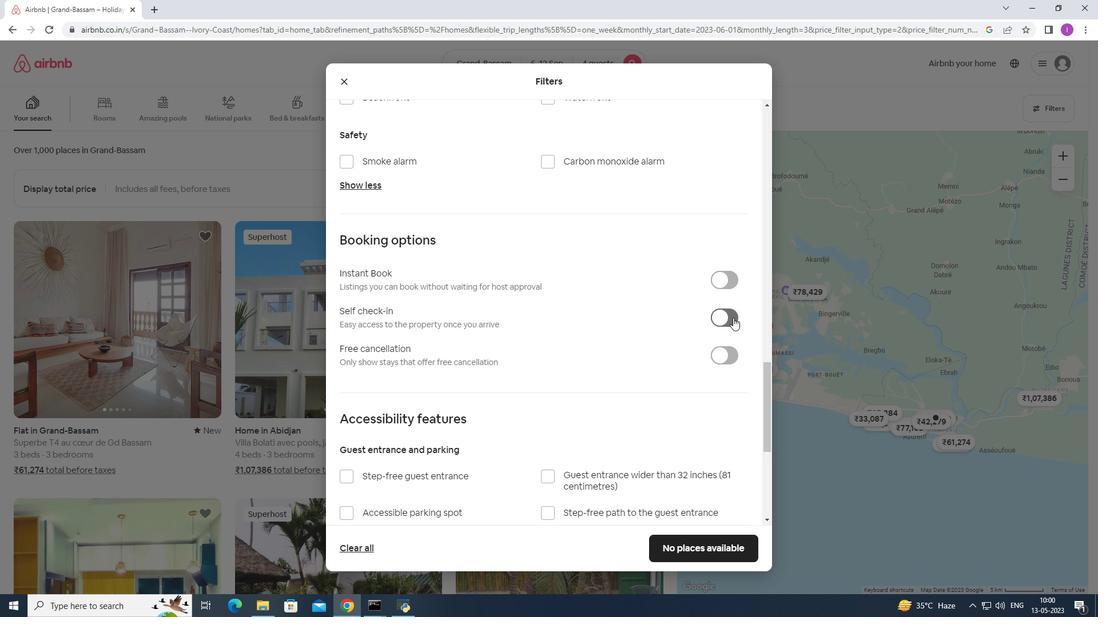 
Action: Mouse moved to (413, 332)
Screenshot: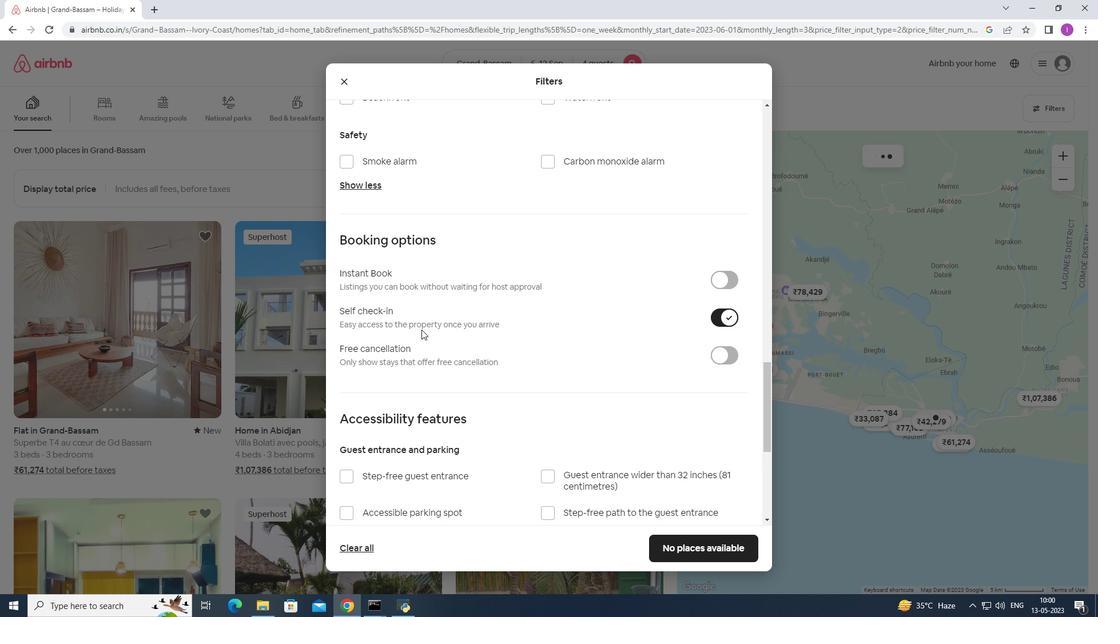 
Action: Mouse scrolled (413, 331) with delta (0, 0)
Screenshot: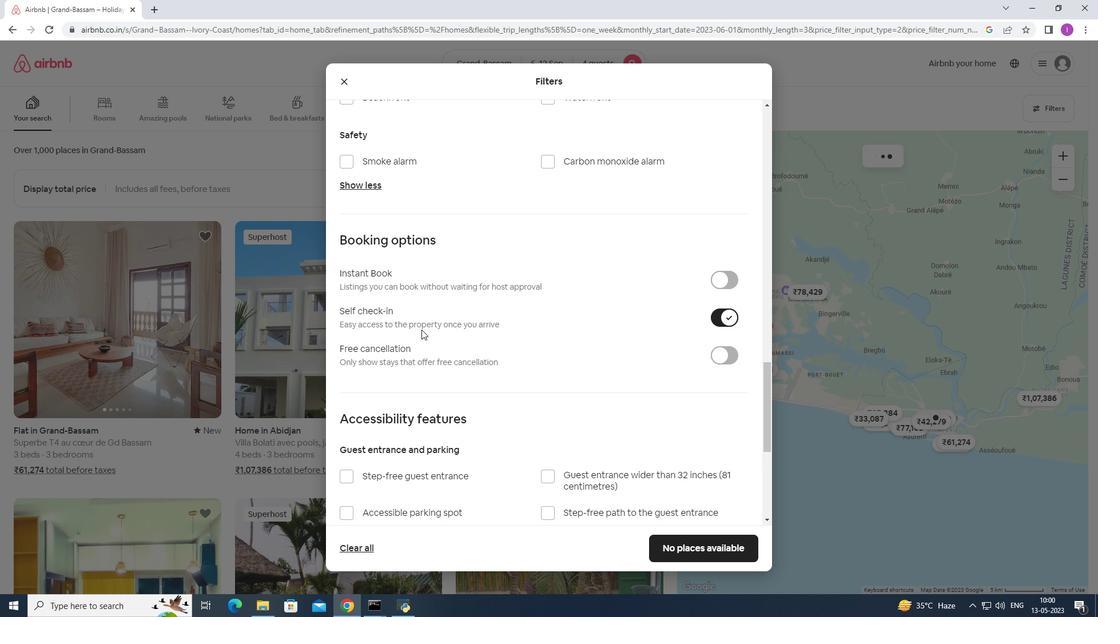 
Action: Mouse moved to (412, 333)
Screenshot: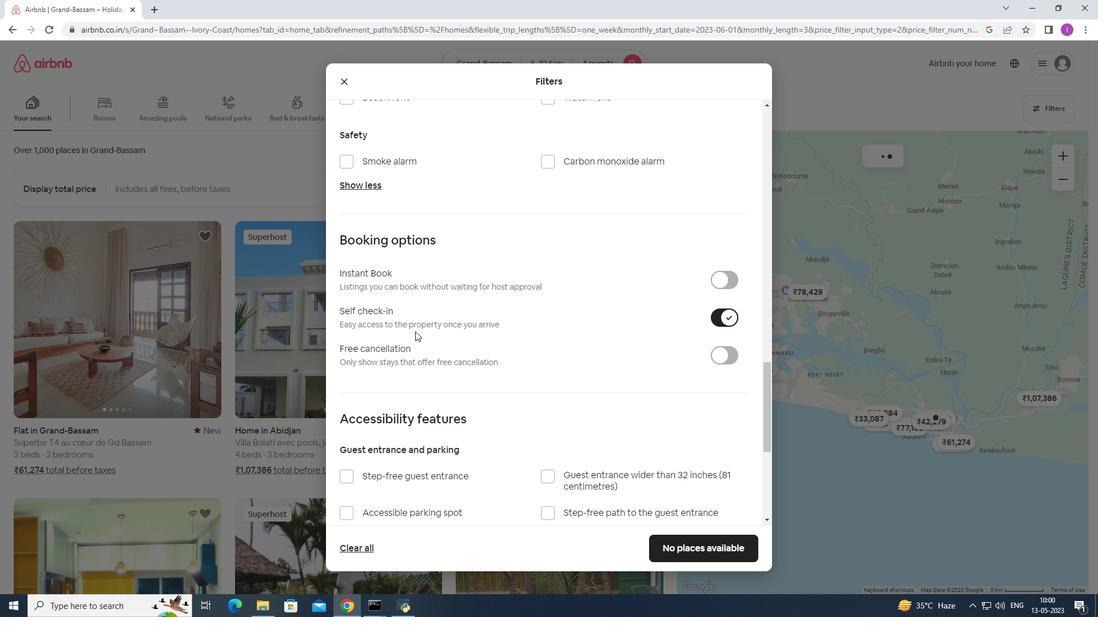 
Action: Mouse scrolled (412, 333) with delta (0, 0)
Screenshot: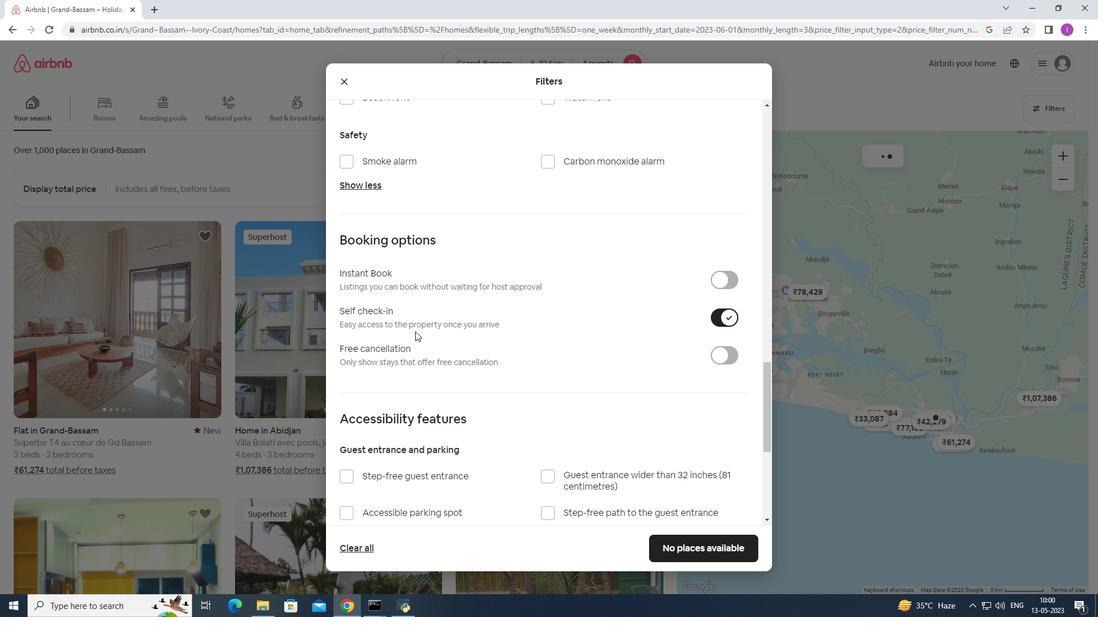 
Action: Mouse moved to (411, 333)
Screenshot: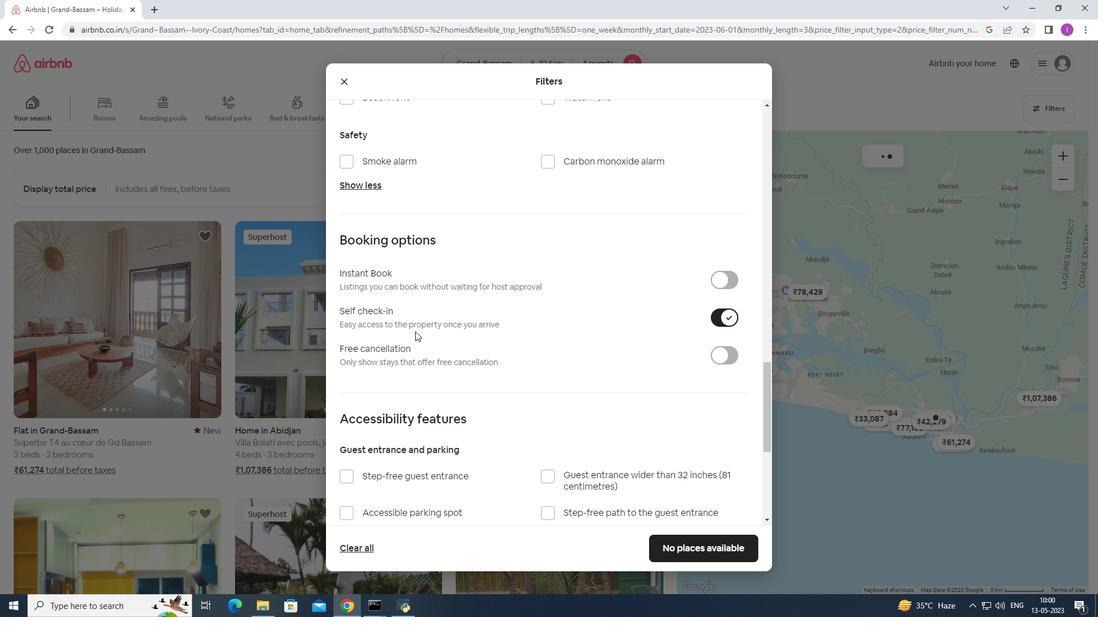 
Action: Mouse scrolled (411, 333) with delta (0, 0)
Screenshot: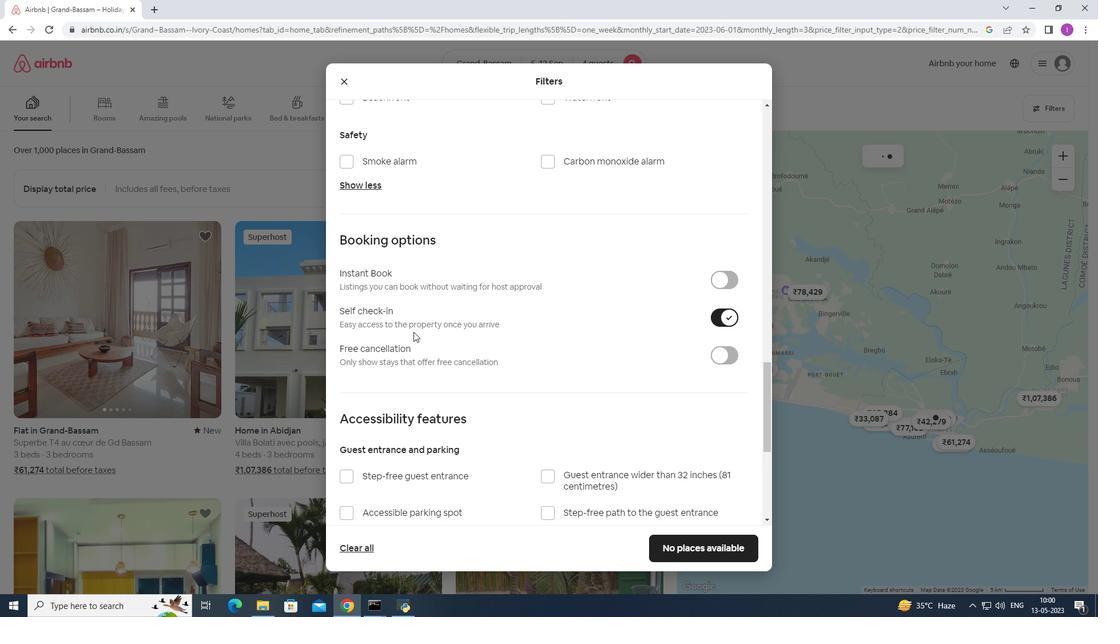 
Action: Mouse scrolled (411, 333) with delta (0, 0)
Screenshot: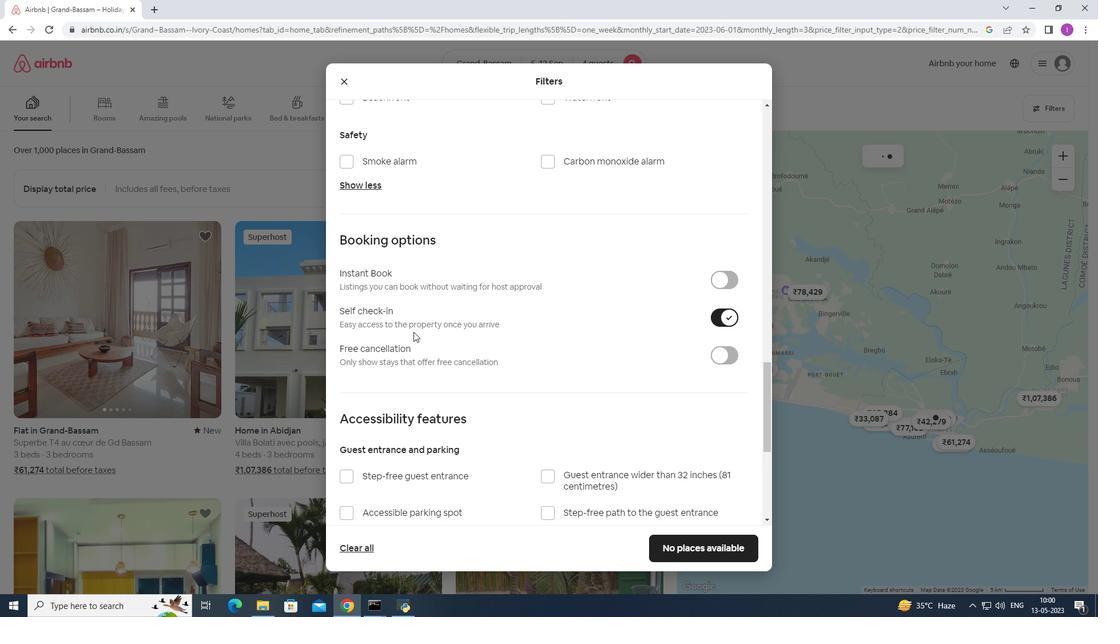 
Action: Mouse moved to (409, 332)
Screenshot: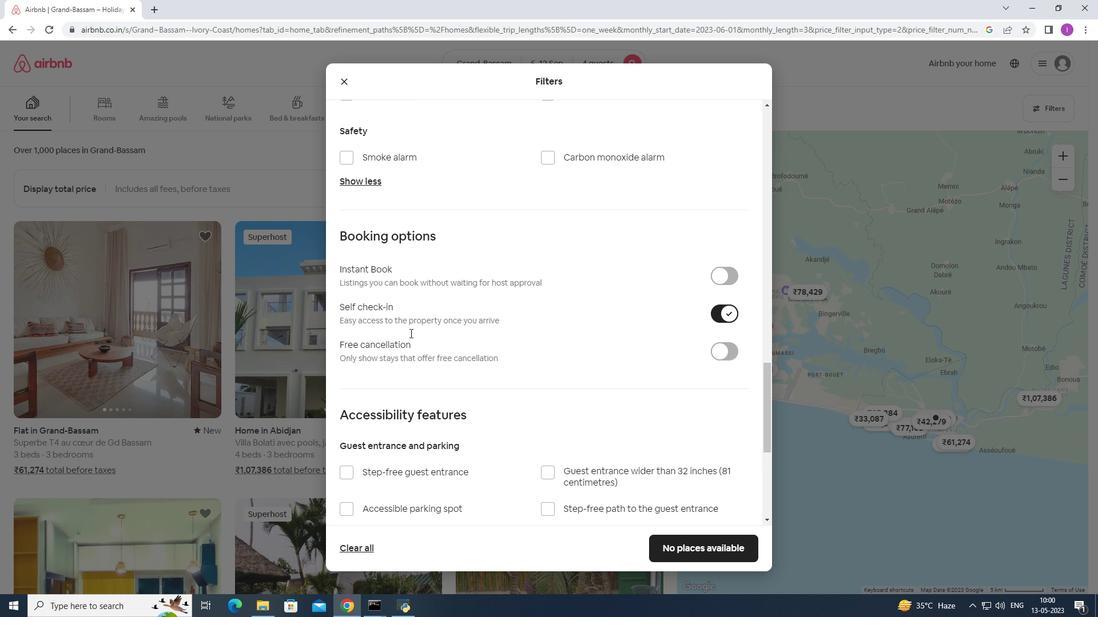 
Action: Mouse scrolled (409, 331) with delta (0, 0)
Screenshot: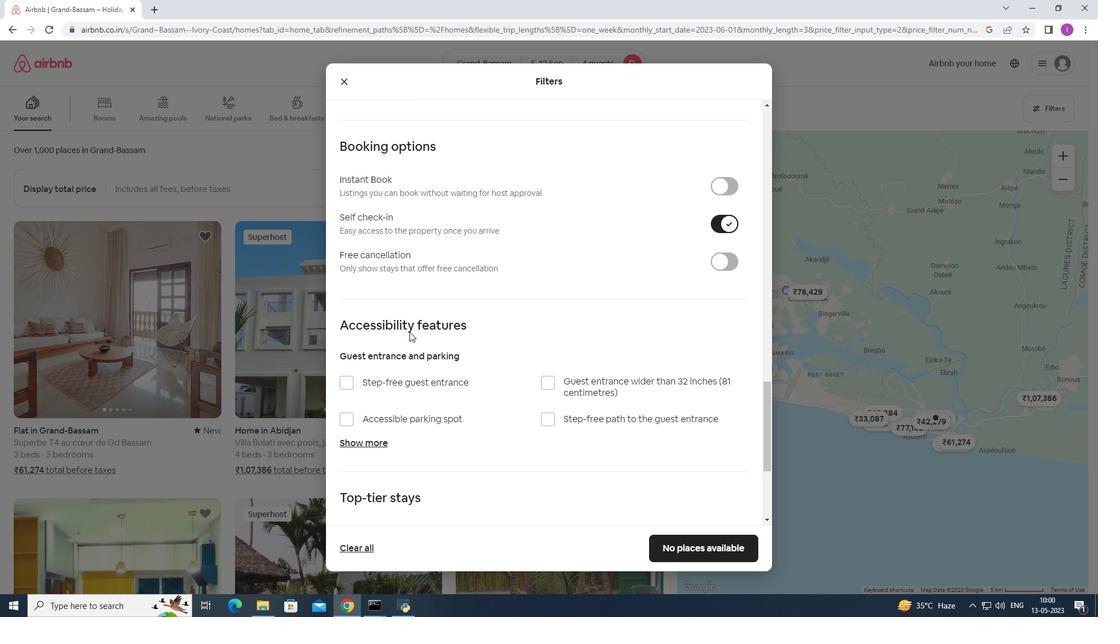 
Action: Mouse scrolled (409, 333) with delta (0, 0)
Screenshot: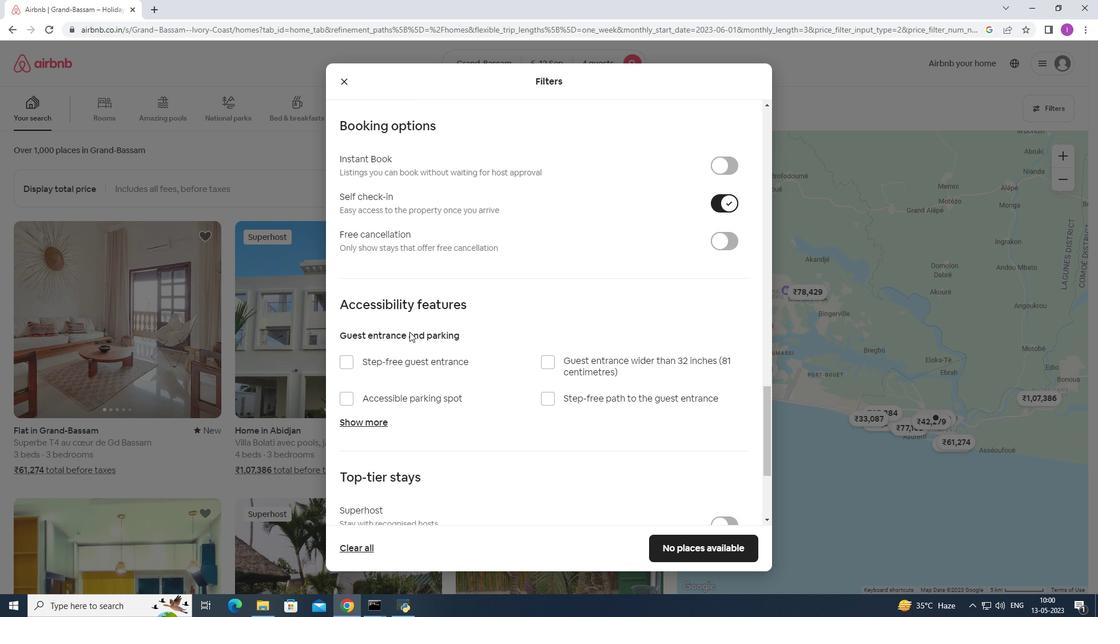 
Action: Mouse scrolled (409, 331) with delta (0, 0)
Screenshot: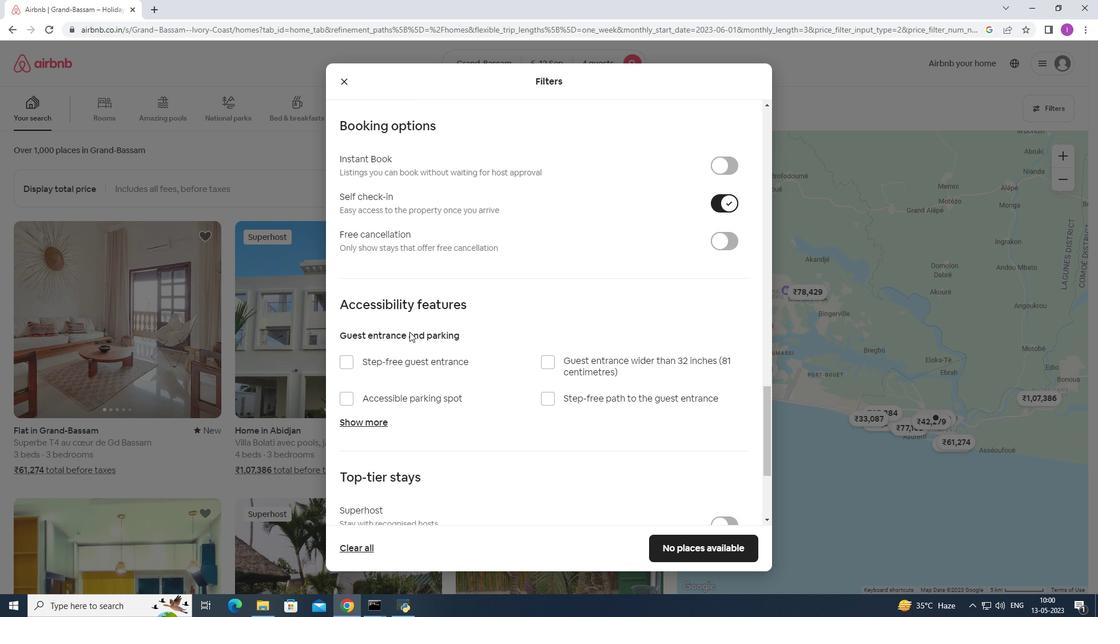 
Action: Mouse moved to (413, 335)
Screenshot: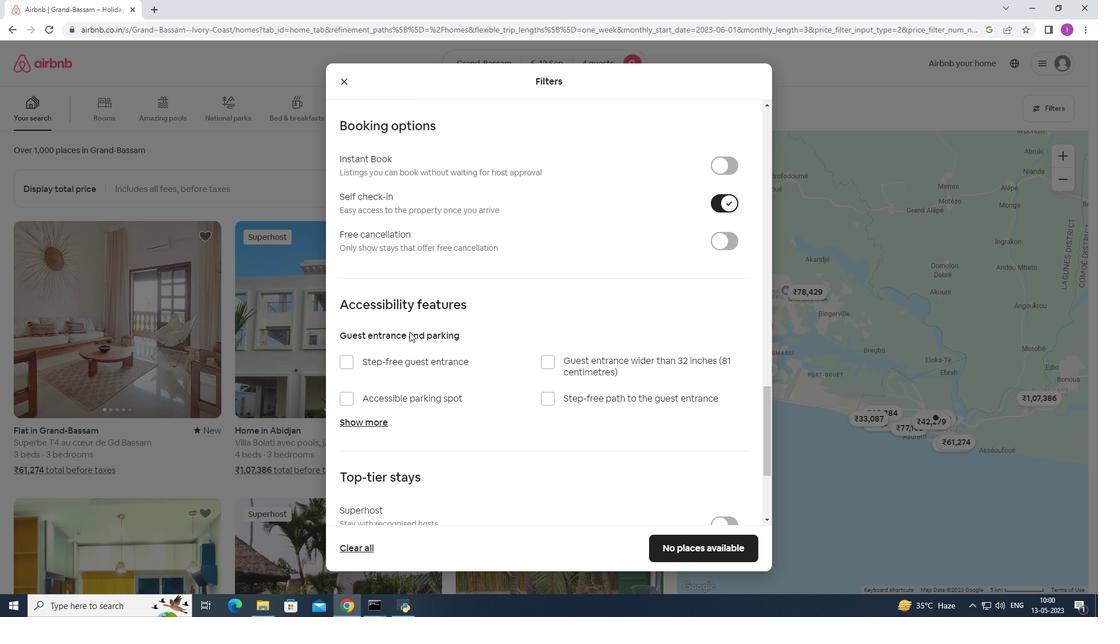 
Action: Mouse scrolled (410, 331) with delta (0, 0)
Screenshot: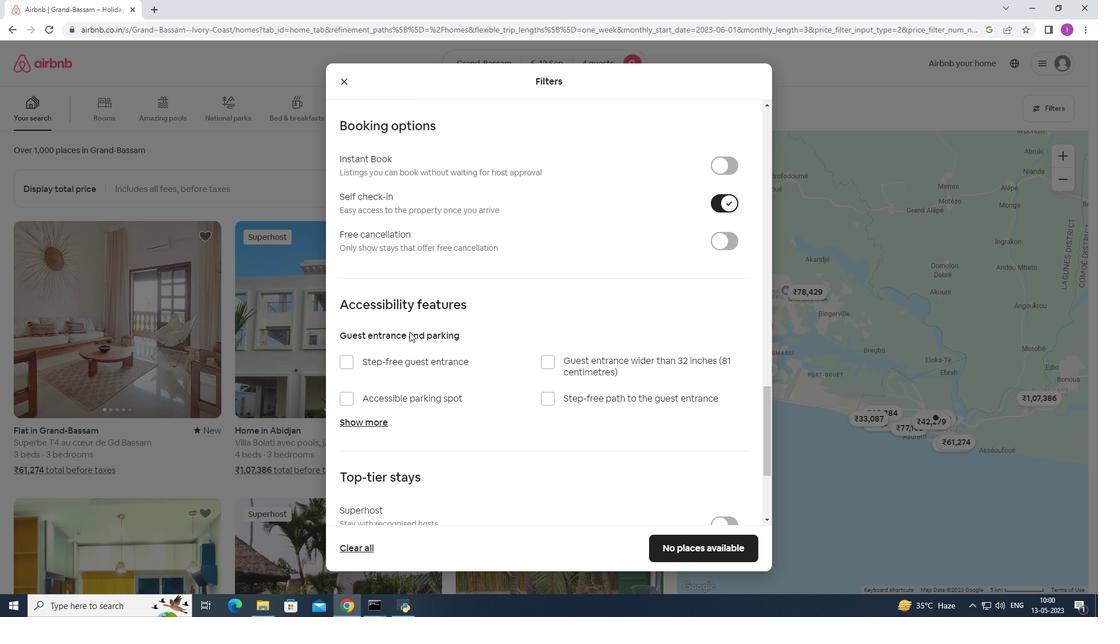
Action: Mouse moved to (415, 335)
Screenshot: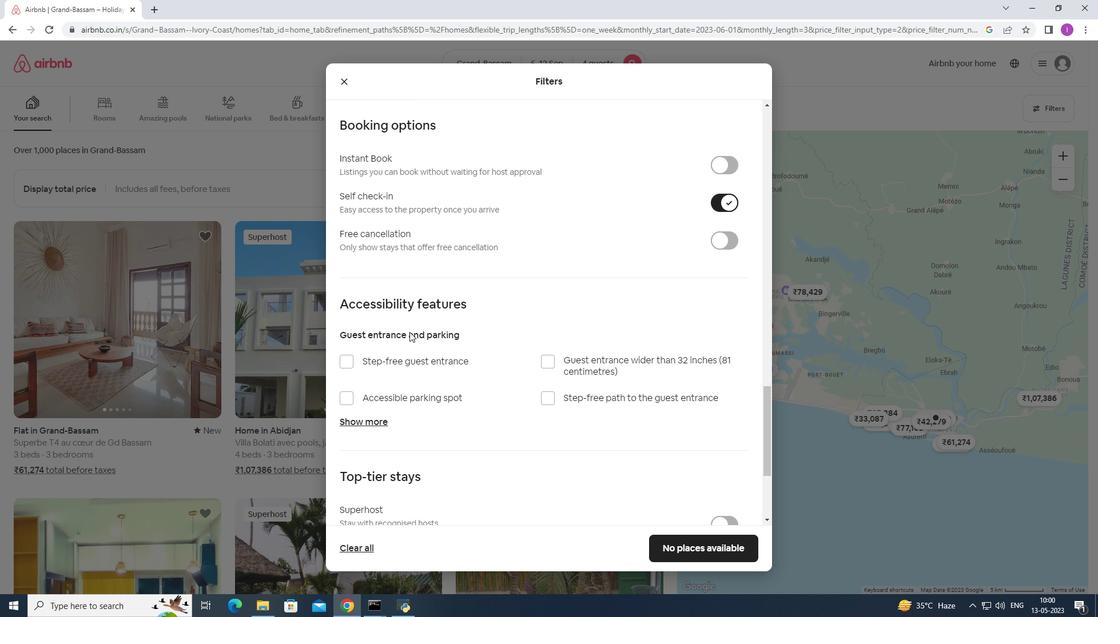 
Action: Mouse scrolled (415, 335) with delta (0, 0)
Screenshot: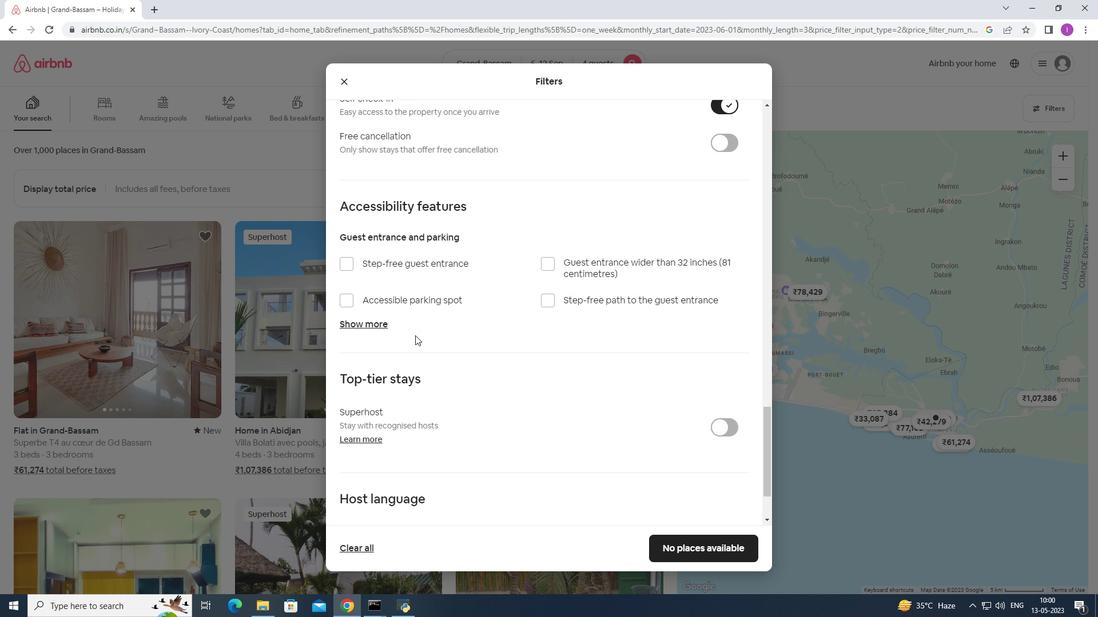 
Action: Mouse scrolled (415, 335) with delta (0, 0)
Screenshot: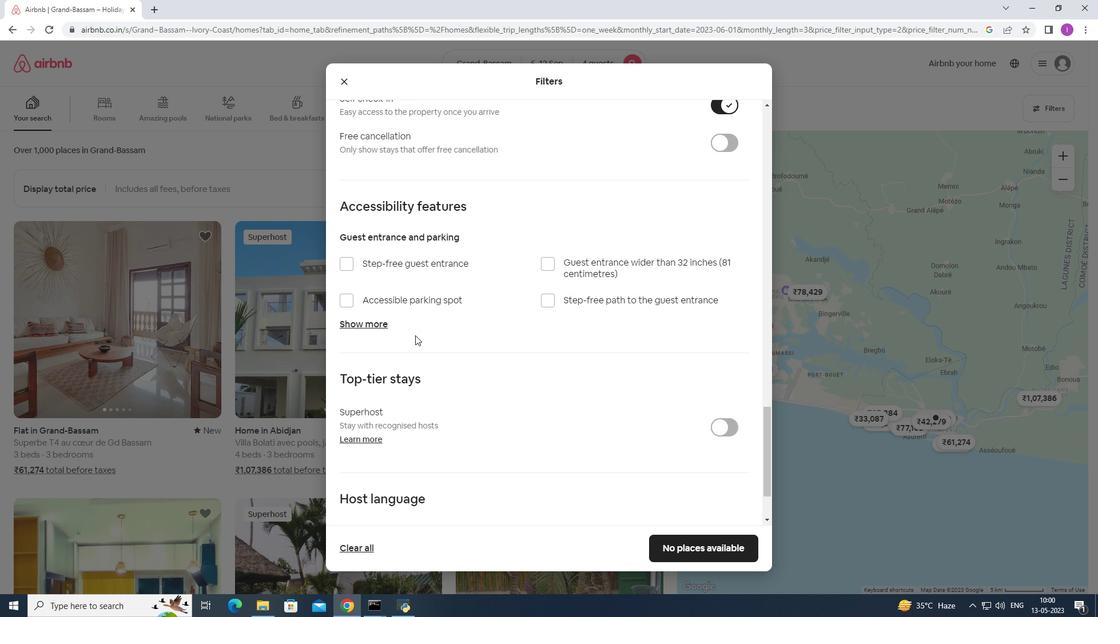 
Action: Mouse scrolled (415, 335) with delta (0, 0)
Screenshot: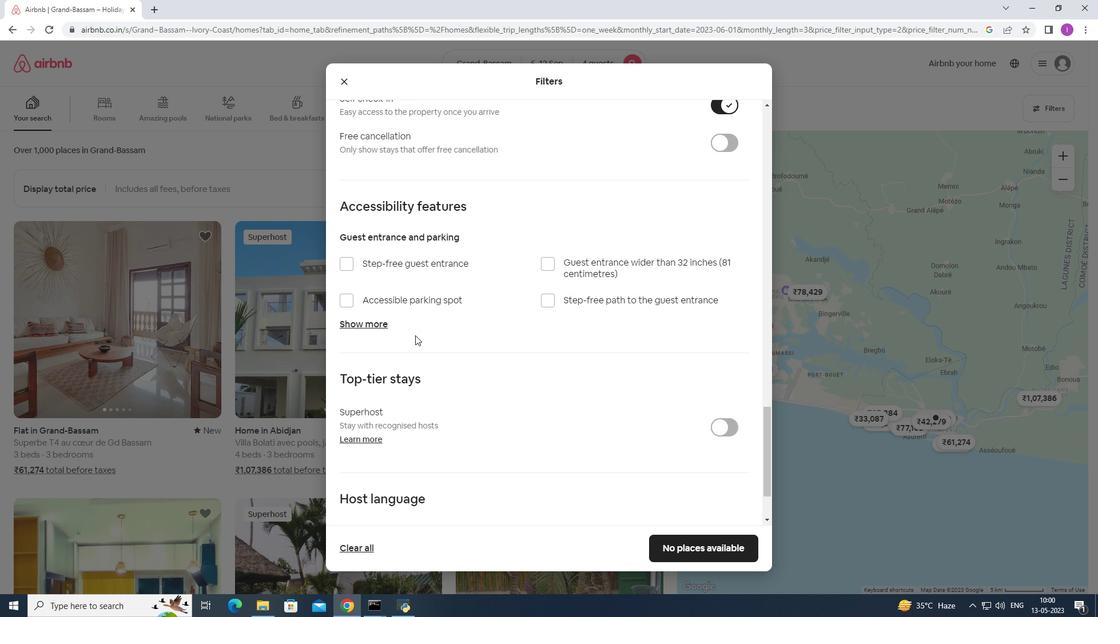 
Action: Mouse scrolled (415, 335) with delta (0, 0)
Screenshot: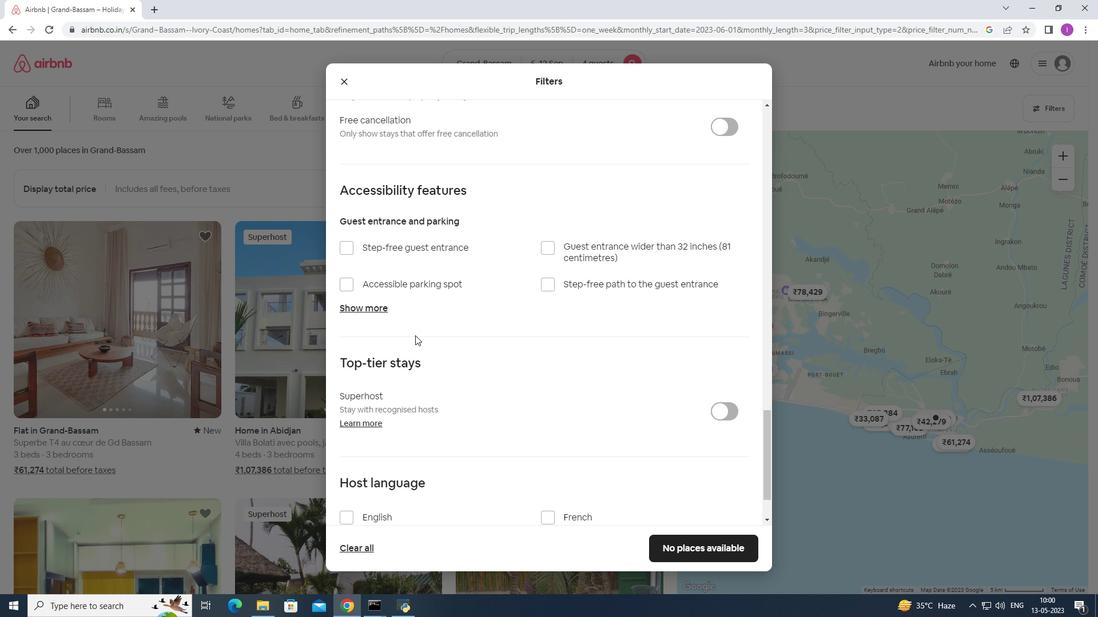 
Action: Mouse scrolled (415, 335) with delta (0, 0)
Screenshot: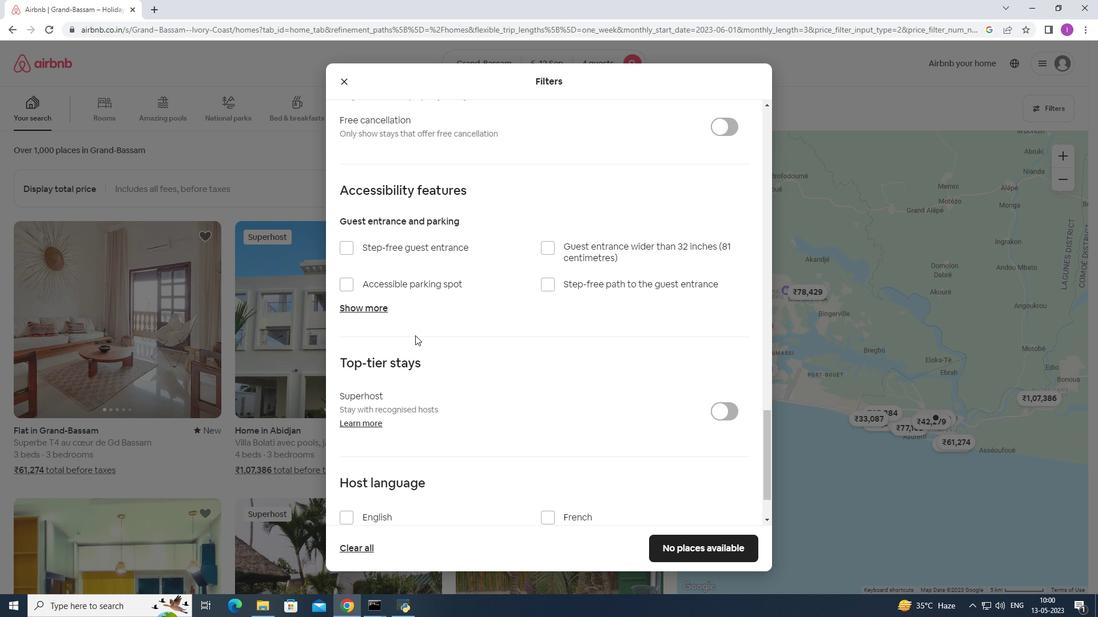 
Action: Mouse scrolled (415, 335) with delta (0, 0)
Screenshot: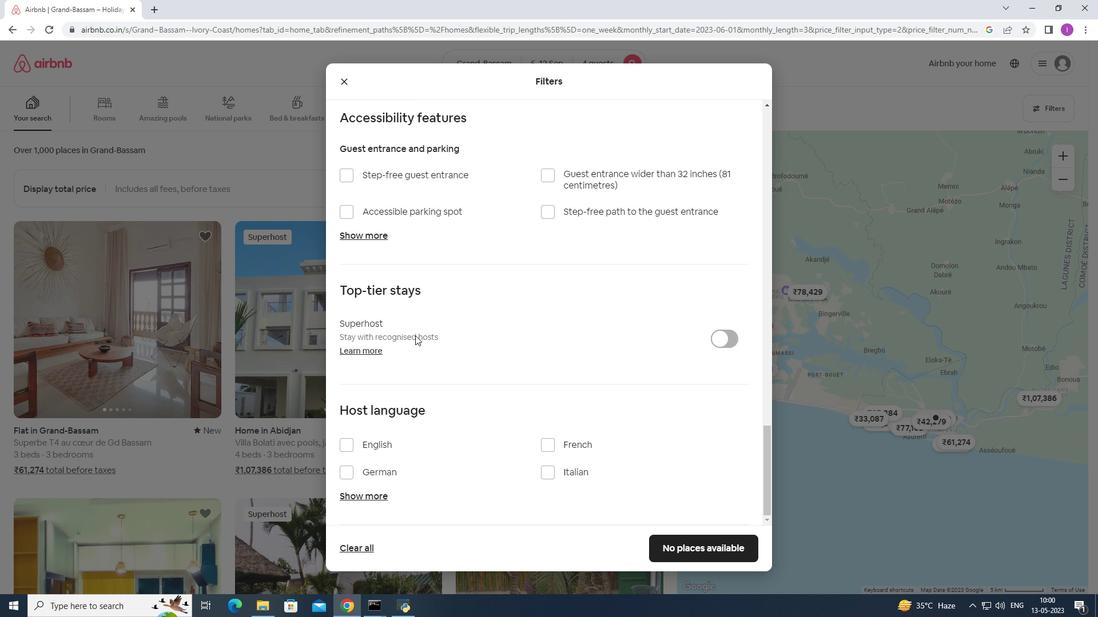 
Action: Mouse scrolled (415, 335) with delta (0, 0)
Screenshot: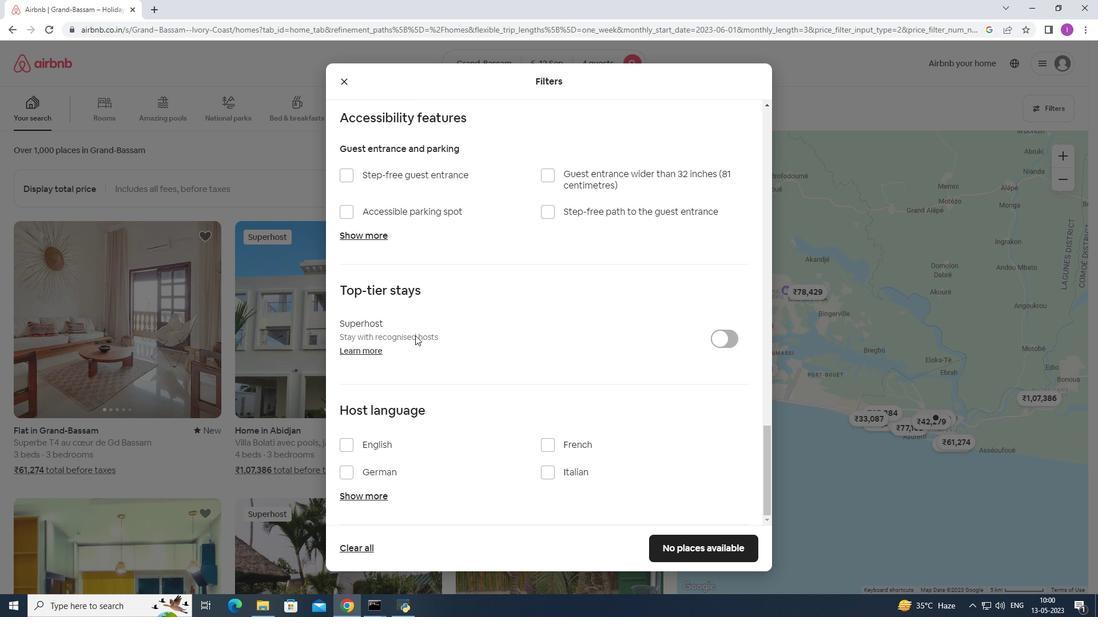 
Action: Mouse scrolled (415, 335) with delta (0, 0)
Screenshot: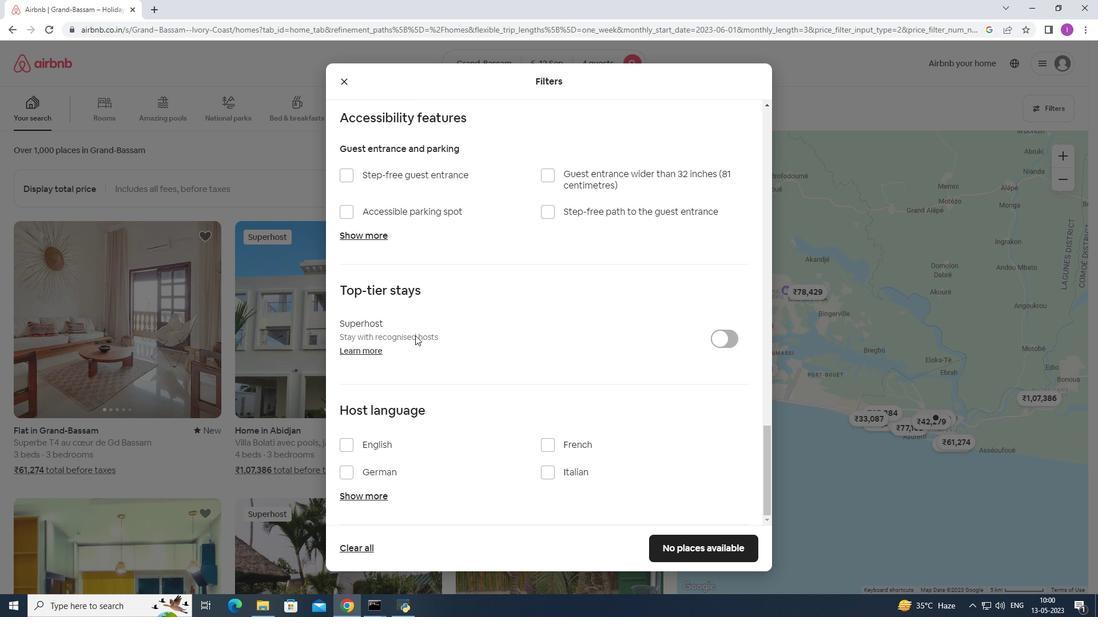 
Action: Mouse scrolled (415, 335) with delta (0, 0)
Screenshot: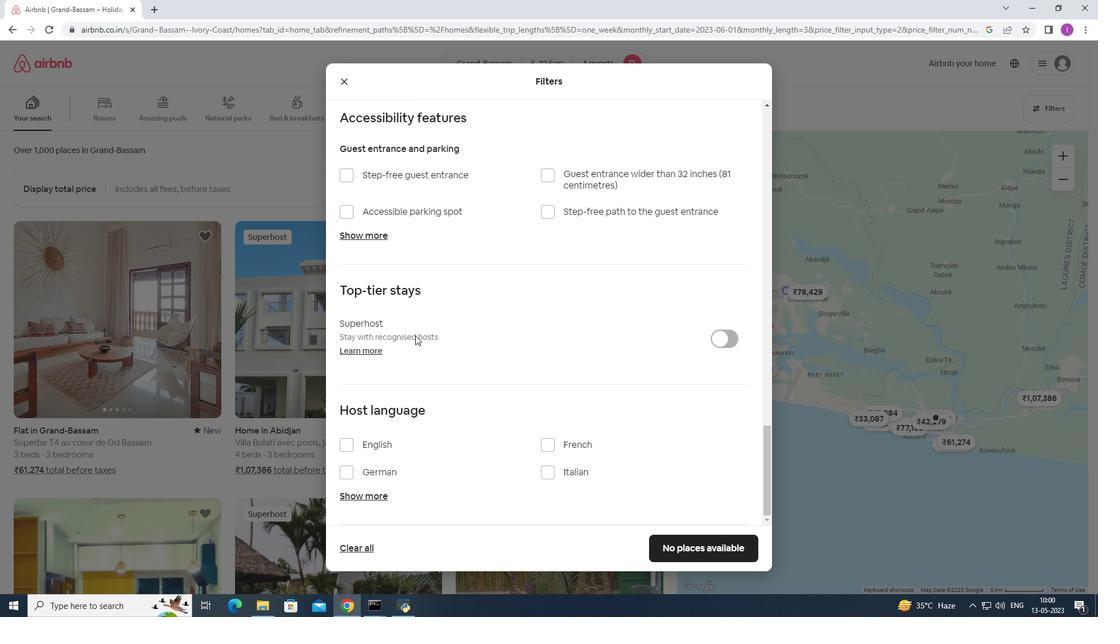 
Action: Mouse moved to (346, 445)
Screenshot: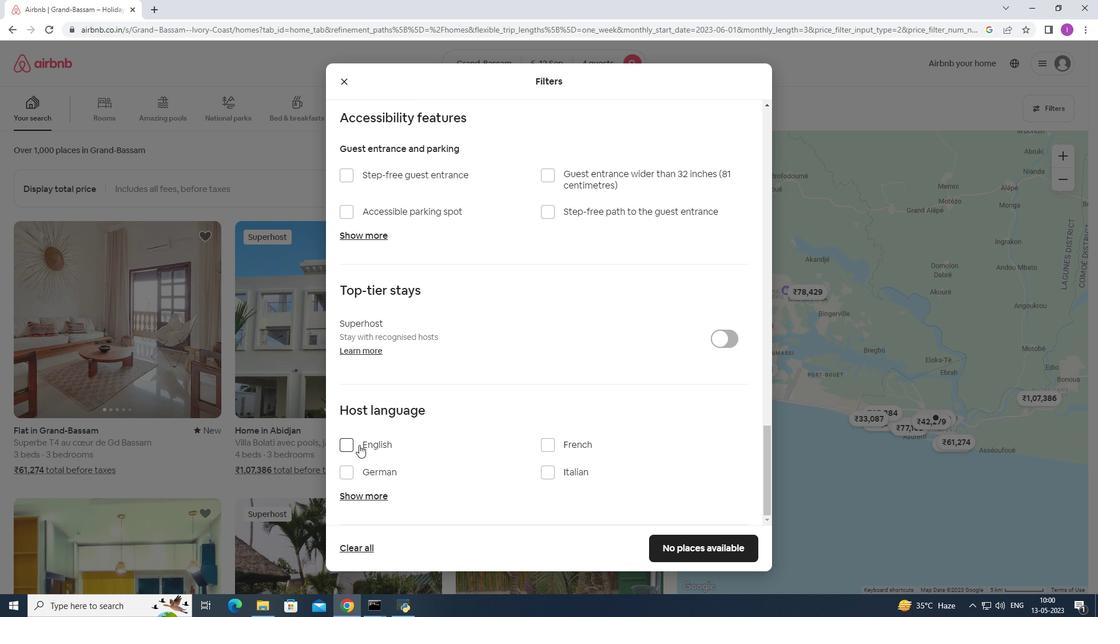 
Action: Mouse pressed left at (346, 445)
Screenshot: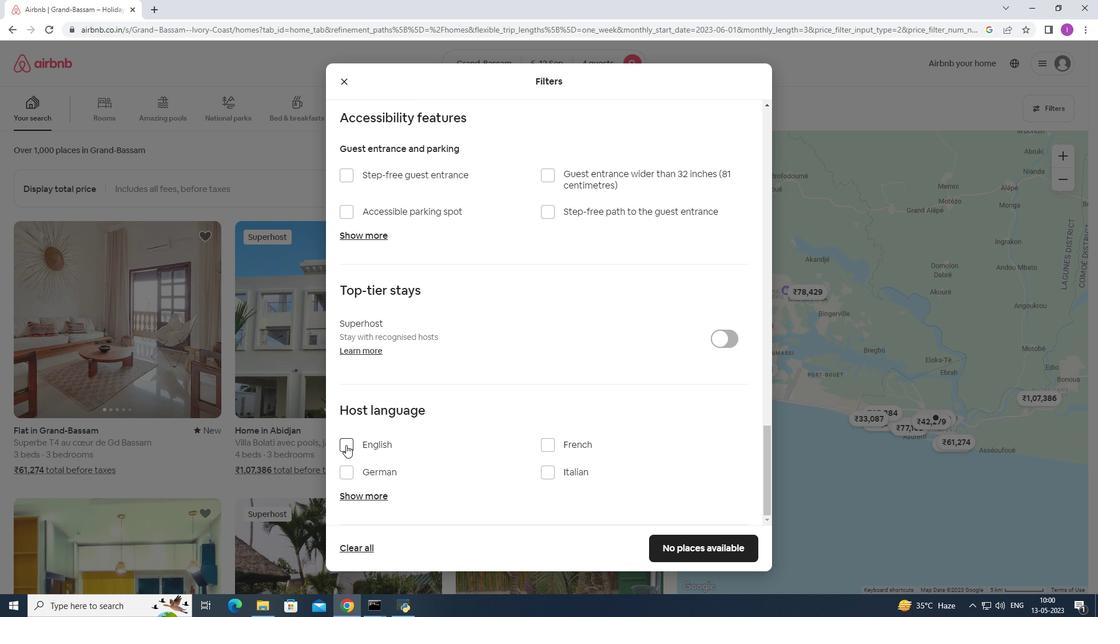 
Action: Mouse moved to (696, 538)
Screenshot: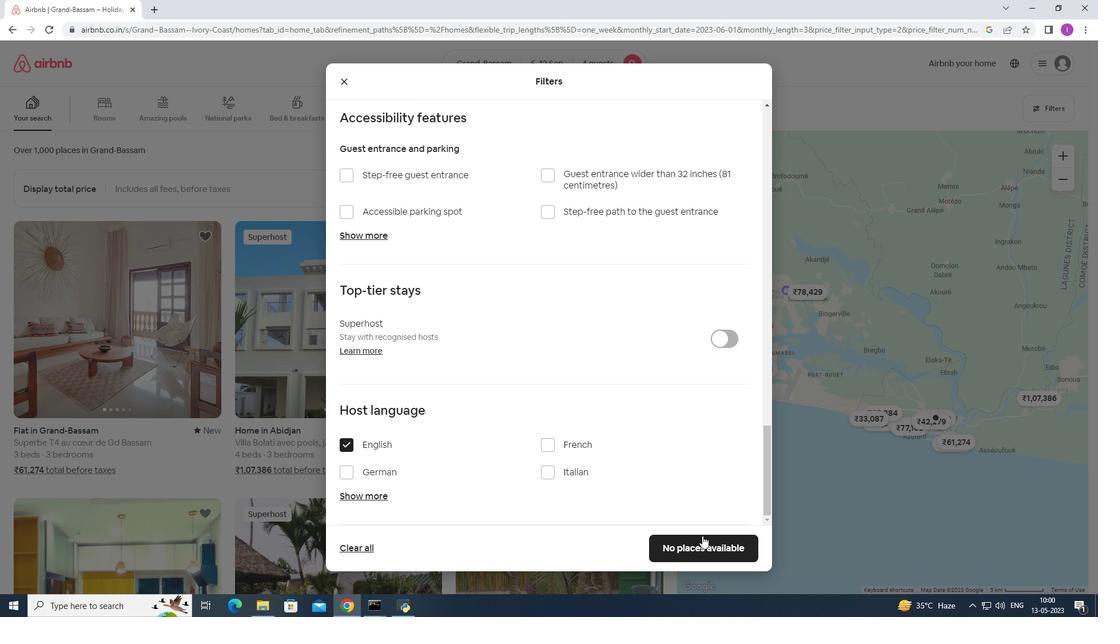 
Action: Mouse pressed left at (696, 538)
Screenshot: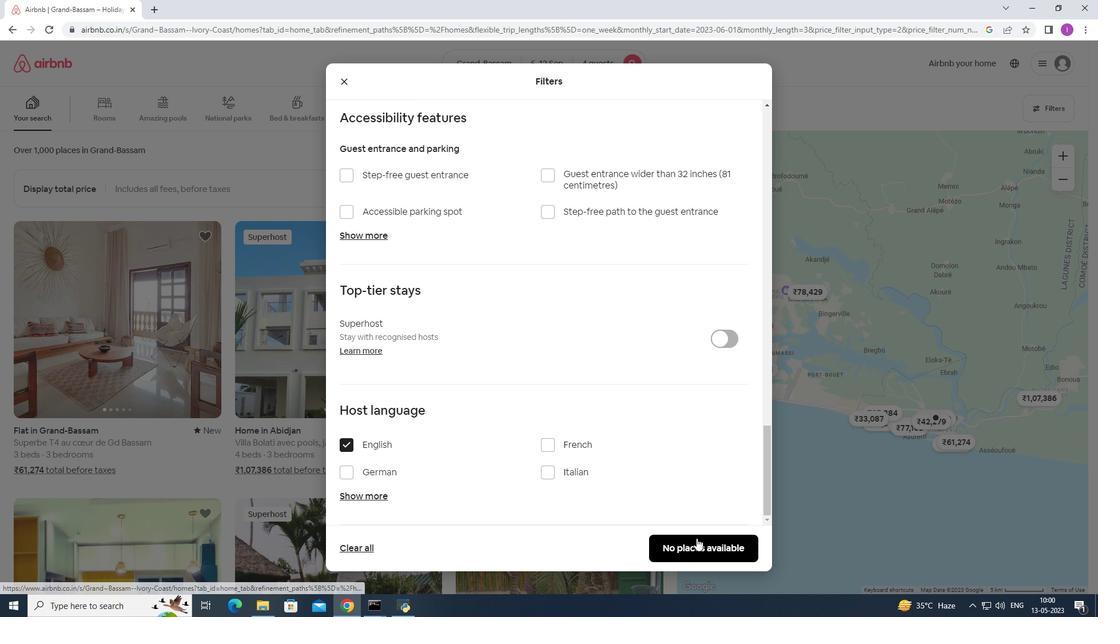 
Action: Mouse moved to (524, 425)
Screenshot: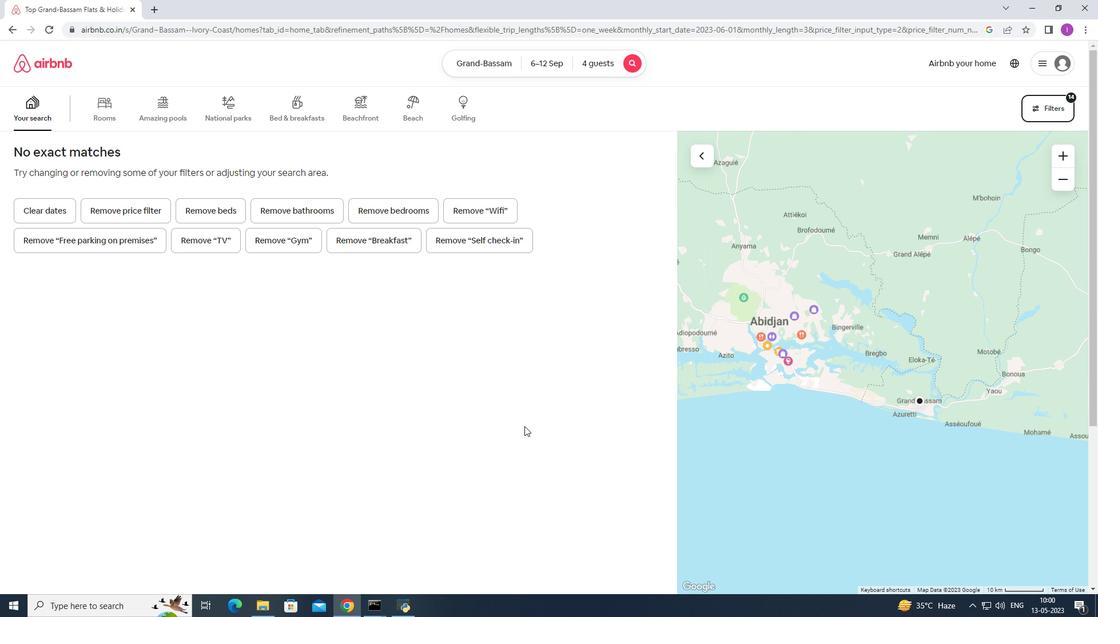 
